 Task: Find connections with filter location Dūngarpur with filter topic #Mentoringwith filter profile language Potuguese with filter current company STL - Sterlite Technologies Limited with filter school Manav Sthali School - India with filter industry Climate Technology Product Manufacturing with filter service category Wedding Photography with filter keywords title Owner
Action: Mouse moved to (147, 230)
Screenshot: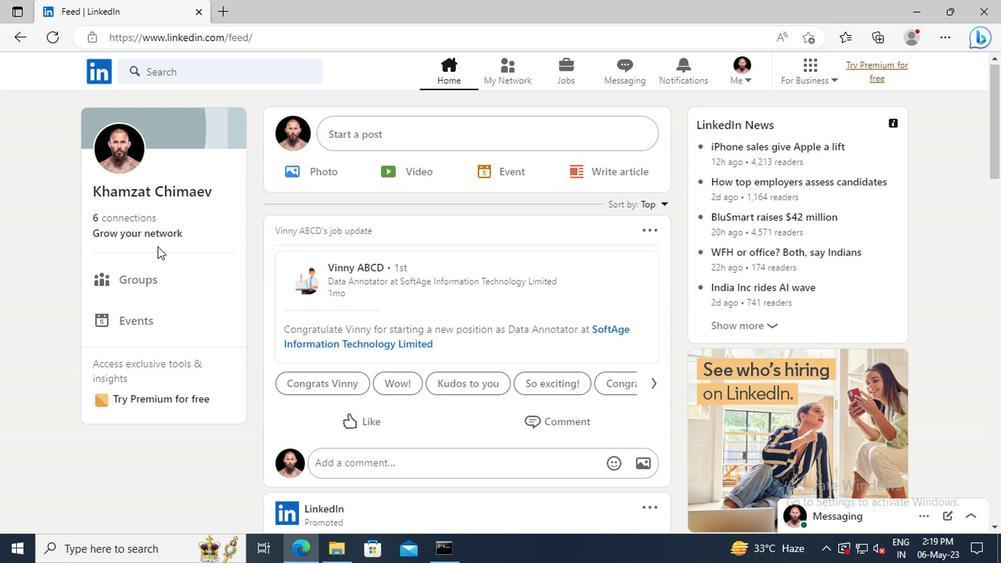 
Action: Mouse pressed left at (147, 230)
Screenshot: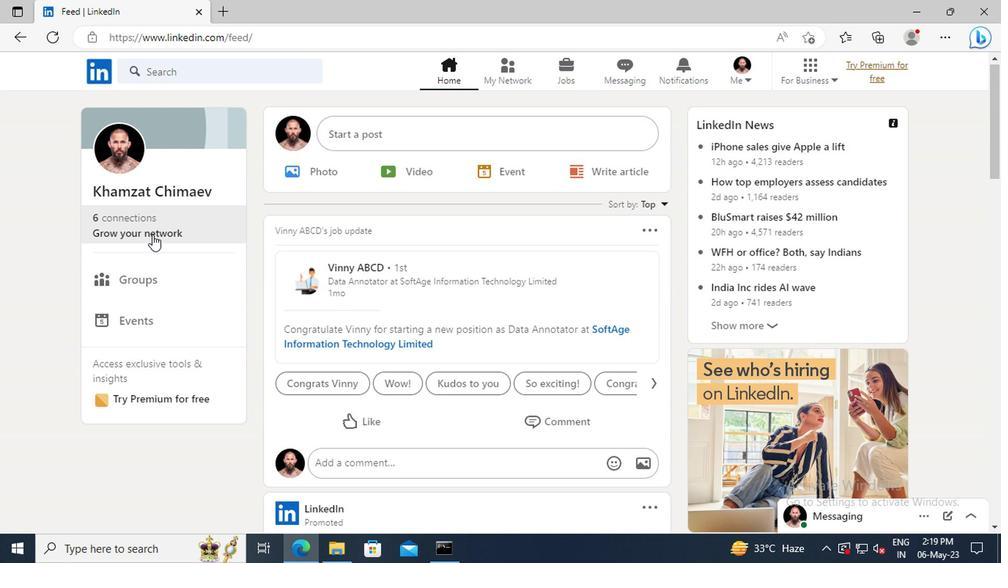 
Action: Mouse moved to (154, 159)
Screenshot: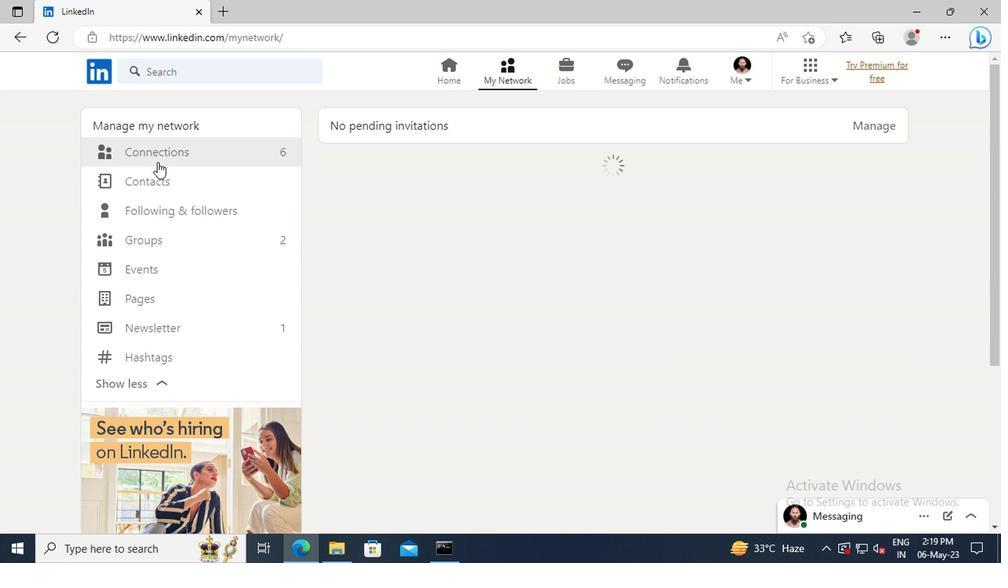 
Action: Mouse pressed left at (154, 159)
Screenshot: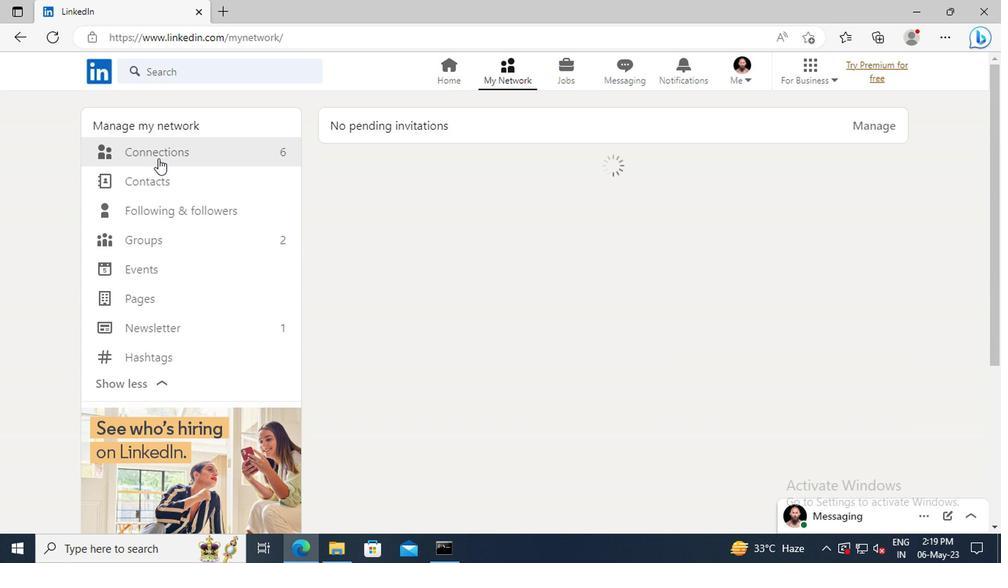 
Action: Mouse moved to (597, 156)
Screenshot: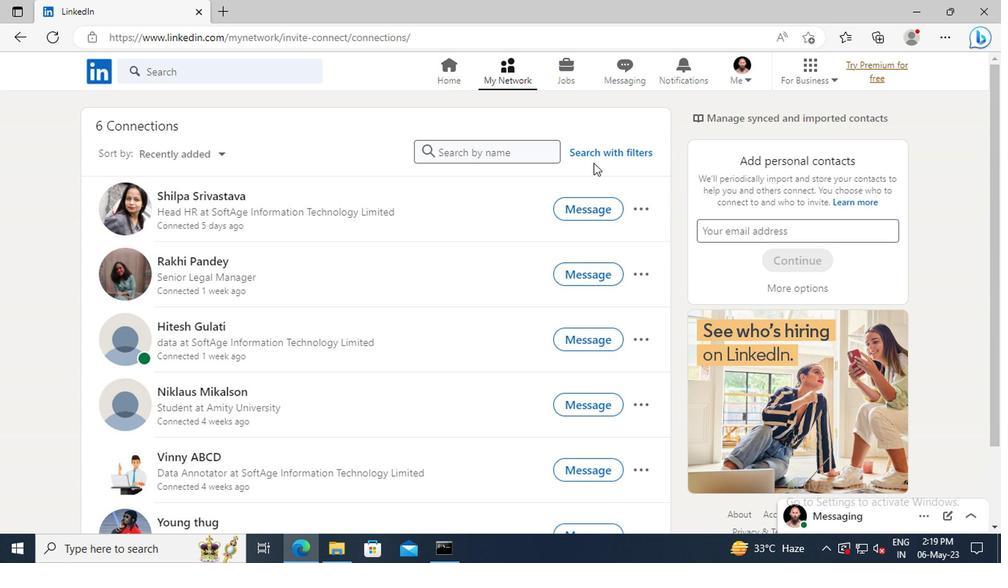 
Action: Mouse pressed left at (597, 156)
Screenshot: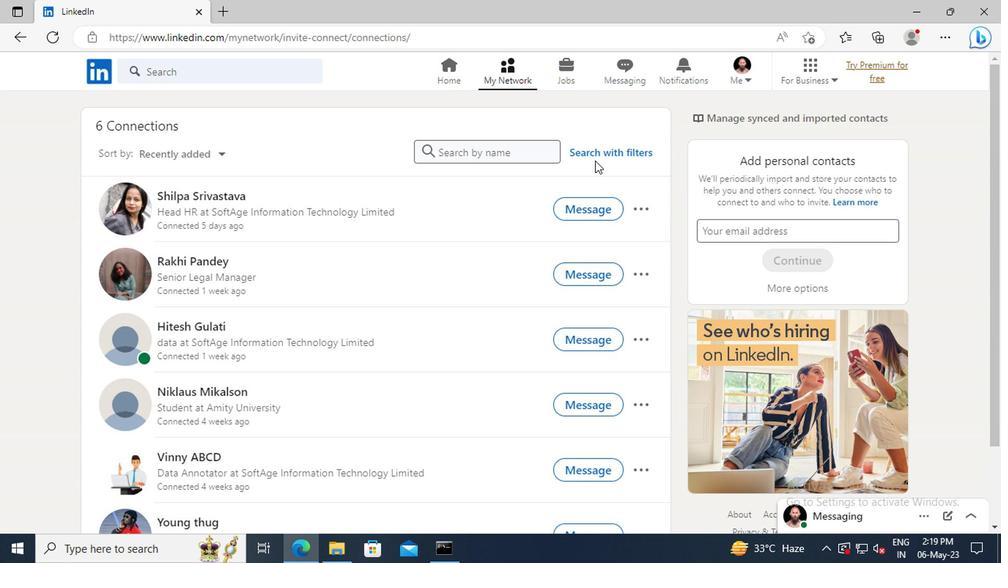 
Action: Mouse moved to (549, 114)
Screenshot: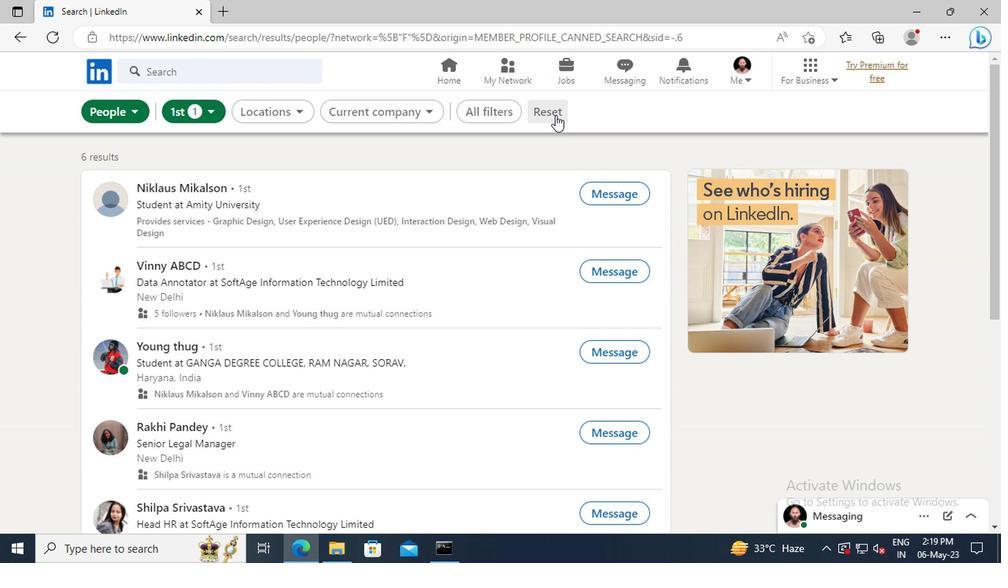 
Action: Mouse pressed left at (549, 114)
Screenshot: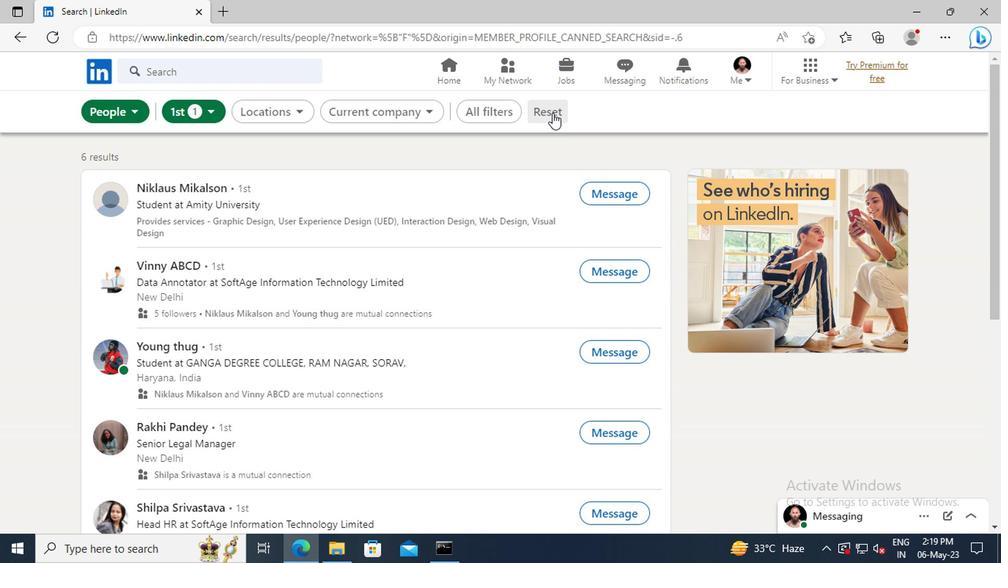 
Action: Mouse moved to (527, 114)
Screenshot: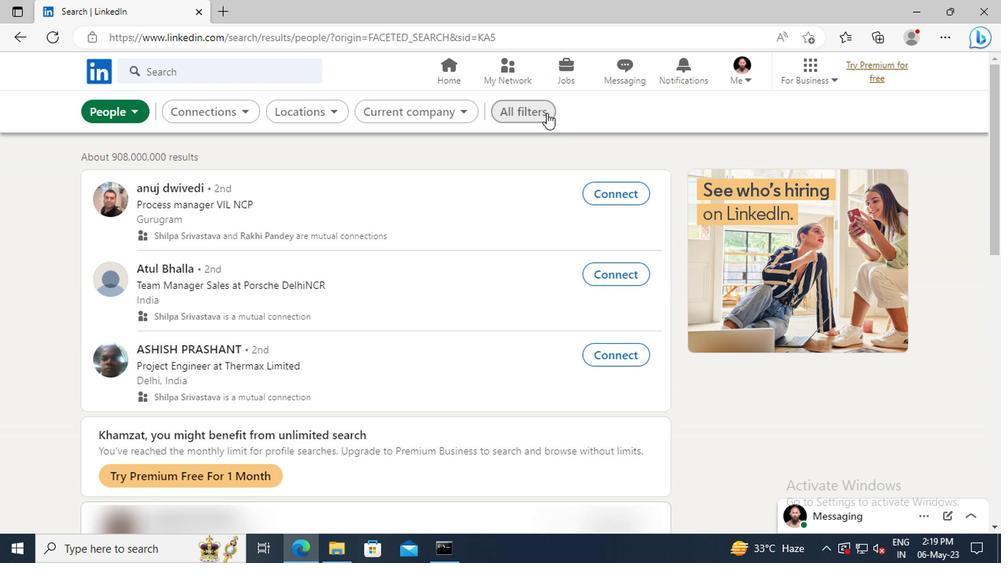 
Action: Mouse pressed left at (527, 114)
Screenshot: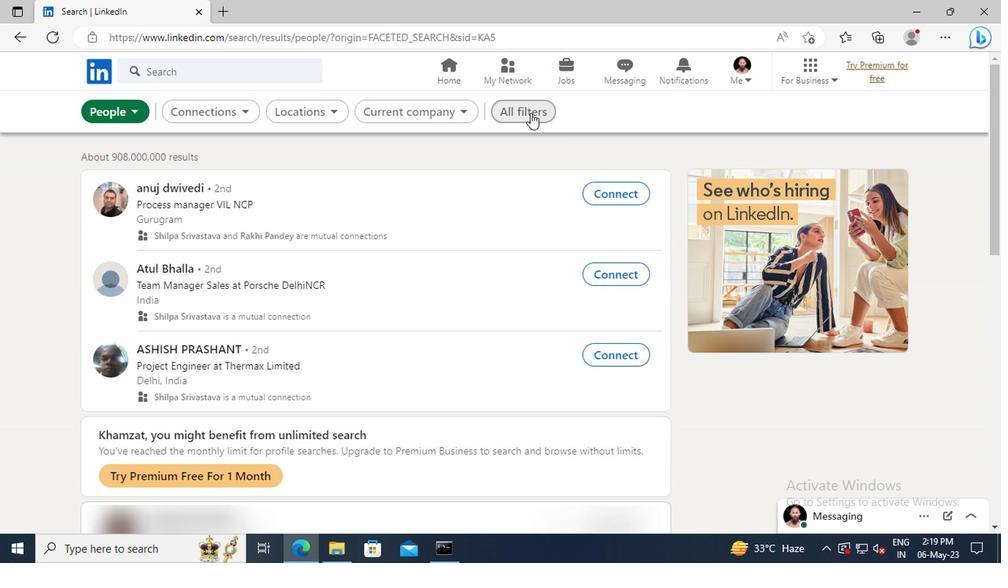
Action: Mouse moved to (806, 282)
Screenshot: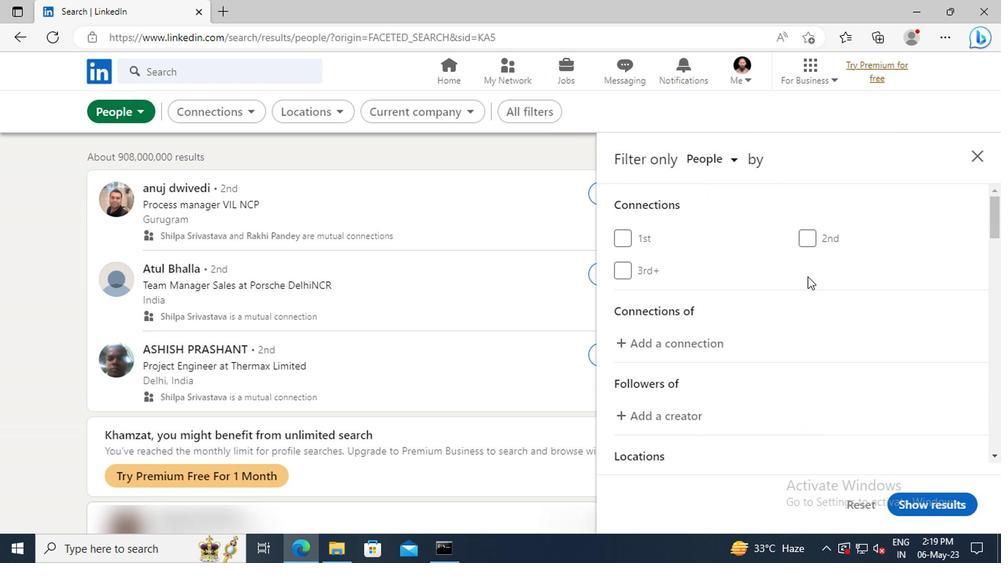 
Action: Mouse scrolled (806, 281) with delta (0, 0)
Screenshot: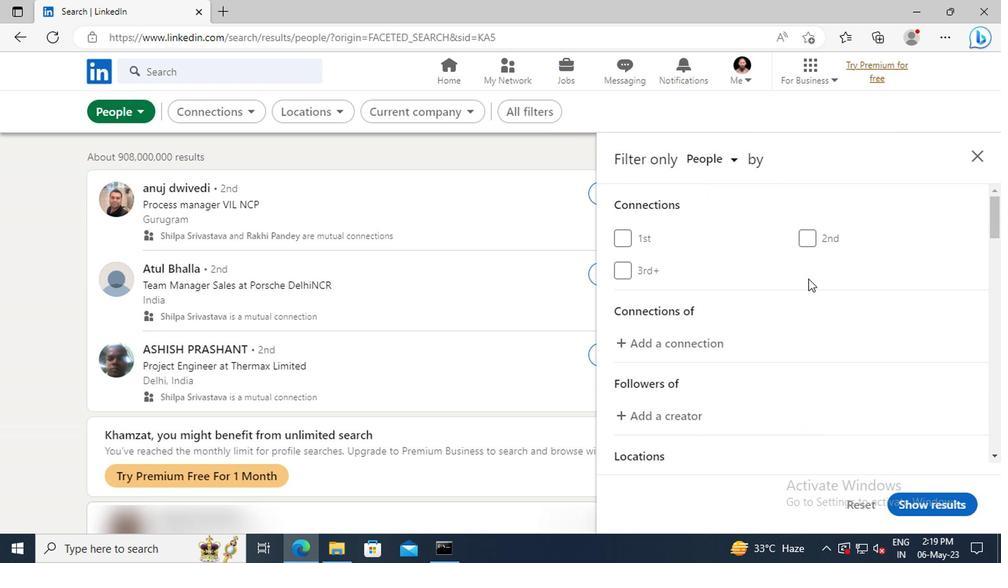 
Action: Mouse scrolled (806, 281) with delta (0, 0)
Screenshot: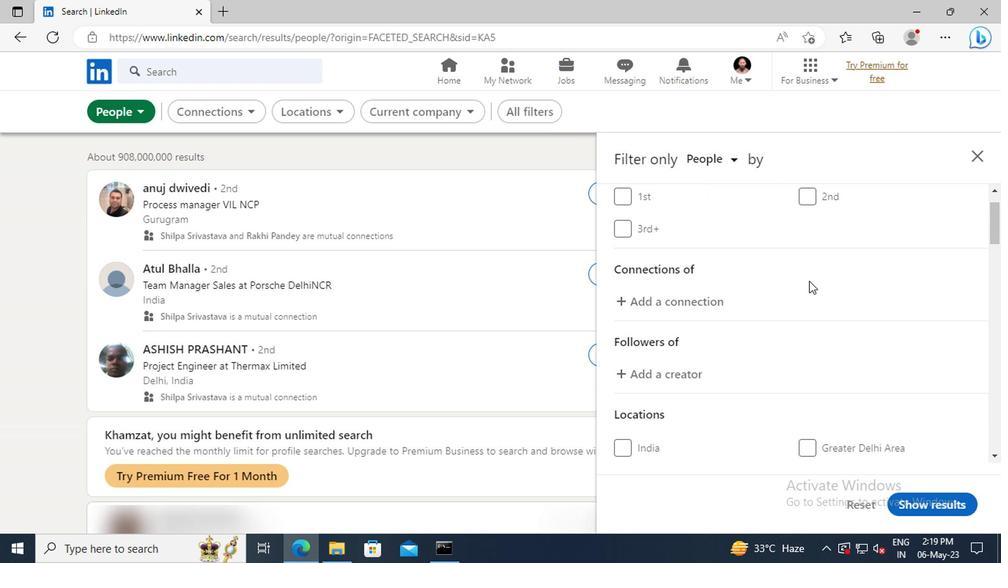 
Action: Mouse scrolled (806, 281) with delta (0, 0)
Screenshot: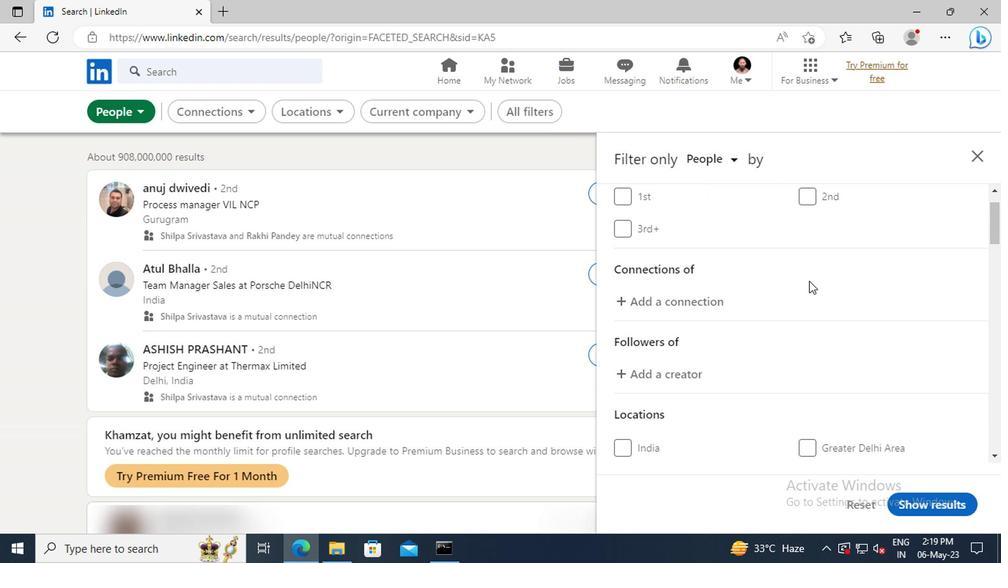 
Action: Mouse scrolled (806, 281) with delta (0, 0)
Screenshot: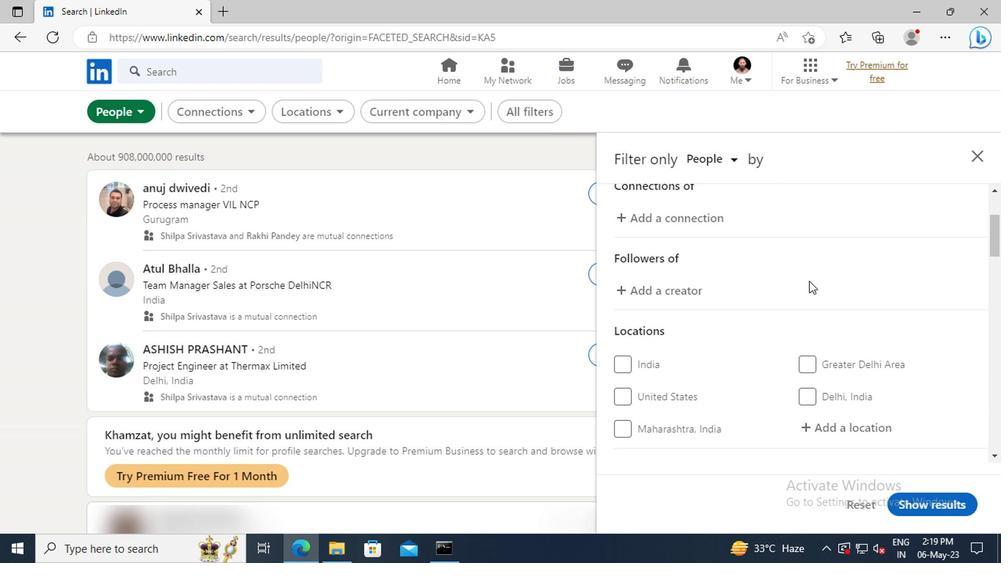 
Action: Mouse scrolled (806, 281) with delta (0, 0)
Screenshot: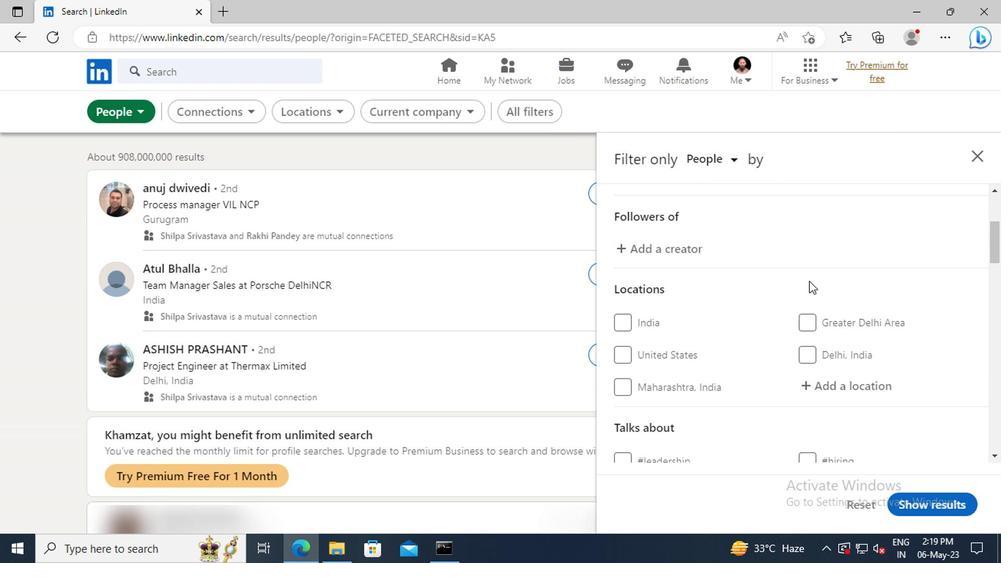 
Action: Mouse moved to (814, 343)
Screenshot: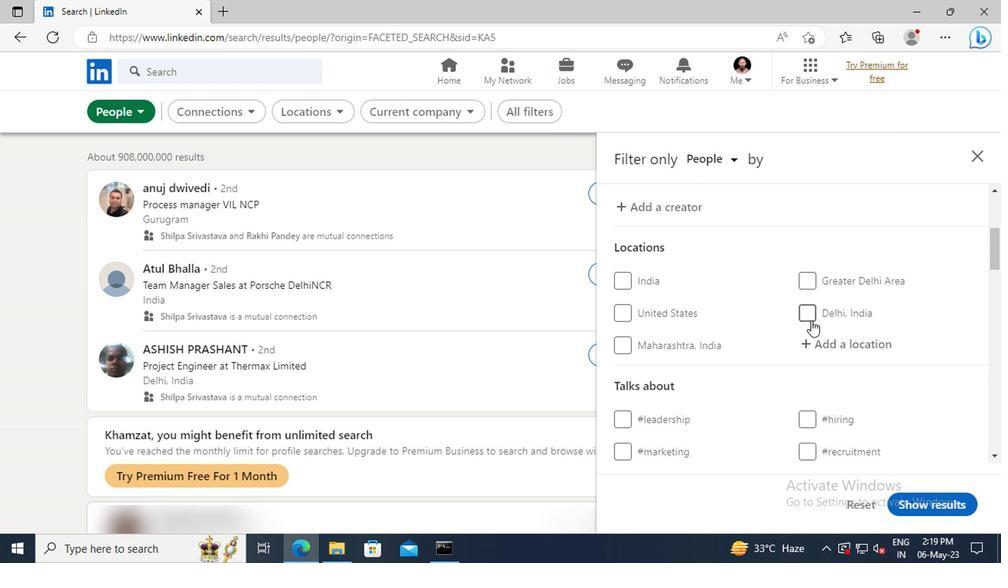 
Action: Mouse pressed left at (814, 343)
Screenshot: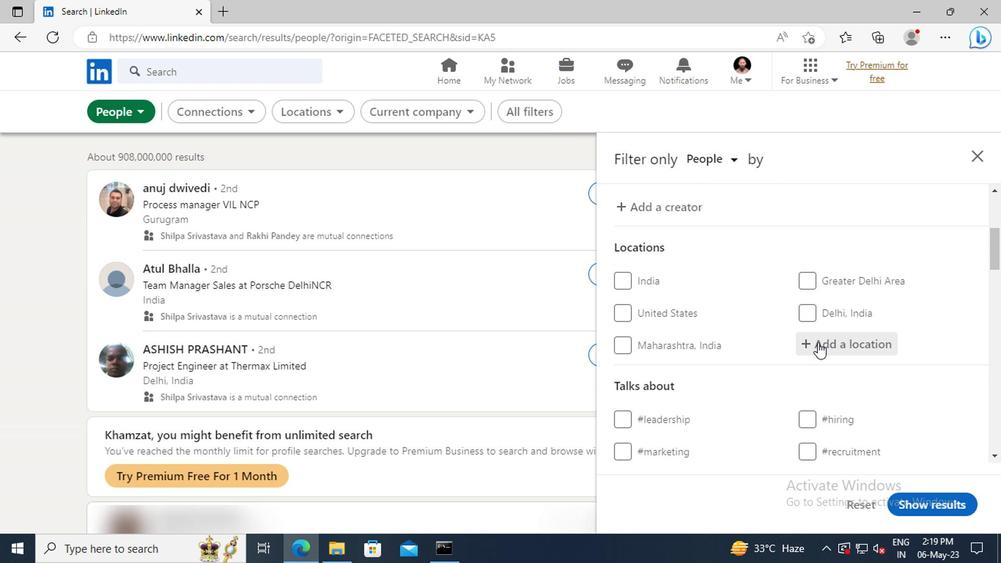 
Action: Key pressed <Key.shift>
Screenshot: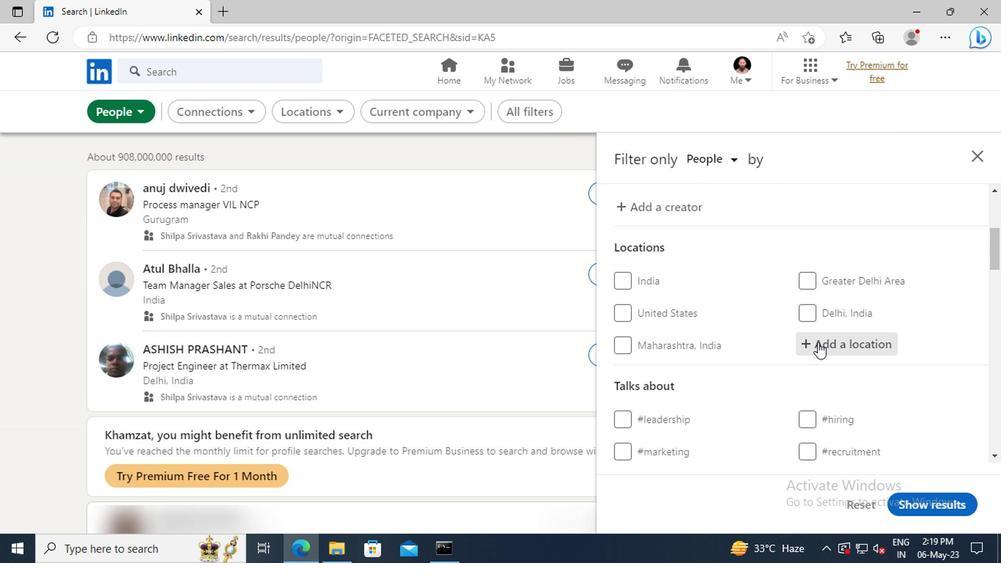 
Action: Mouse moved to (803, 339)
Screenshot: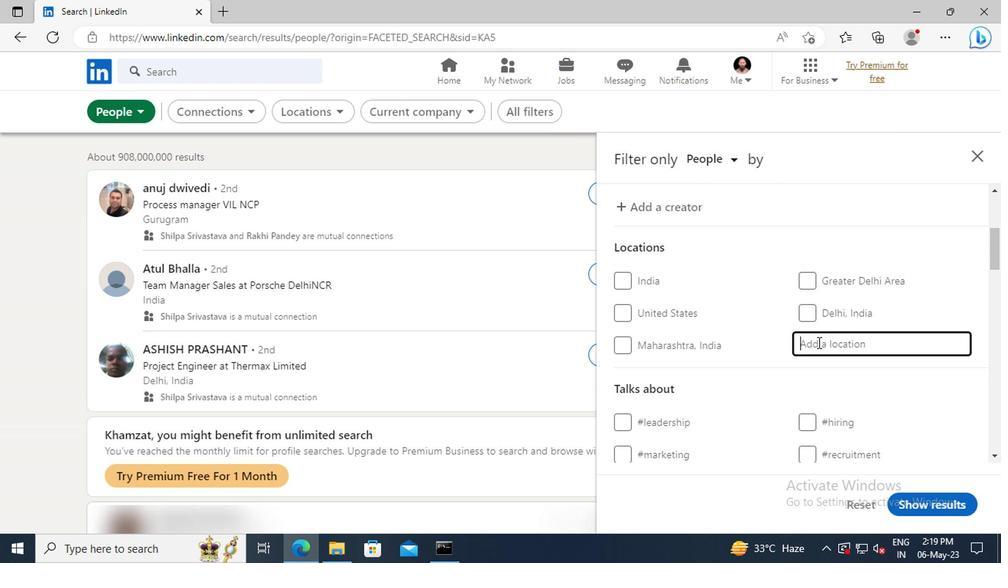 
Action: Key pressed D
Screenshot: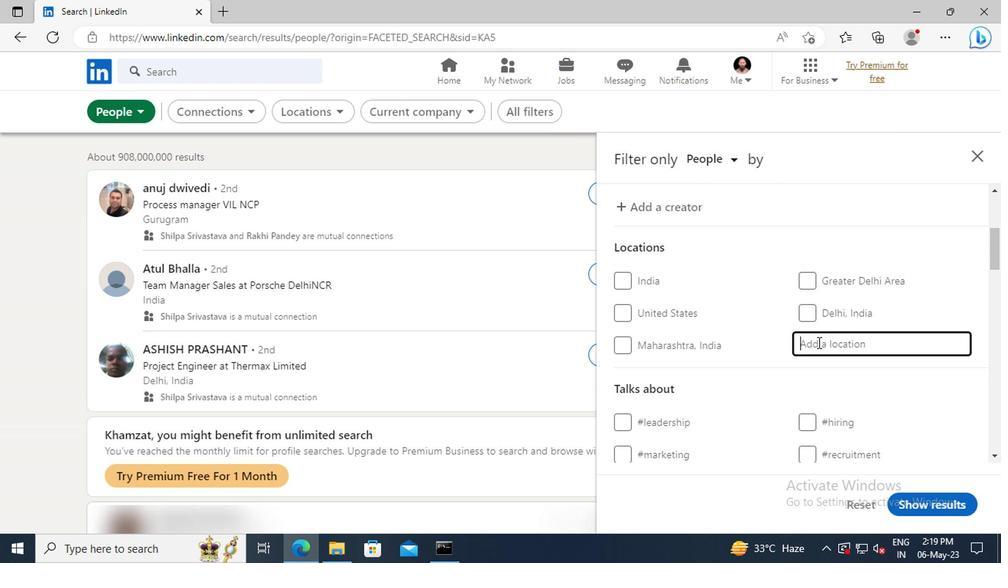 
Action: Mouse moved to (802, 338)
Screenshot: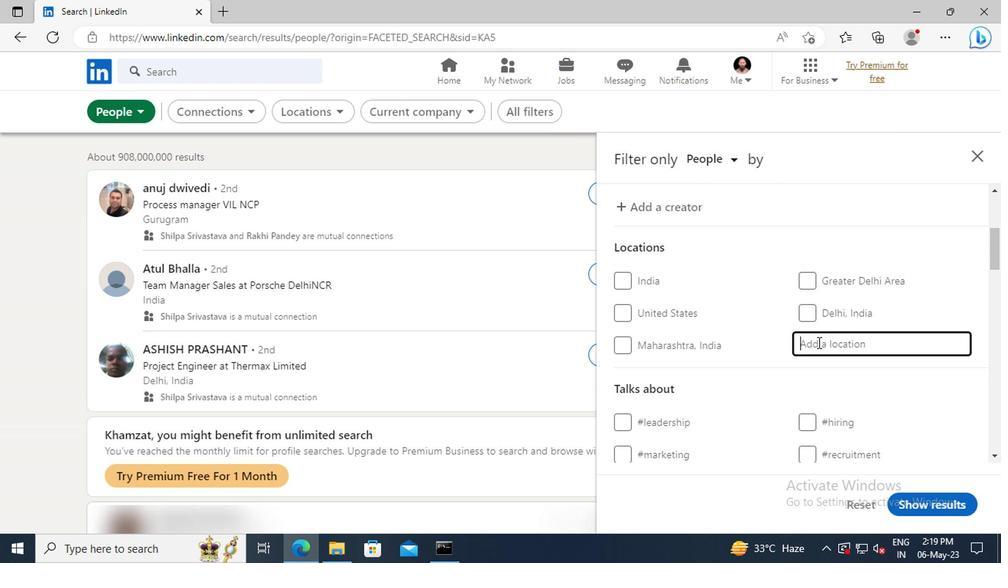 
Action: Key pressed UNGARPUR
Screenshot: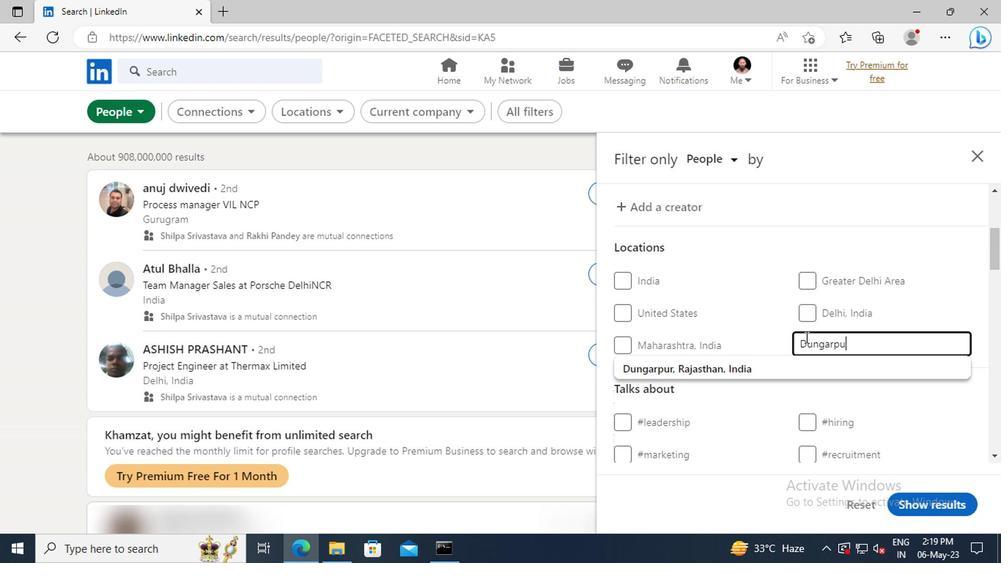 
Action: Mouse moved to (806, 354)
Screenshot: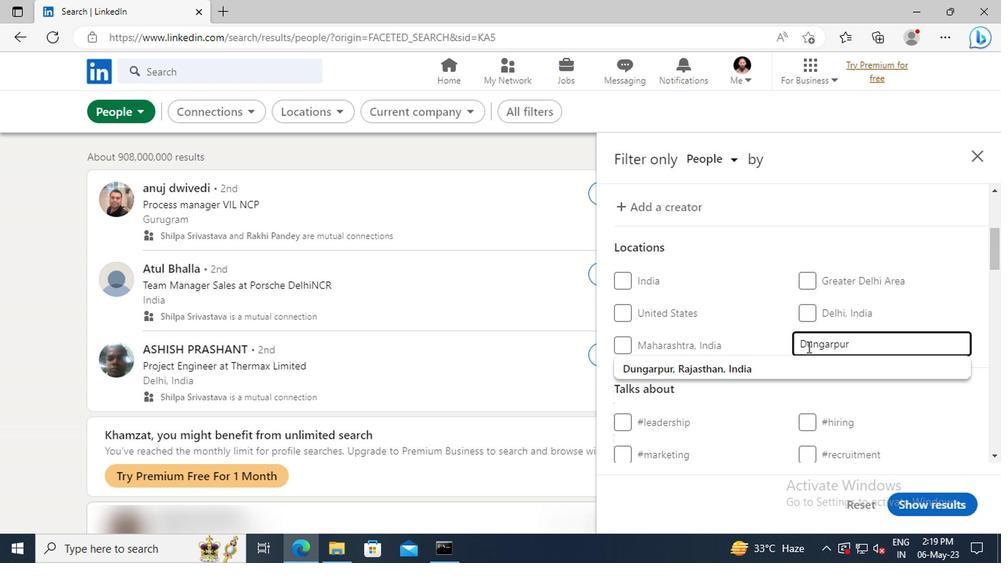 
Action: Mouse pressed left at (806, 354)
Screenshot: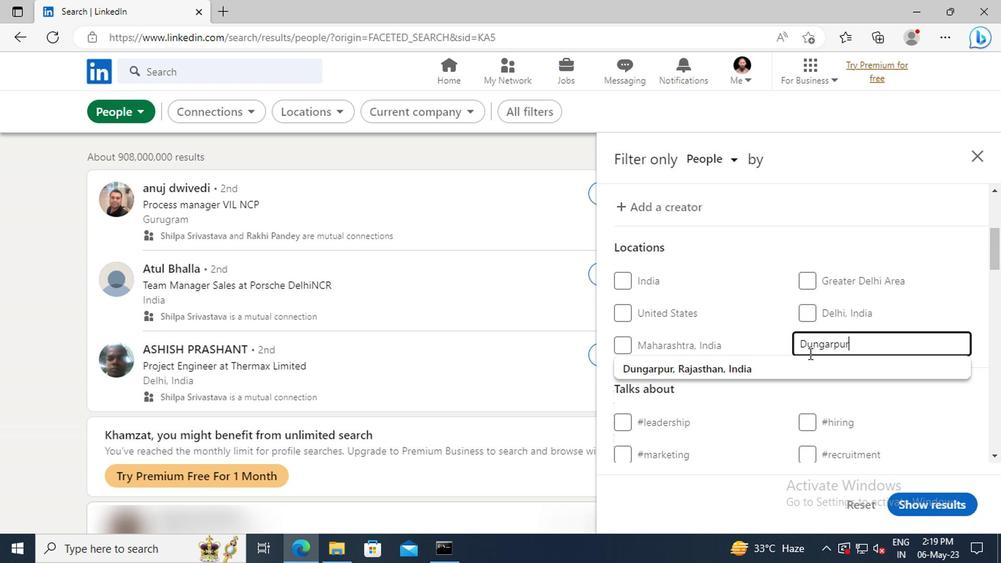 
Action: Mouse moved to (806, 361)
Screenshot: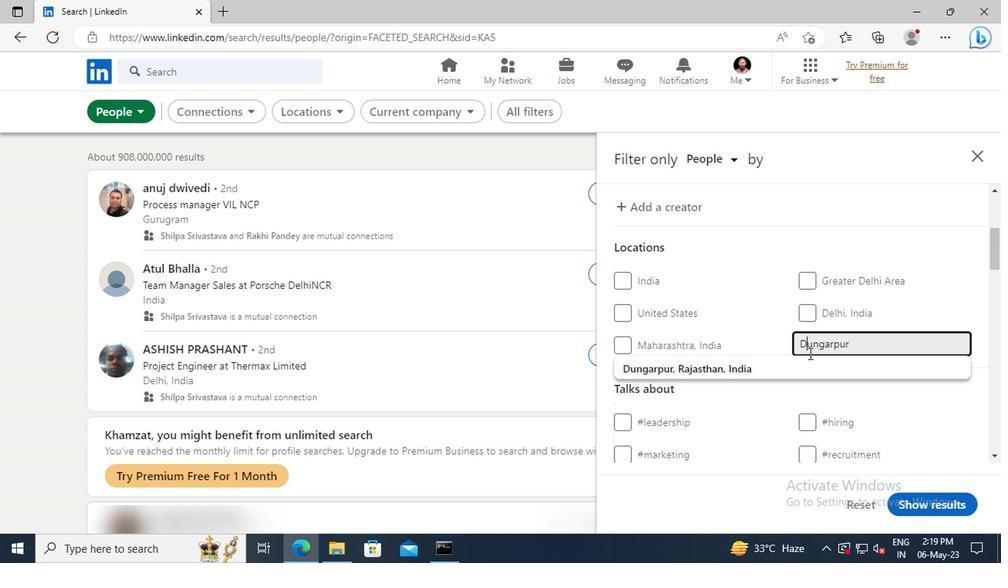 
Action: Mouse pressed left at (806, 361)
Screenshot: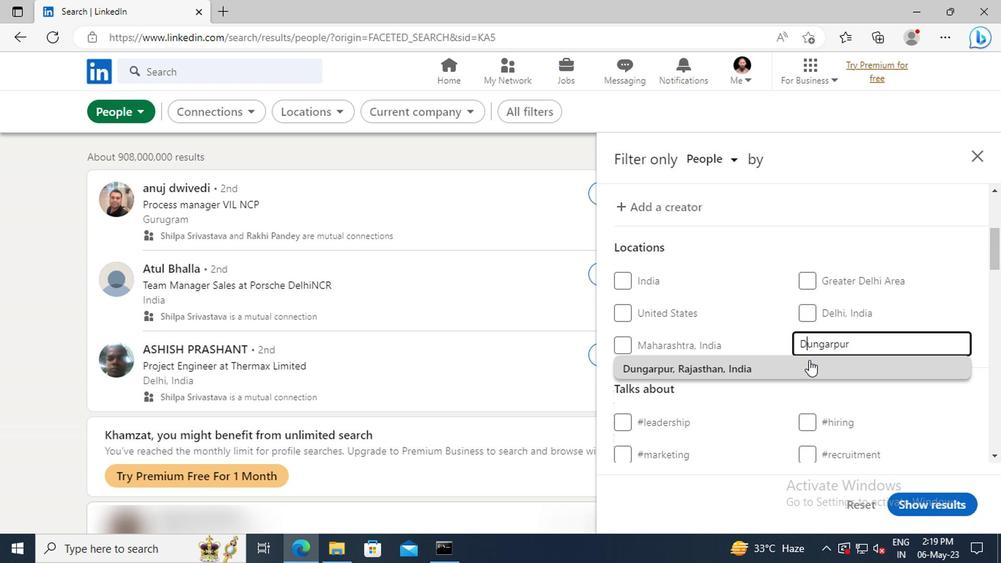
Action: Mouse scrolled (806, 360) with delta (0, 0)
Screenshot: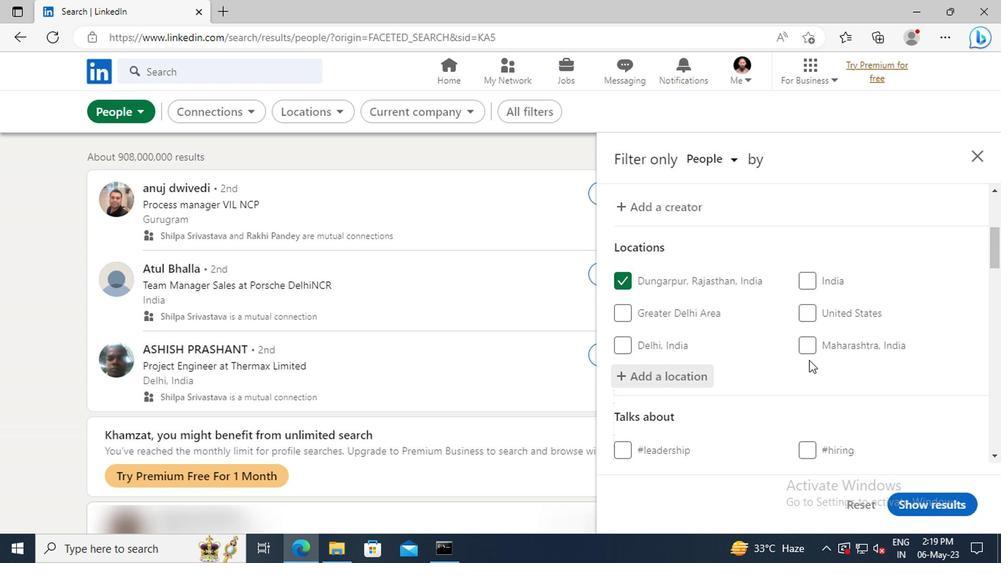 
Action: Mouse moved to (804, 352)
Screenshot: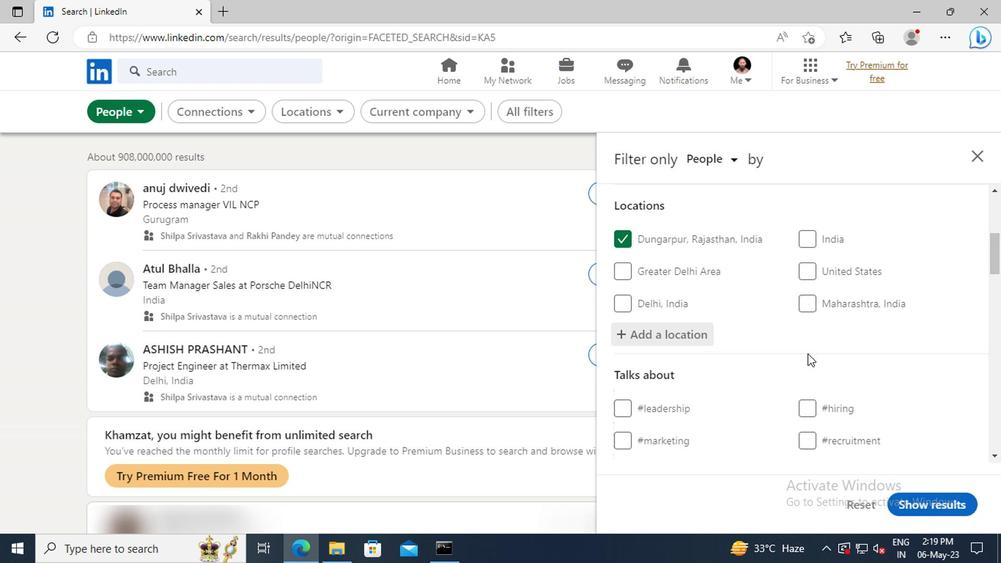 
Action: Mouse scrolled (804, 351) with delta (0, -1)
Screenshot: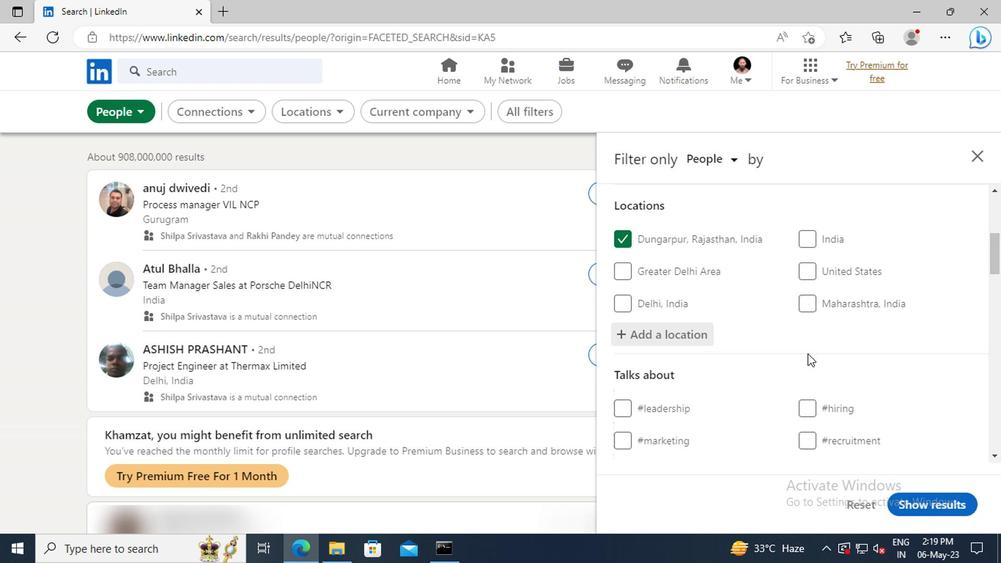 
Action: Mouse moved to (803, 342)
Screenshot: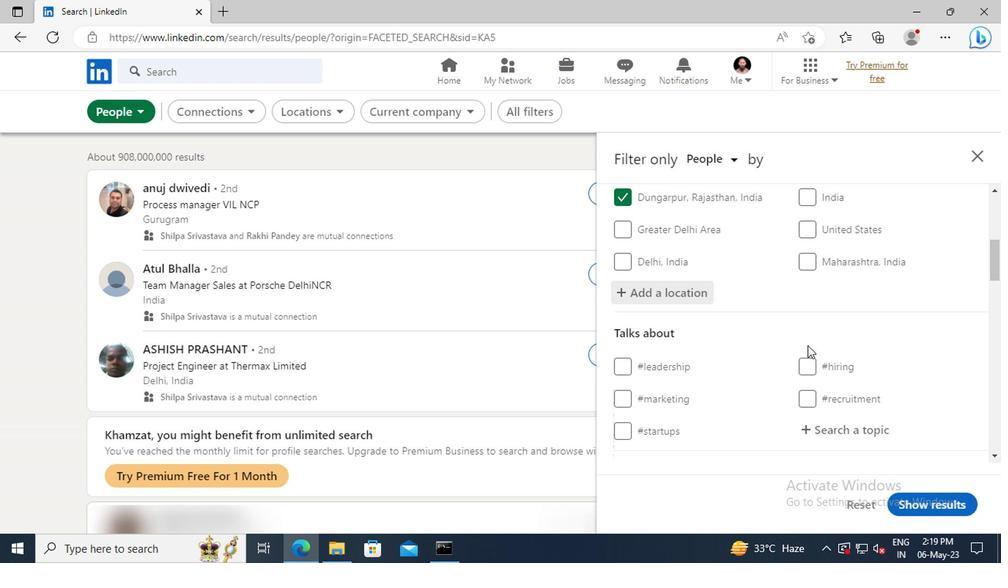 
Action: Mouse scrolled (803, 341) with delta (0, -1)
Screenshot: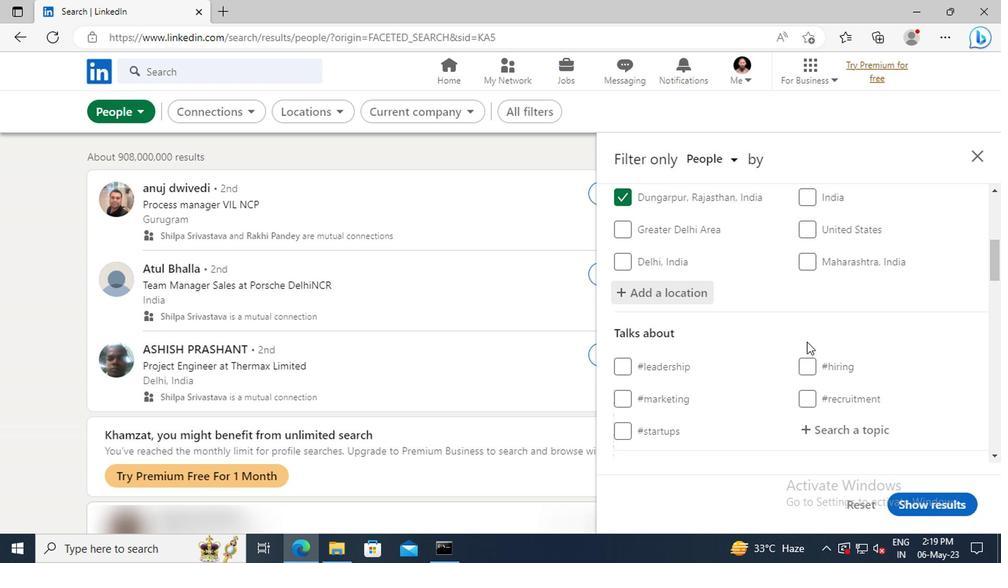 
Action: Mouse scrolled (803, 341) with delta (0, -1)
Screenshot: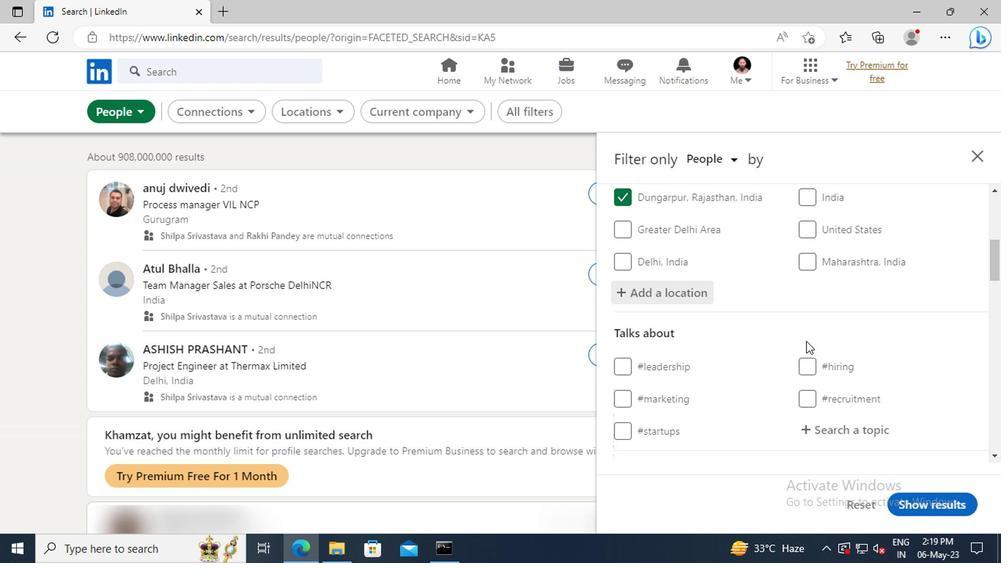 
Action: Mouse moved to (810, 347)
Screenshot: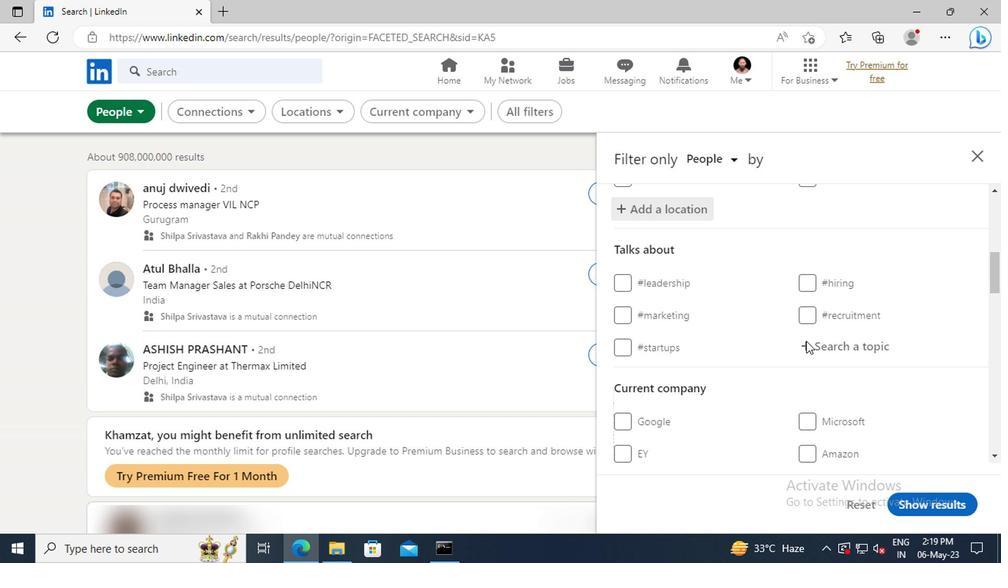 
Action: Mouse pressed left at (810, 347)
Screenshot: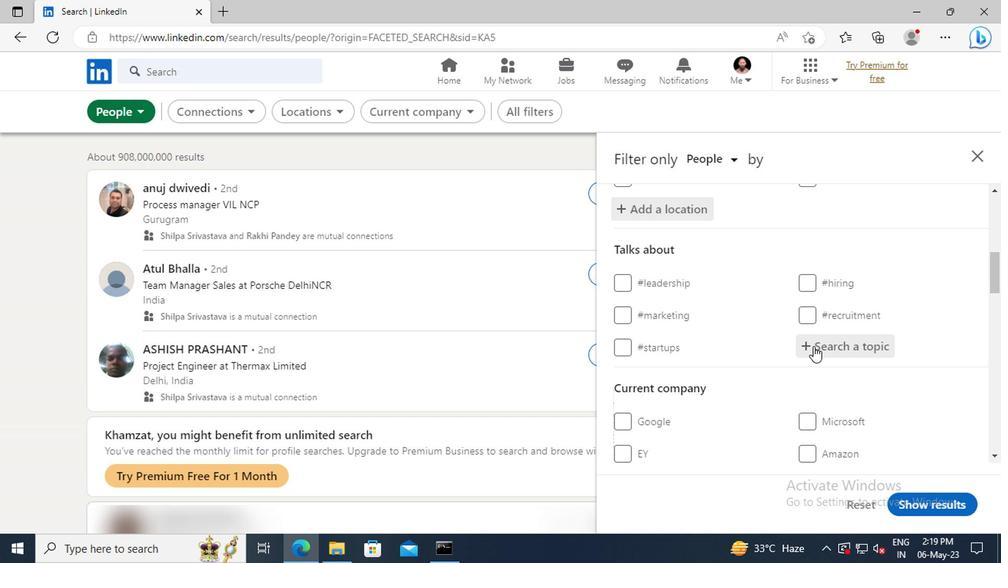 
Action: Mouse moved to (809, 347)
Screenshot: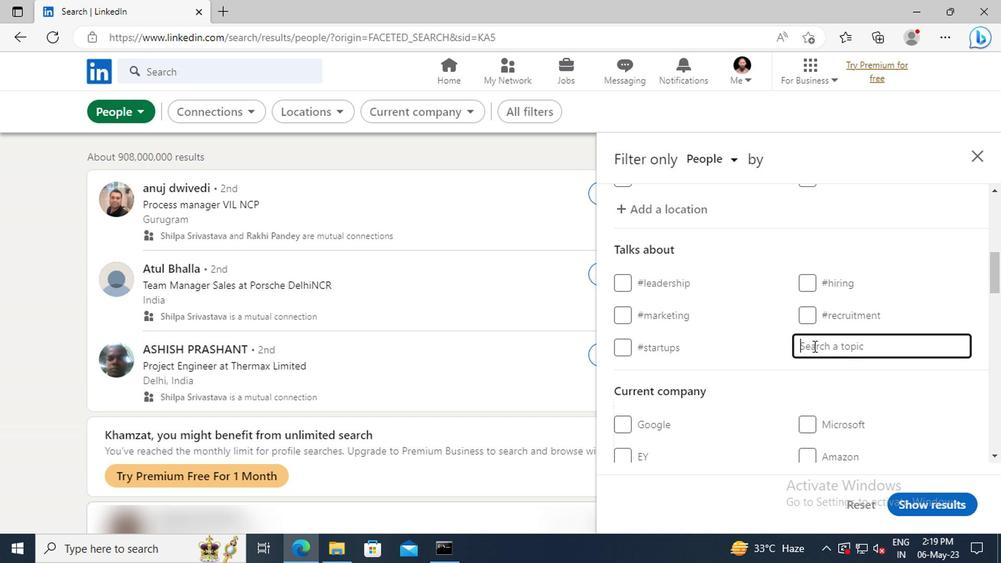 
Action: Key pressed <Key.shift>MENTORI
Screenshot: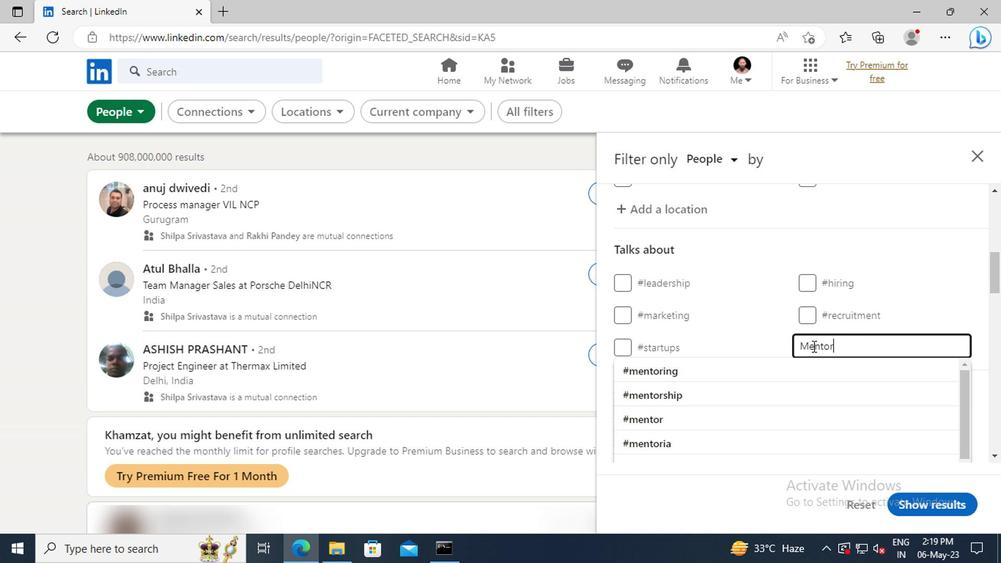 
Action: Mouse moved to (809, 363)
Screenshot: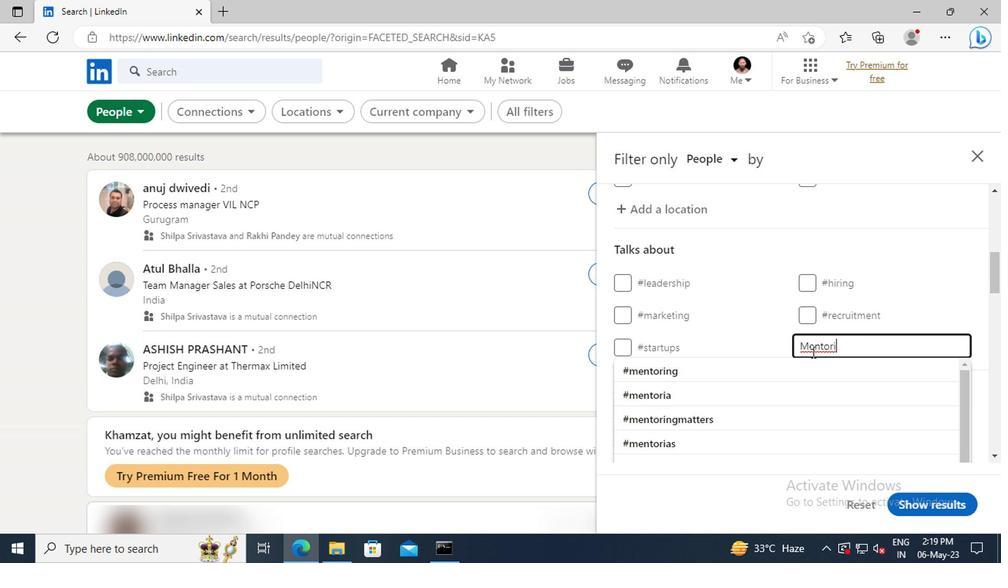 
Action: Mouse pressed left at (809, 363)
Screenshot: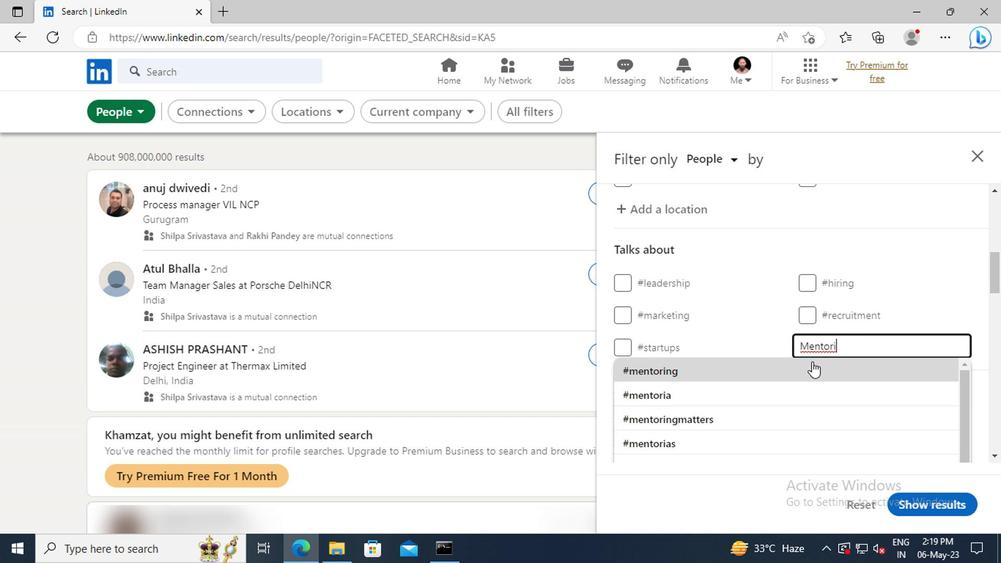 
Action: Mouse scrolled (809, 362) with delta (0, -1)
Screenshot: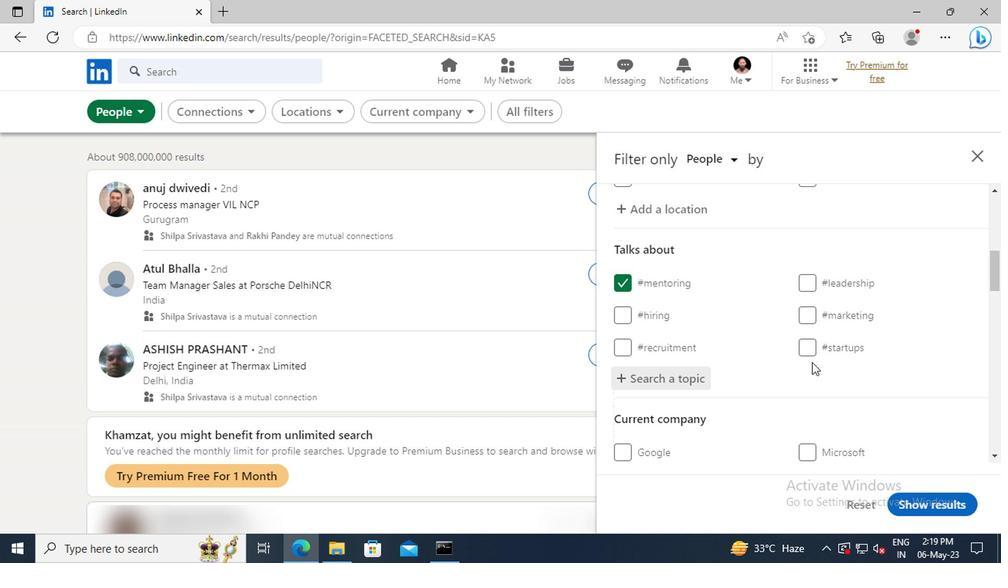 
Action: Mouse scrolled (809, 362) with delta (0, -1)
Screenshot: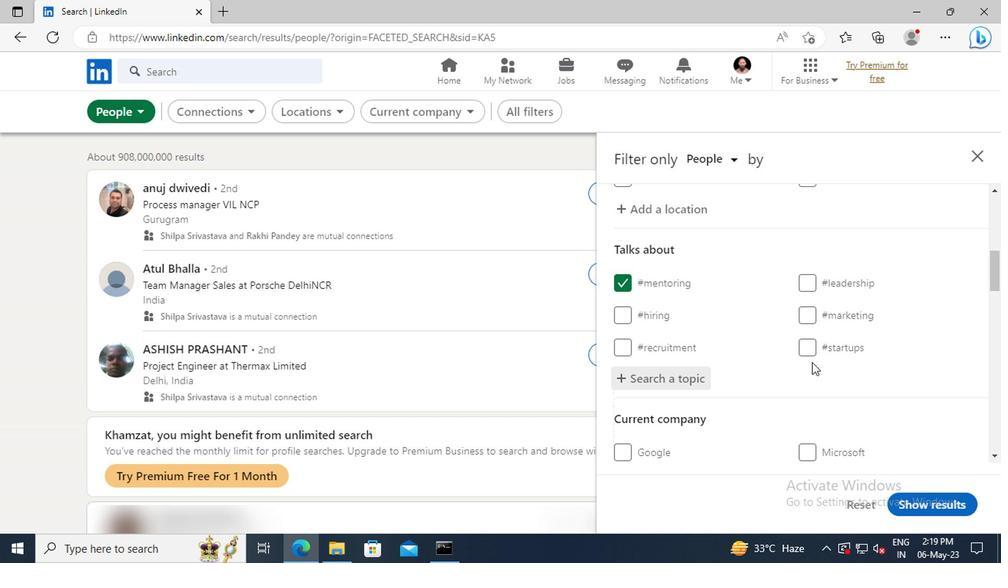 
Action: Mouse scrolled (809, 362) with delta (0, -1)
Screenshot: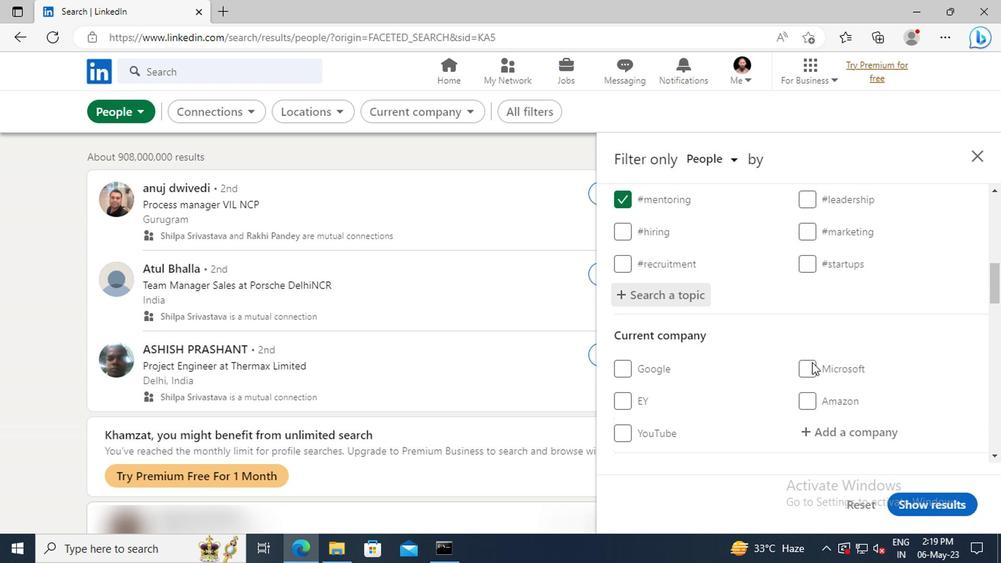 
Action: Mouse scrolled (809, 362) with delta (0, -1)
Screenshot: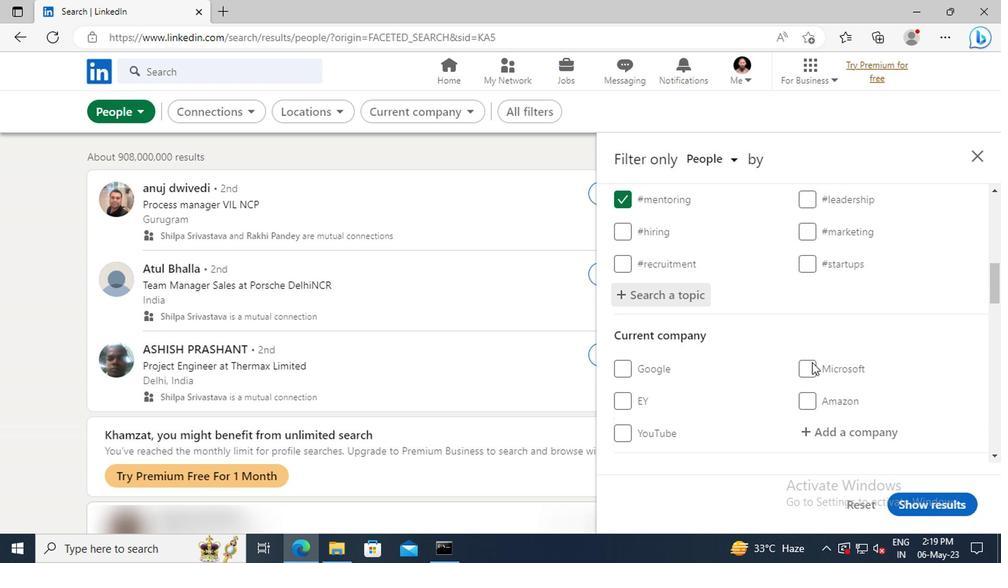 
Action: Mouse scrolled (809, 362) with delta (0, -1)
Screenshot: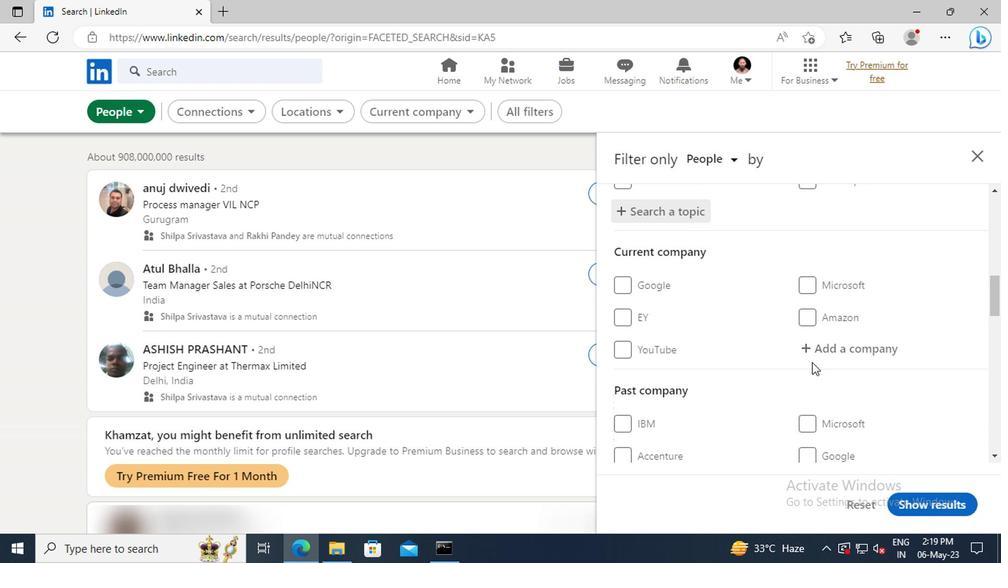 
Action: Mouse scrolled (809, 362) with delta (0, -1)
Screenshot: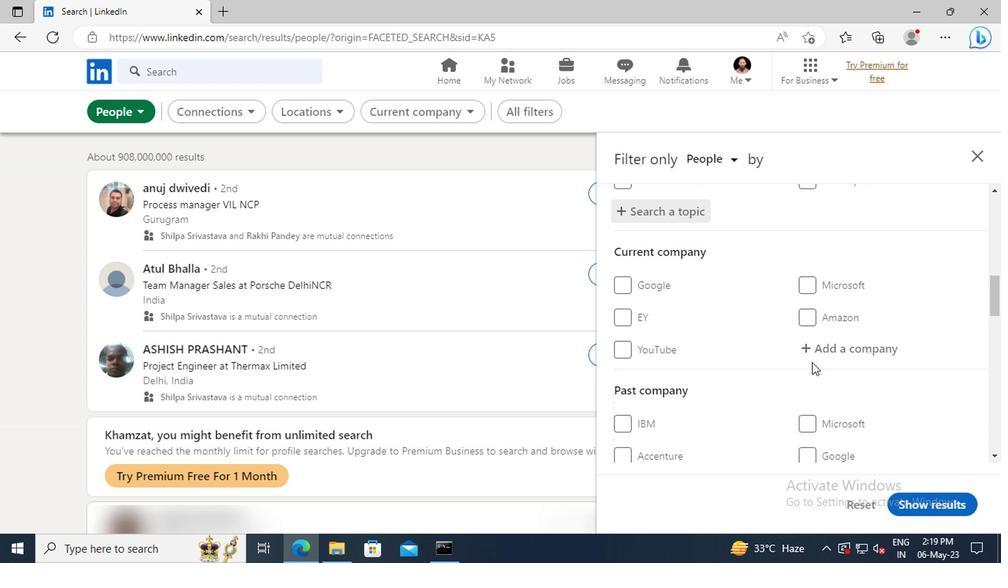 
Action: Mouse scrolled (809, 362) with delta (0, -1)
Screenshot: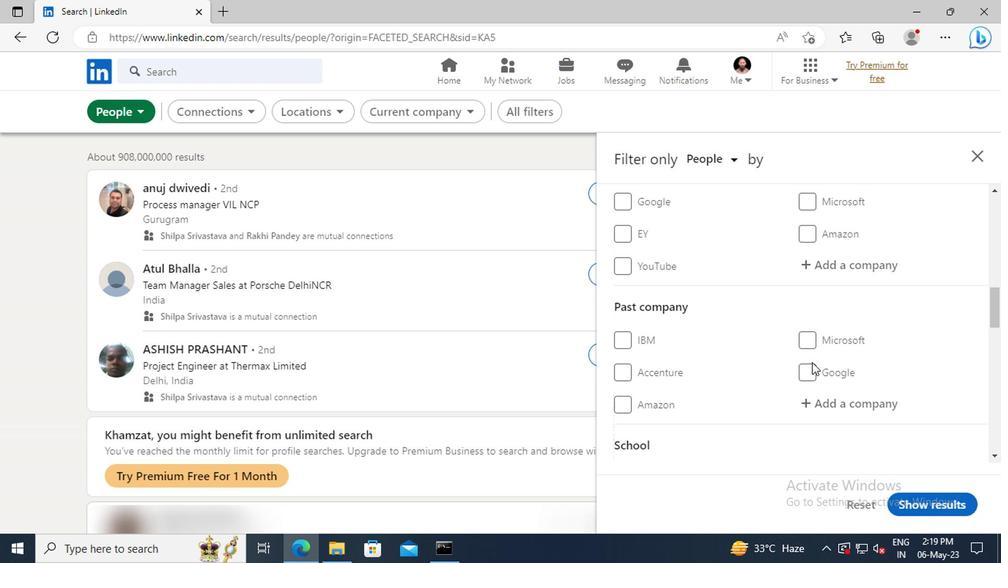 
Action: Mouse scrolled (809, 362) with delta (0, -1)
Screenshot: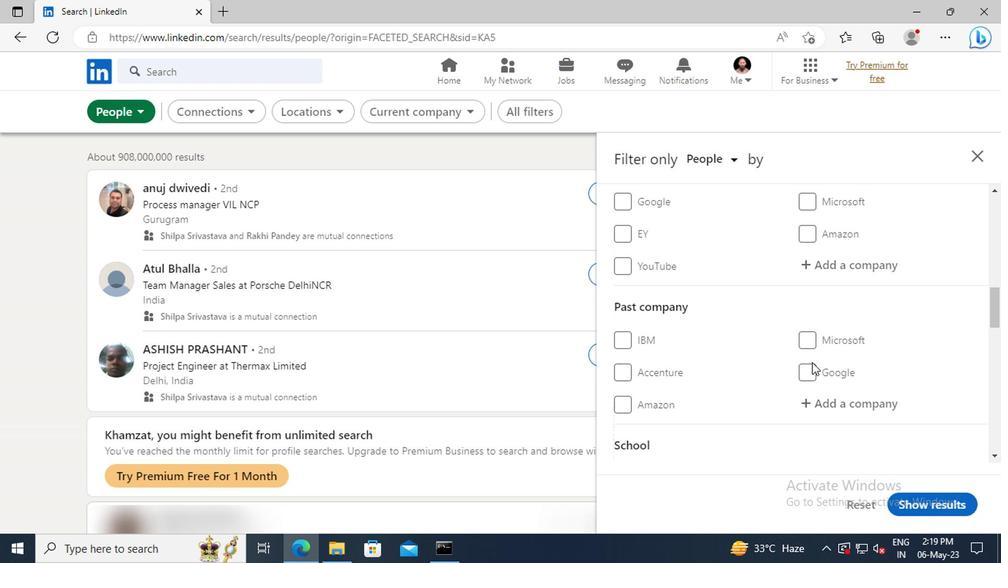 
Action: Mouse scrolled (809, 362) with delta (0, -1)
Screenshot: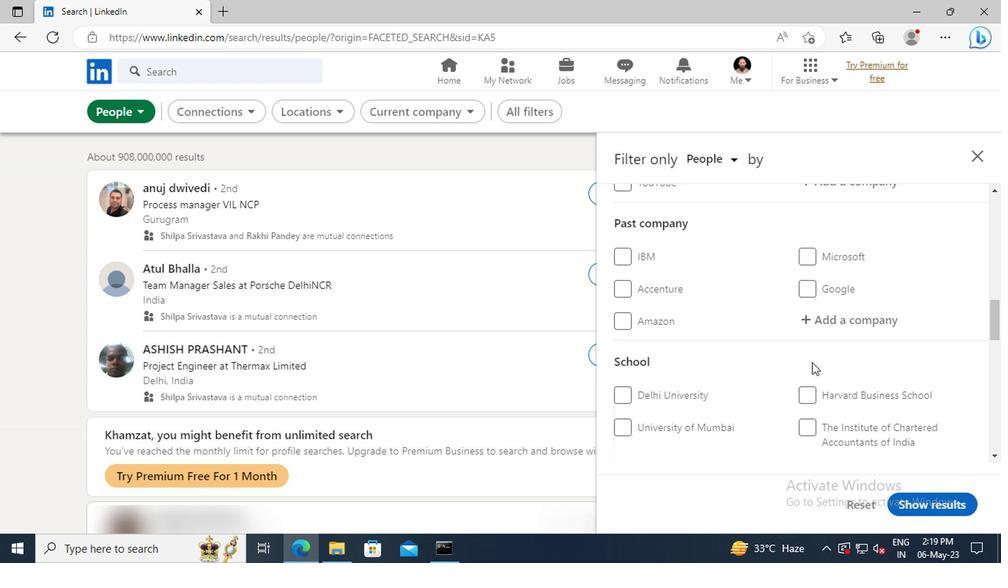 
Action: Mouse scrolled (809, 362) with delta (0, -1)
Screenshot: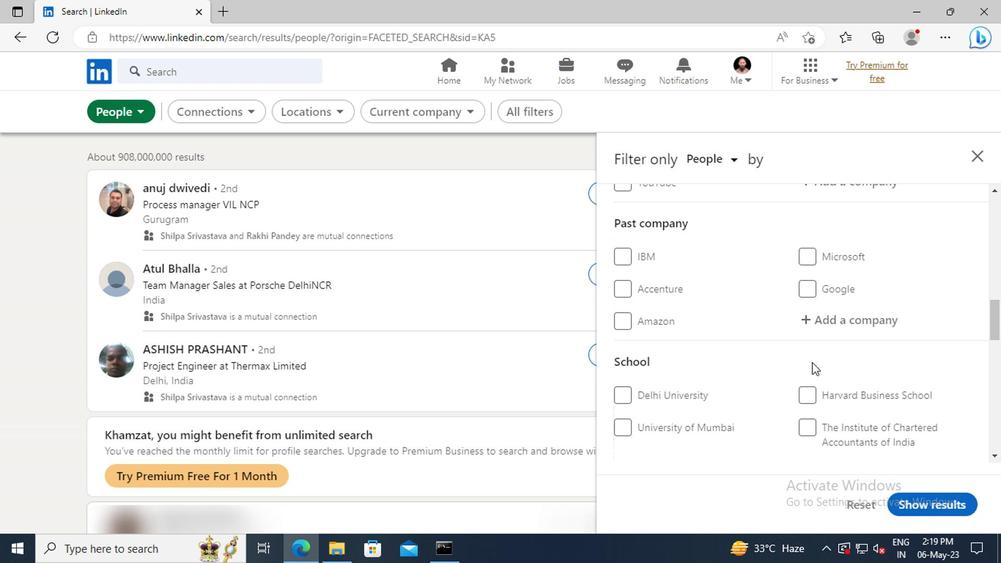 
Action: Mouse scrolled (809, 362) with delta (0, -1)
Screenshot: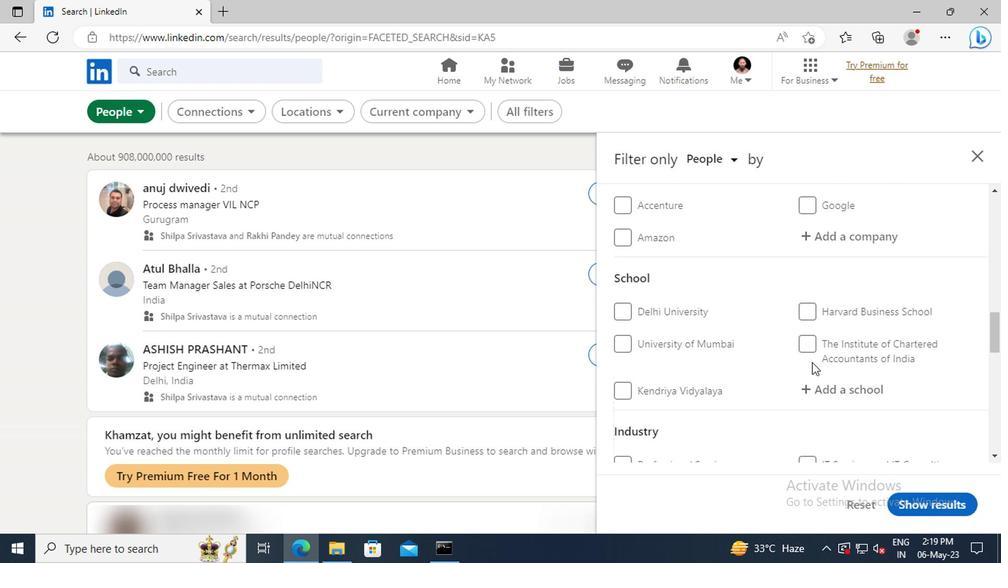 
Action: Mouse scrolled (809, 362) with delta (0, -1)
Screenshot: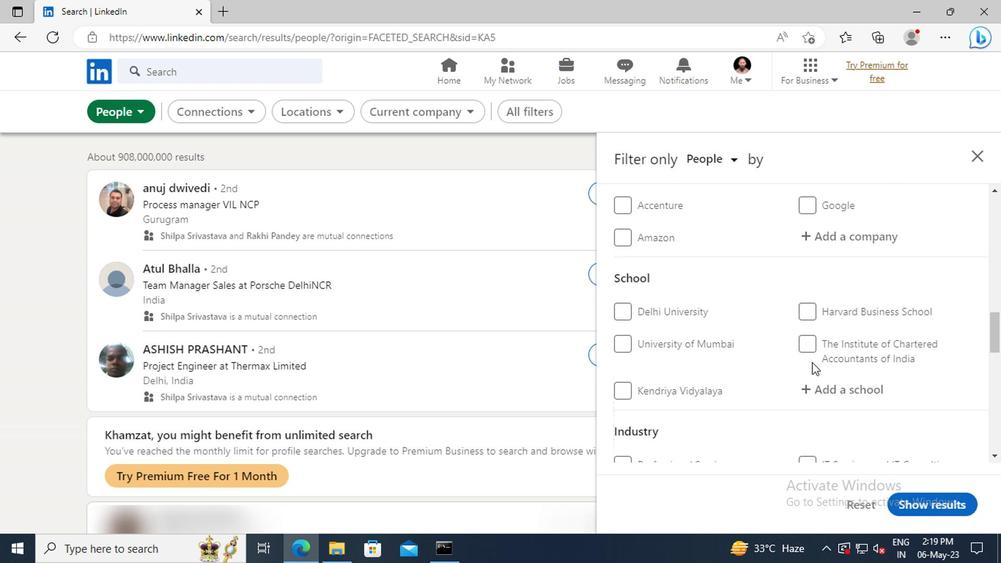 
Action: Mouse scrolled (809, 362) with delta (0, -1)
Screenshot: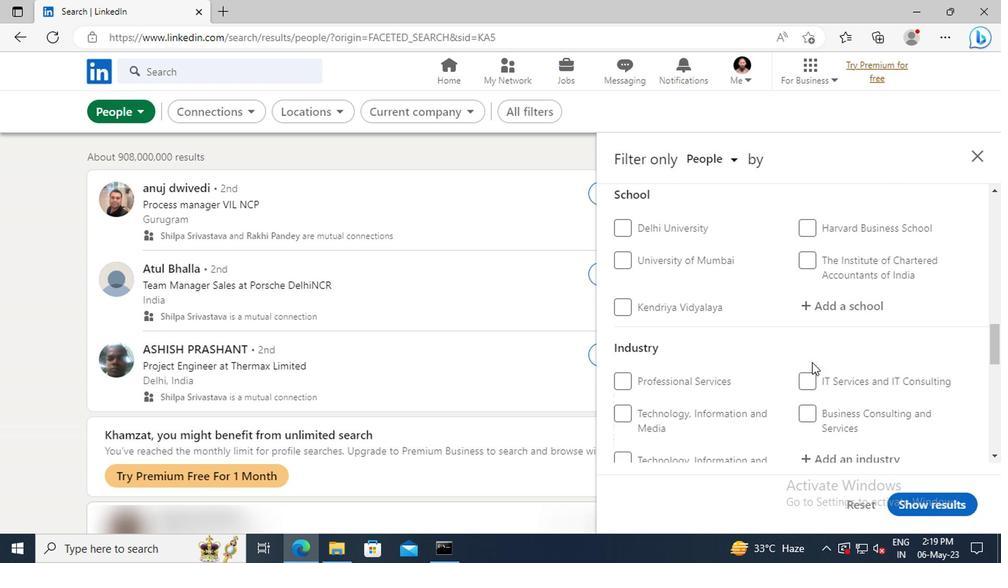 
Action: Mouse scrolled (809, 362) with delta (0, -1)
Screenshot: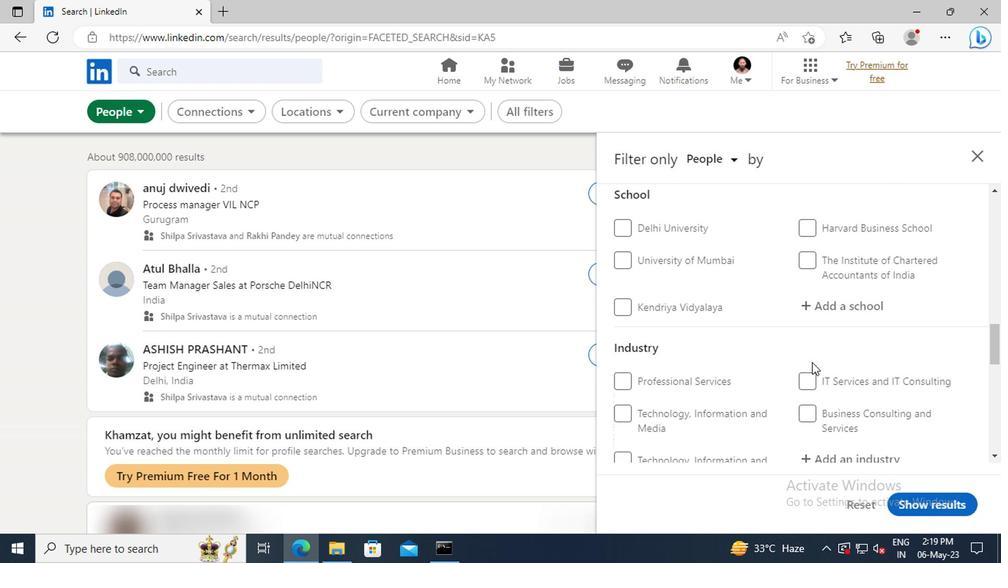 
Action: Mouse scrolled (809, 362) with delta (0, -1)
Screenshot: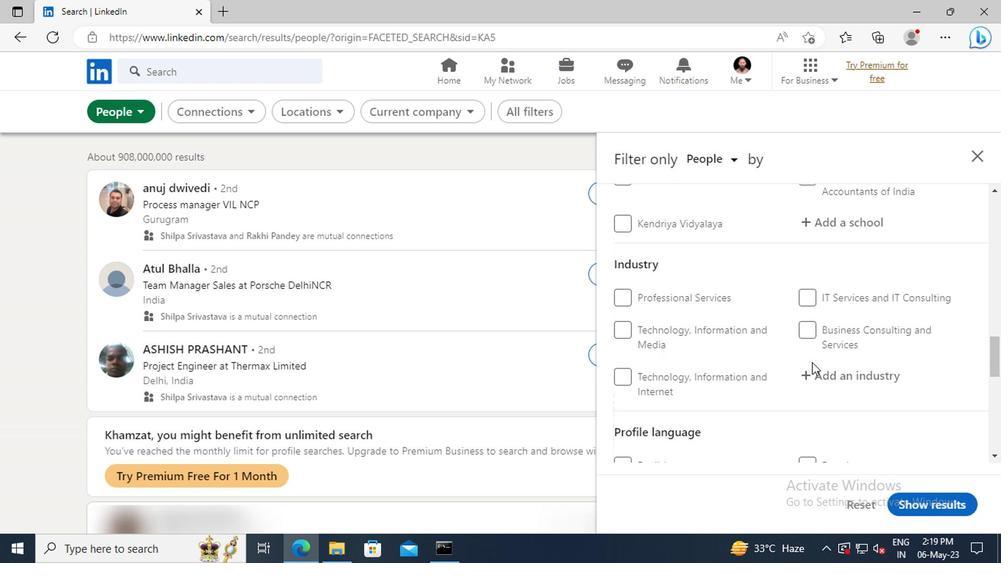 
Action: Mouse scrolled (809, 362) with delta (0, -1)
Screenshot: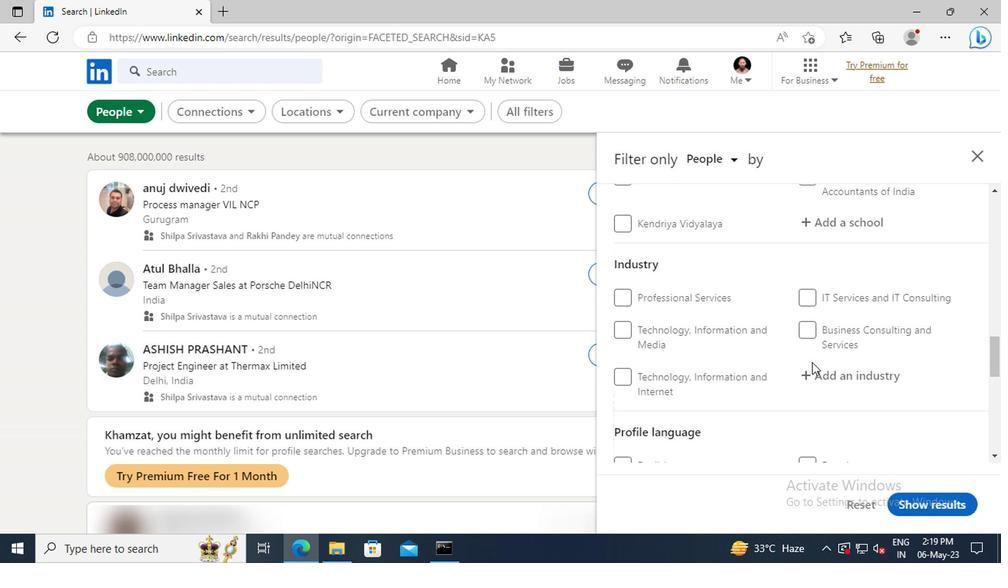 
Action: Mouse scrolled (809, 362) with delta (0, -1)
Screenshot: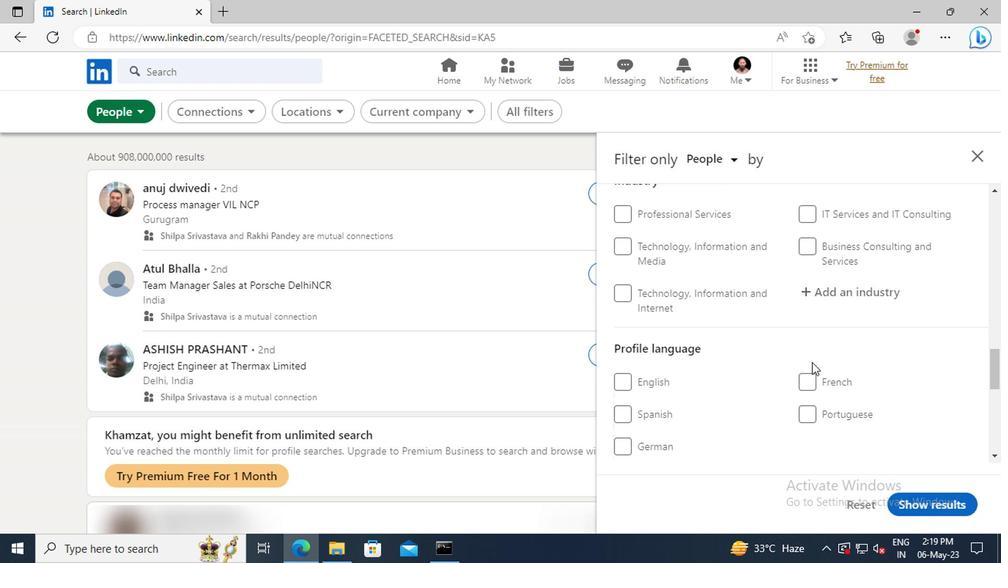 
Action: Mouse moved to (808, 377)
Screenshot: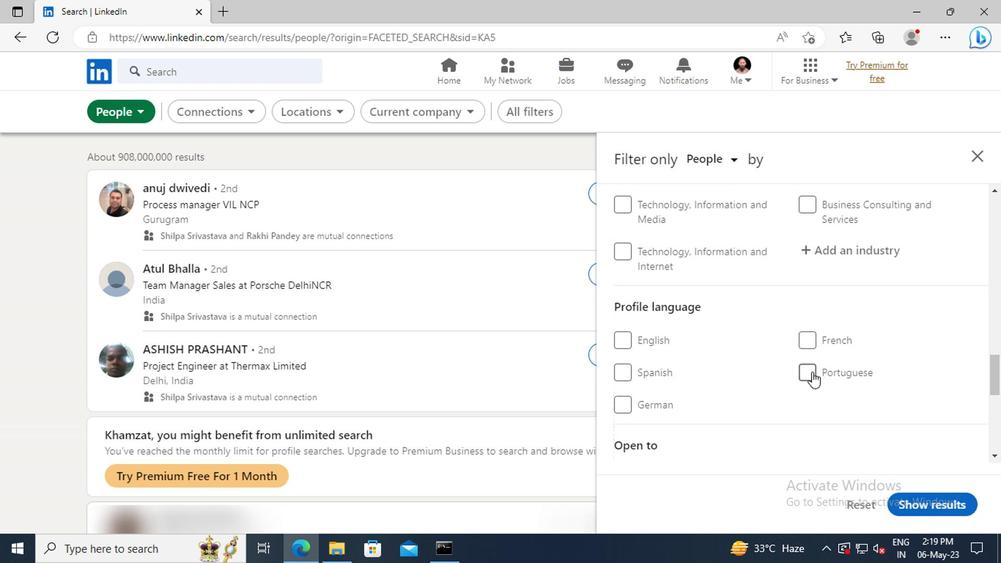 
Action: Mouse pressed left at (808, 377)
Screenshot: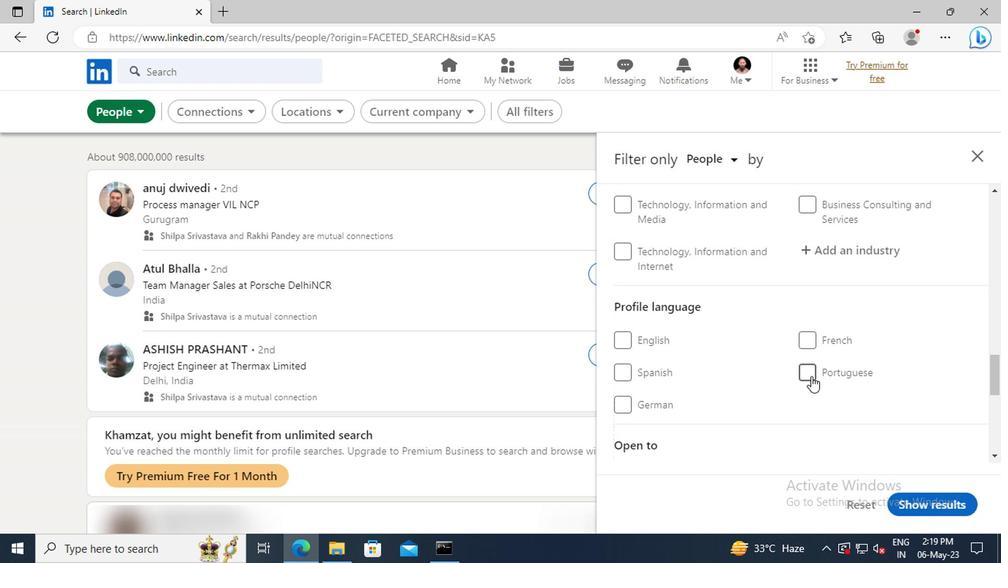 
Action: Mouse moved to (818, 353)
Screenshot: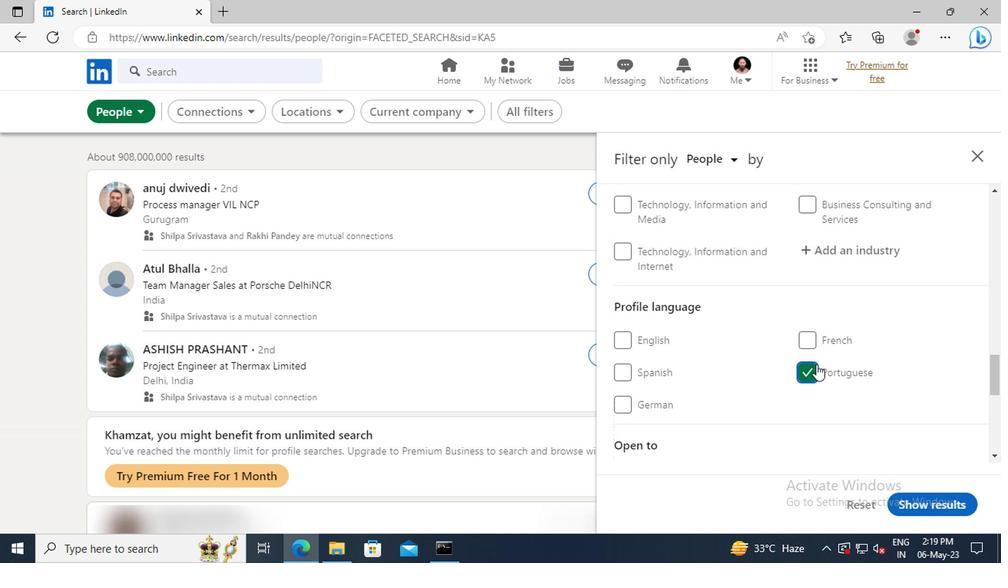 
Action: Mouse scrolled (818, 354) with delta (0, 1)
Screenshot: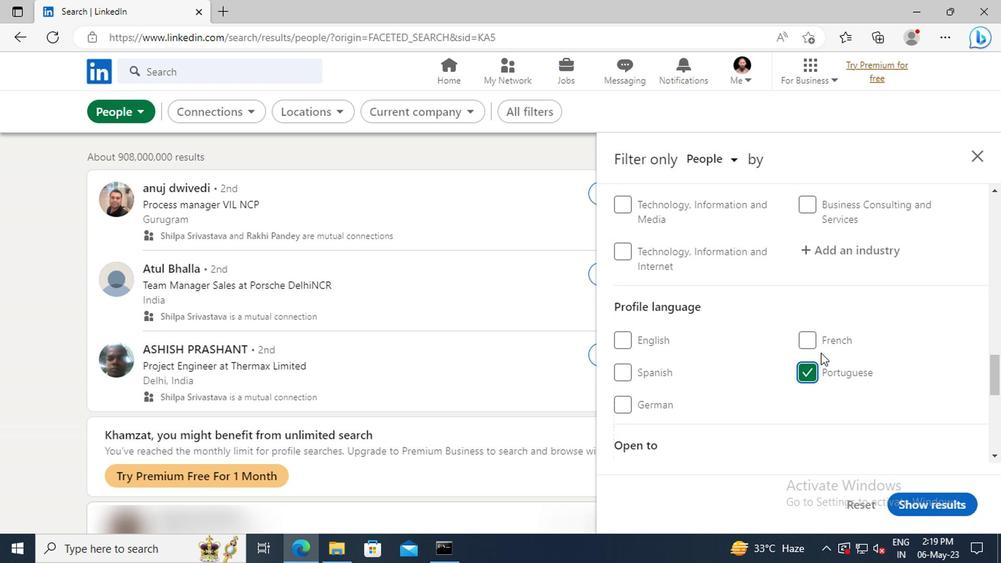 
Action: Mouse scrolled (818, 354) with delta (0, 1)
Screenshot: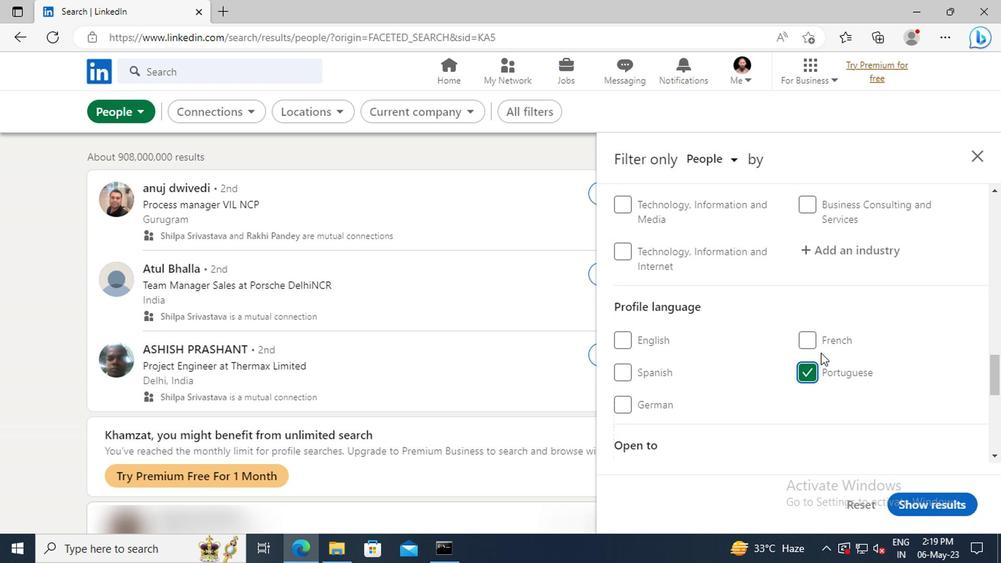 
Action: Mouse scrolled (818, 354) with delta (0, 1)
Screenshot: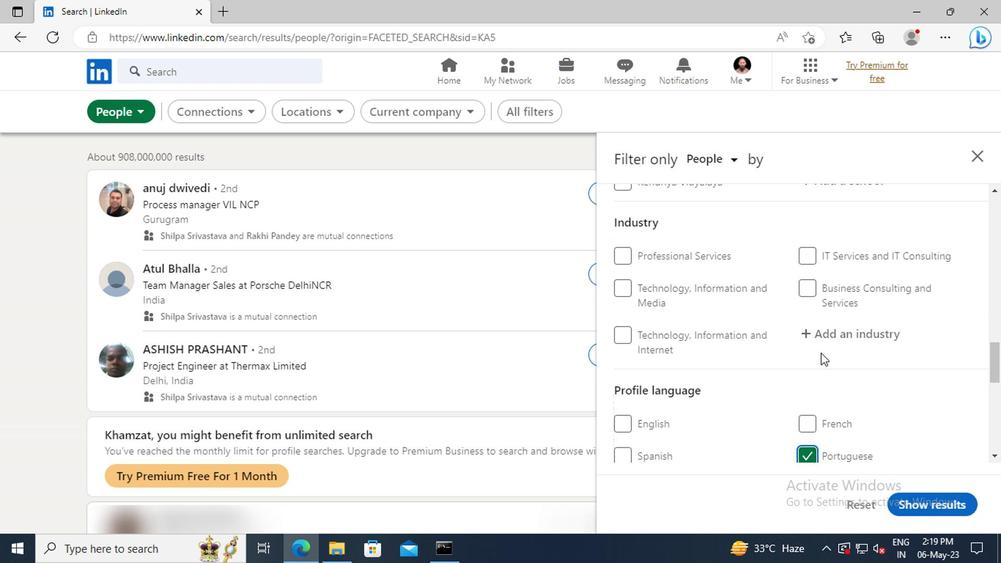 
Action: Mouse scrolled (818, 354) with delta (0, 1)
Screenshot: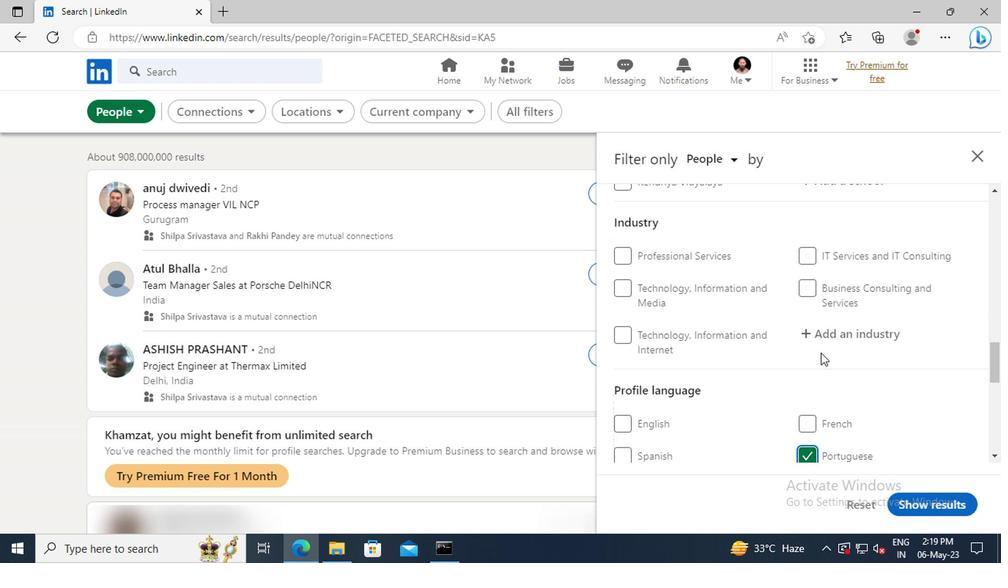 
Action: Mouse scrolled (818, 354) with delta (0, 1)
Screenshot: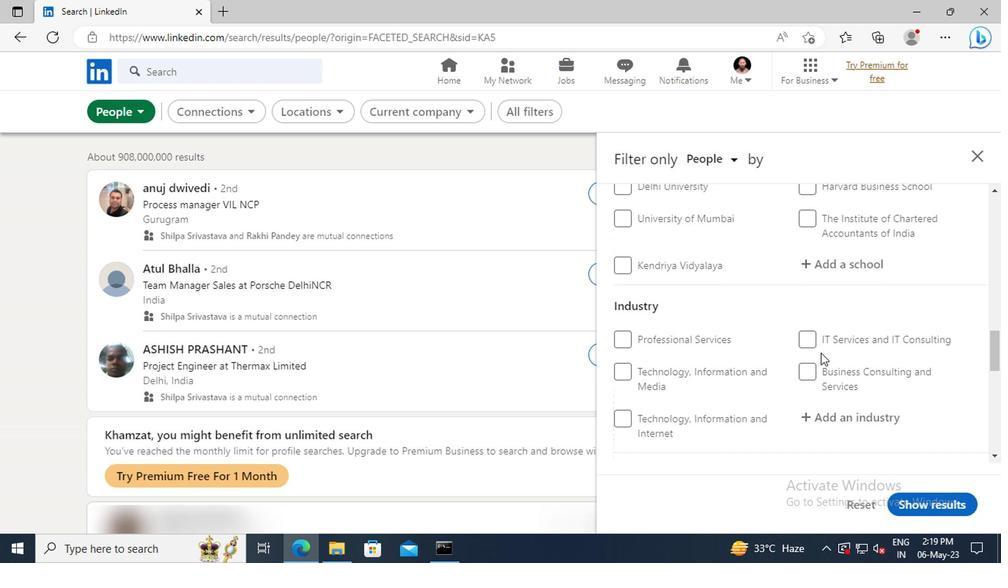 
Action: Mouse scrolled (818, 354) with delta (0, 1)
Screenshot: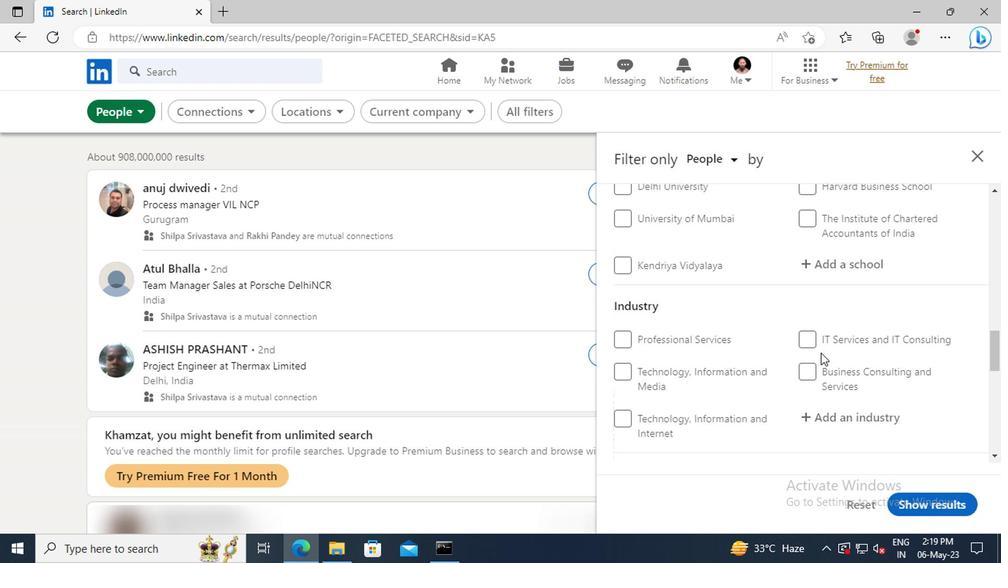 
Action: Mouse scrolled (818, 354) with delta (0, 1)
Screenshot: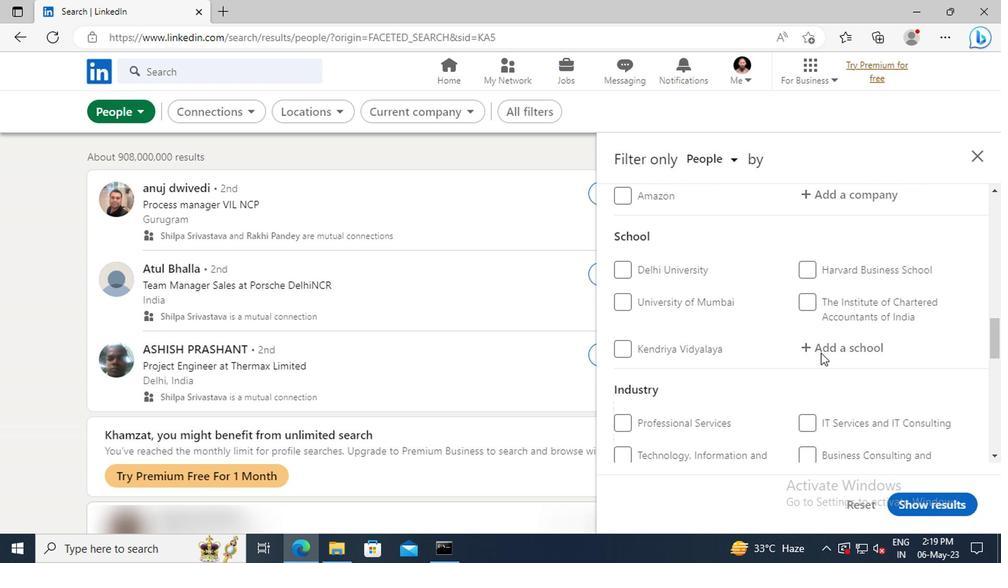 
Action: Mouse scrolled (818, 354) with delta (0, 1)
Screenshot: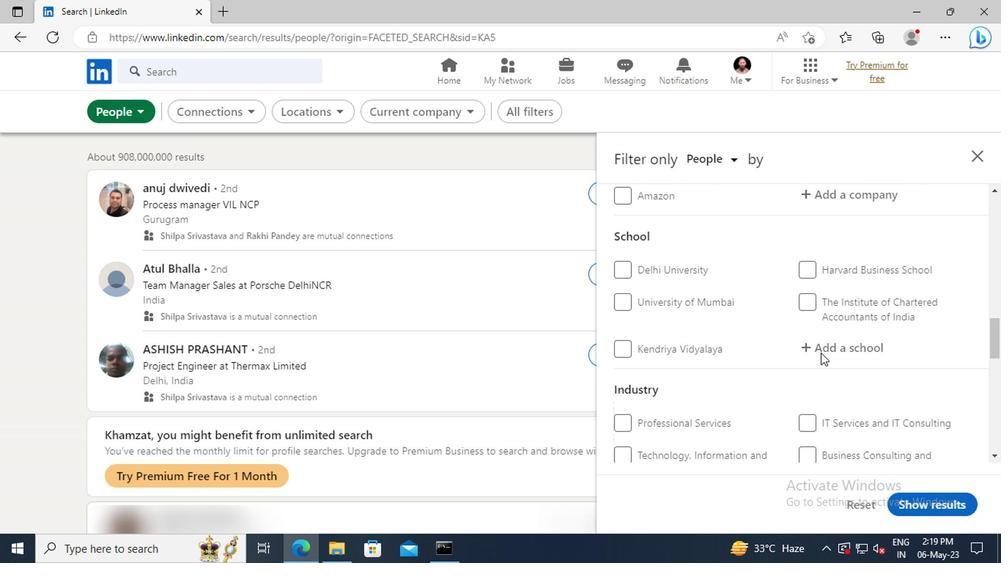 
Action: Mouse scrolled (818, 354) with delta (0, 1)
Screenshot: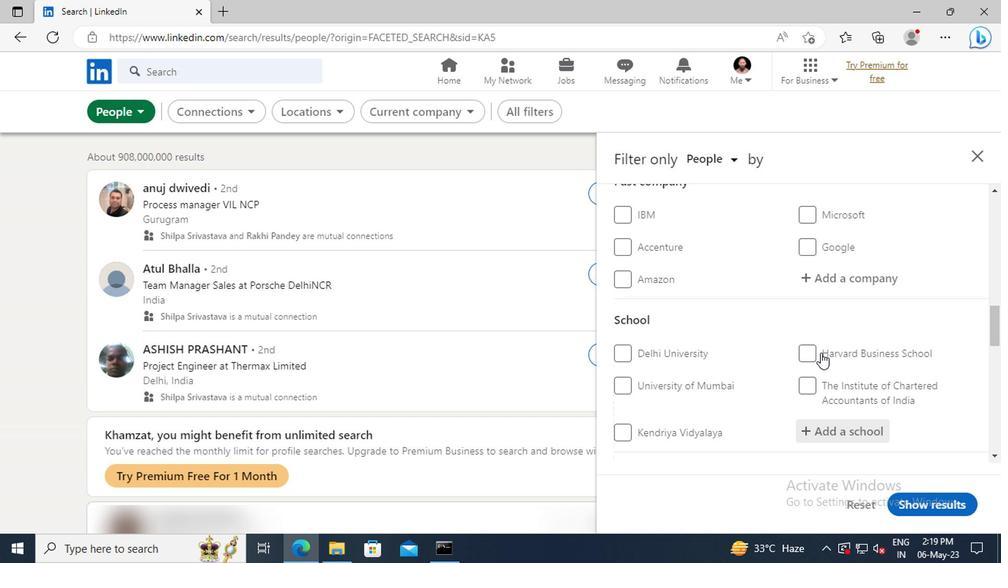 
Action: Mouse scrolled (818, 354) with delta (0, 1)
Screenshot: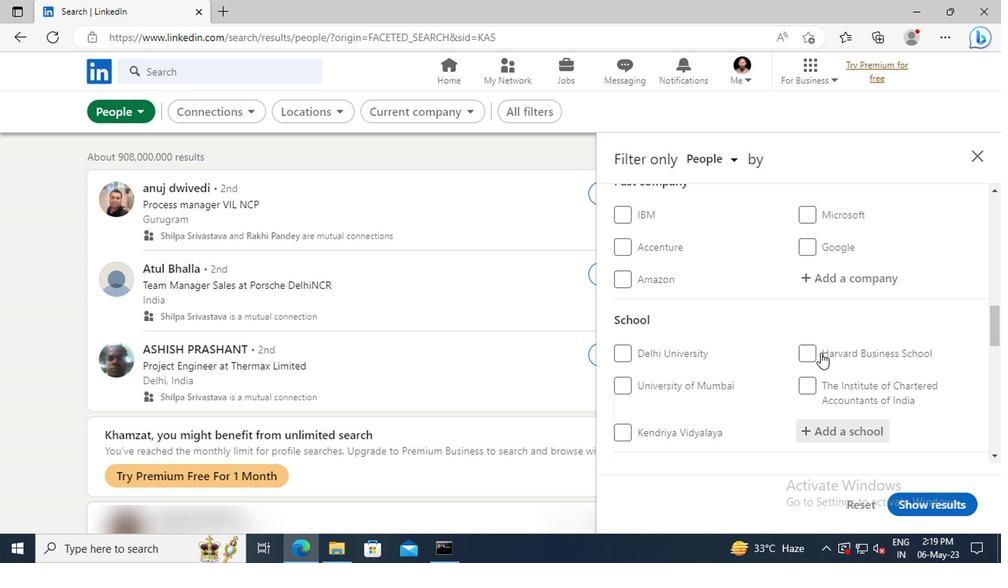 
Action: Mouse moved to (818, 353)
Screenshot: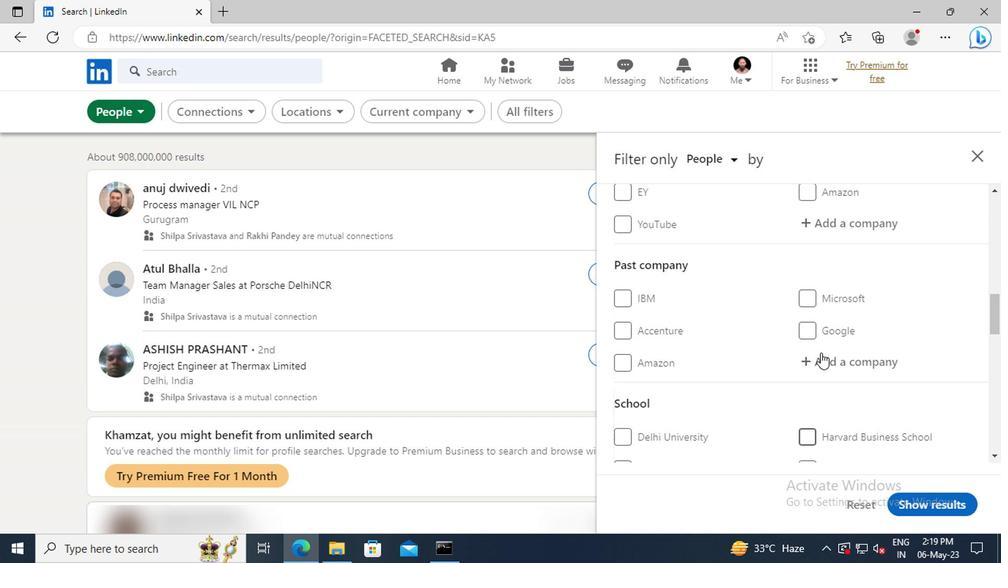 
Action: Mouse scrolled (818, 353) with delta (0, 0)
Screenshot: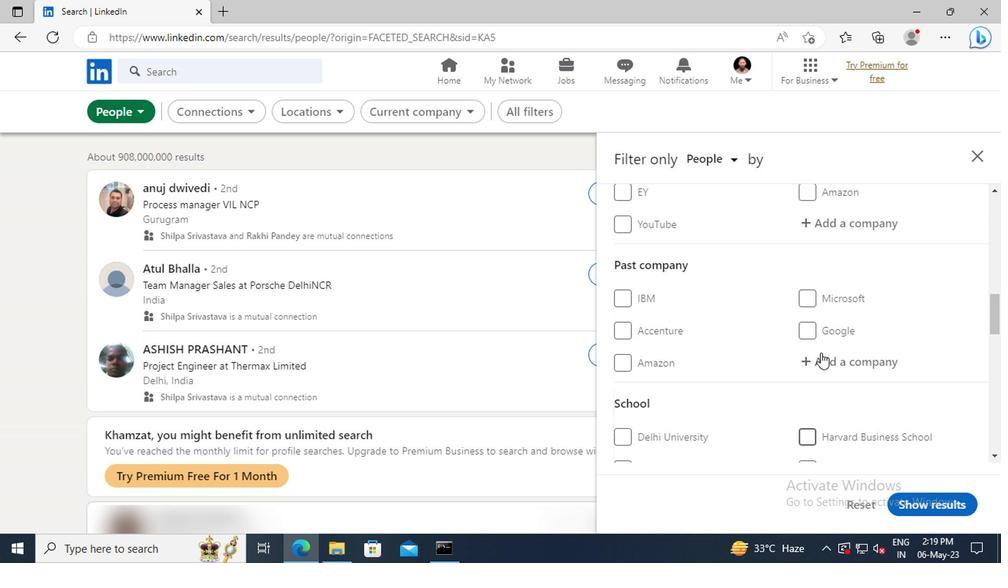 
Action: Mouse scrolled (818, 353) with delta (0, 0)
Screenshot: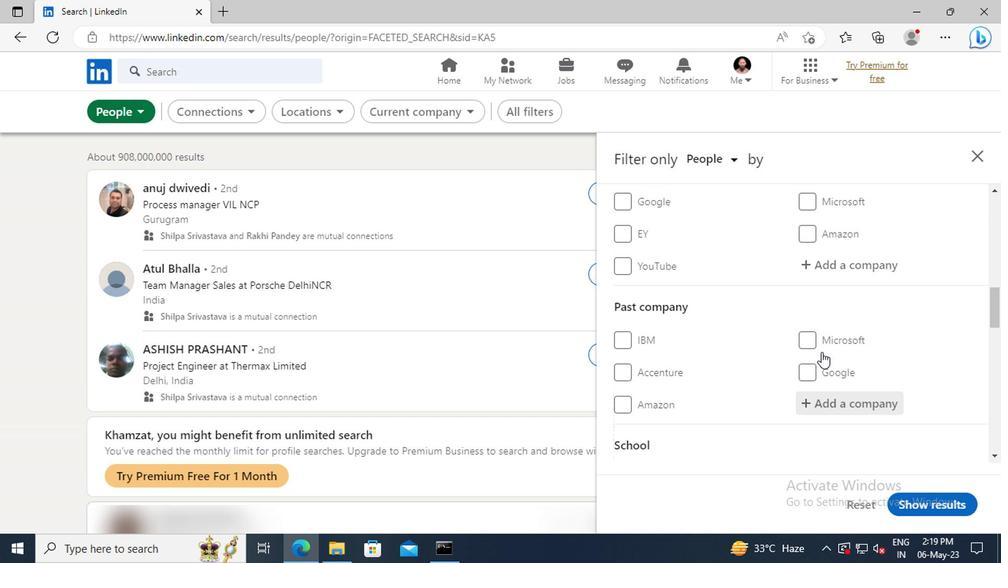 
Action: Mouse moved to (819, 311)
Screenshot: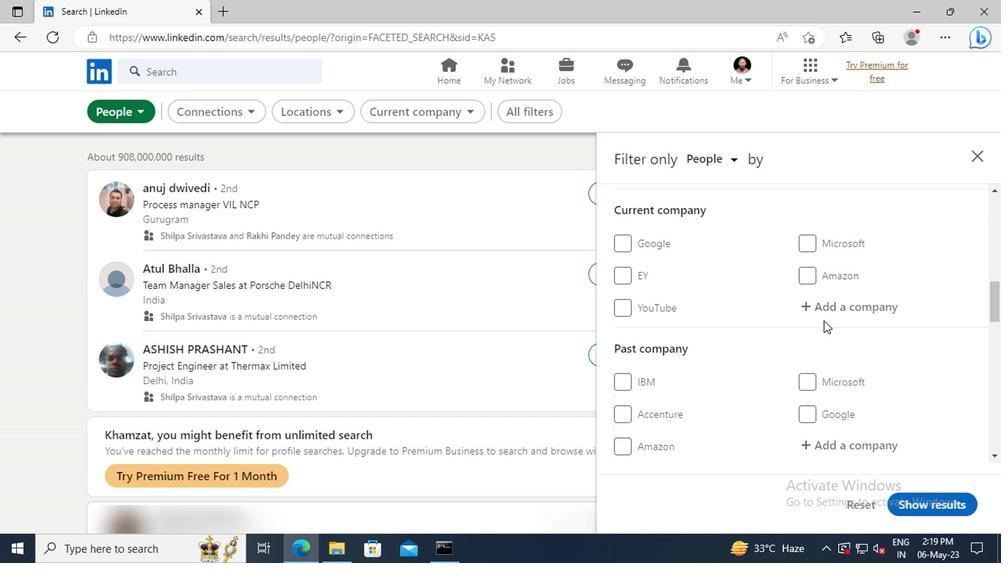 
Action: Mouse pressed left at (819, 311)
Screenshot: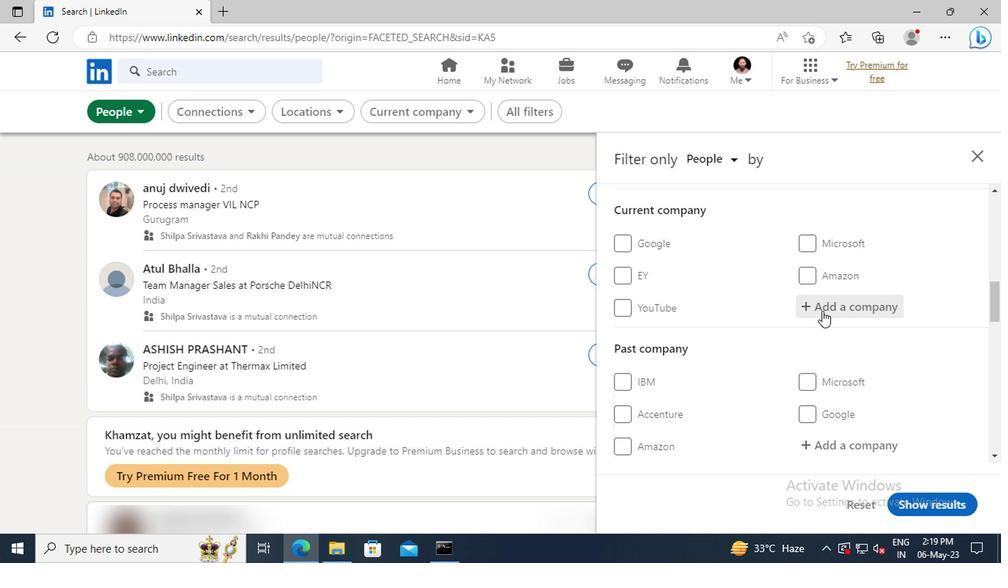 
Action: Key pressed <Key.shift>
Screenshot: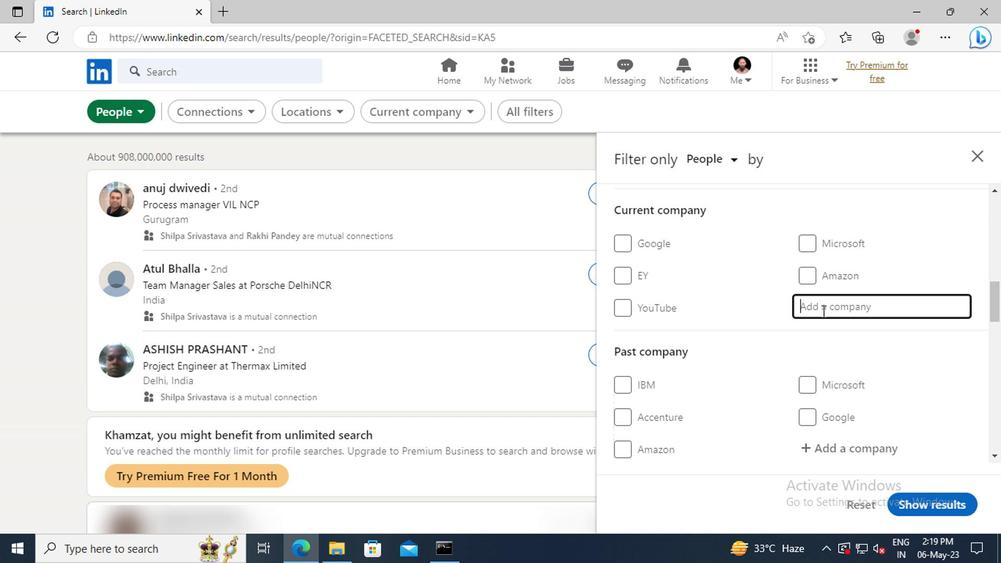 
Action: Mouse moved to (818, 311)
Screenshot: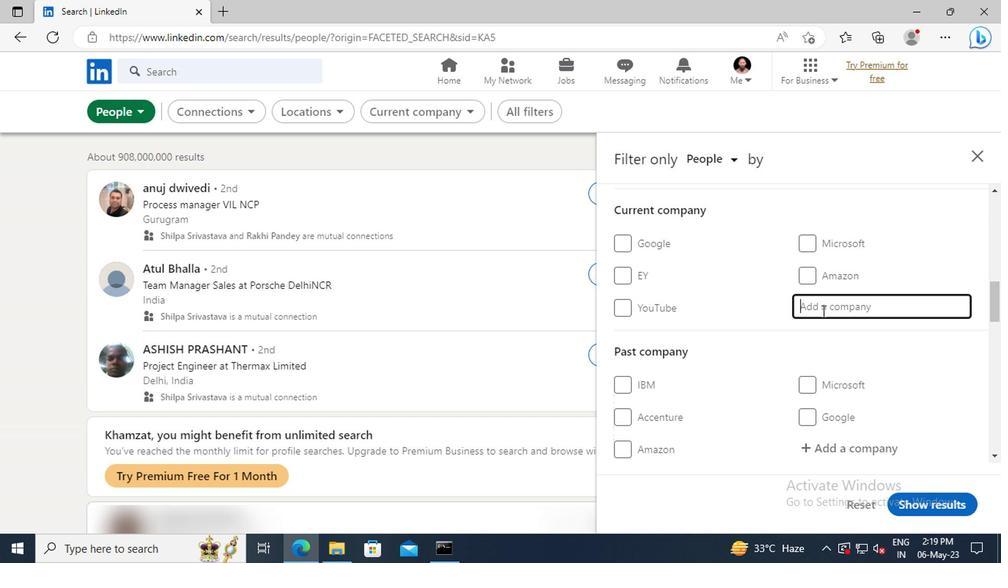 
Action: Key pressed STL<Key.space>-<Key.space><Key.shift>S
Screenshot: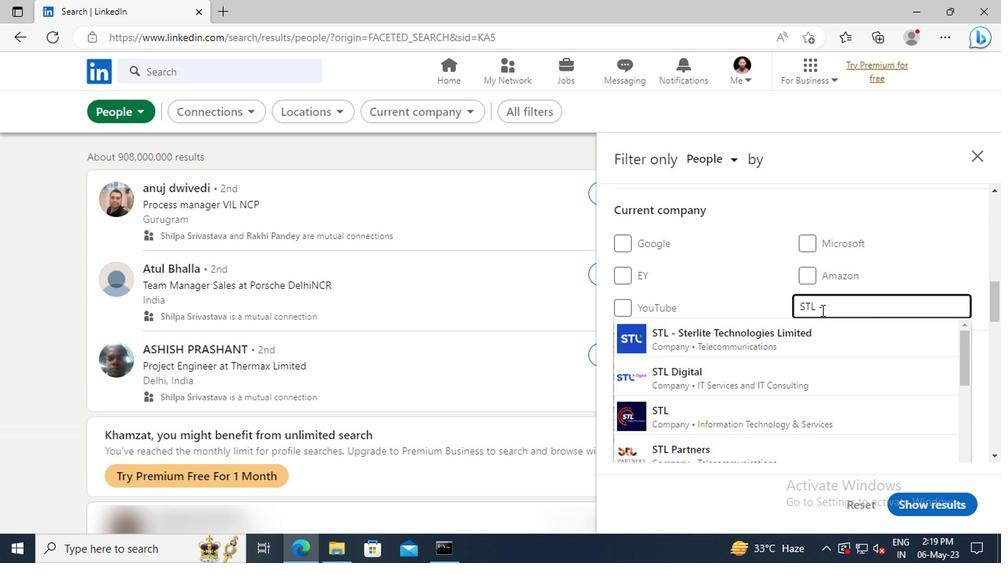 
Action: Mouse moved to (818, 333)
Screenshot: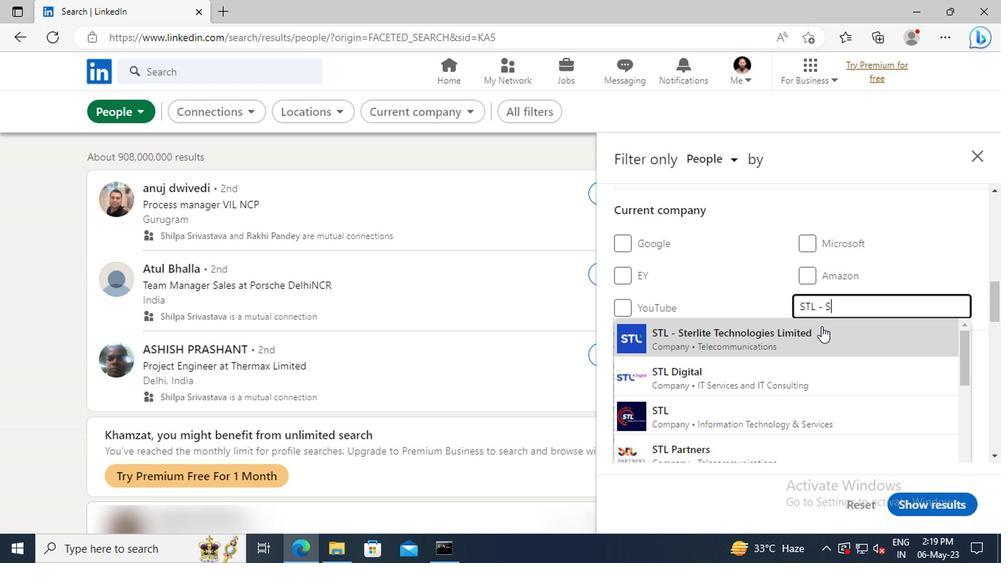 
Action: Mouse pressed left at (818, 333)
Screenshot: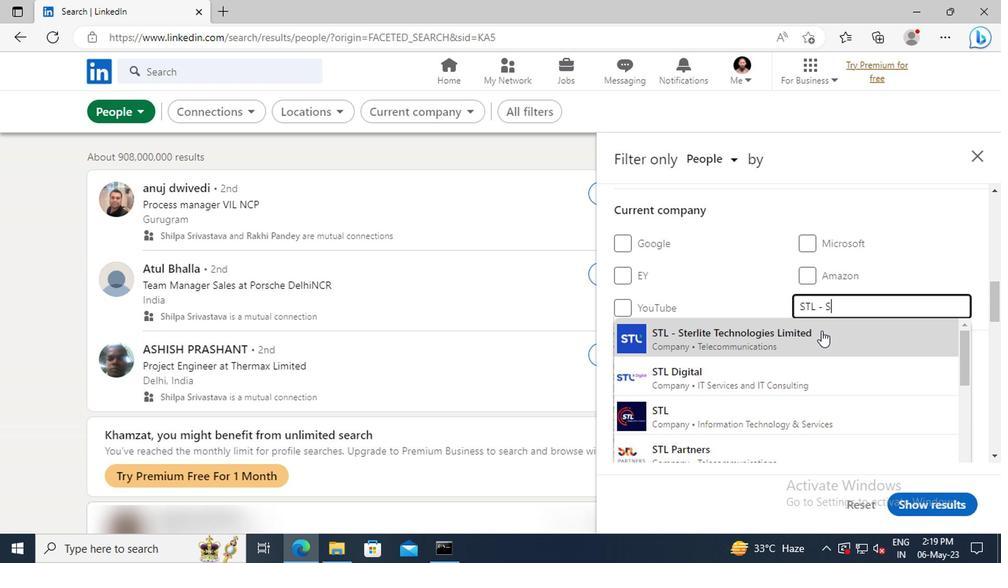 
Action: Mouse scrolled (818, 332) with delta (0, 0)
Screenshot: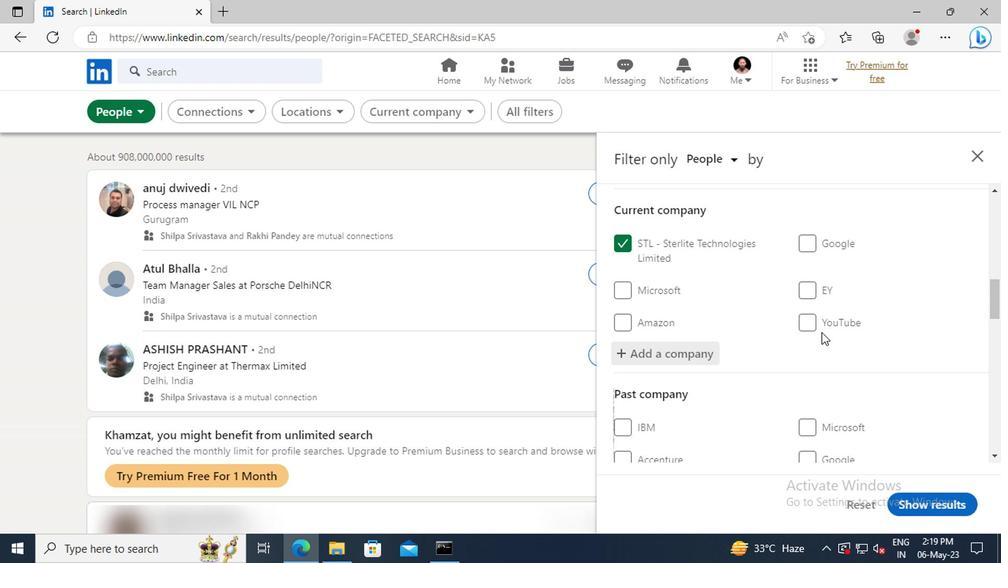 
Action: Mouse scrolled (818, 332) with delta (0, 0)
Screenshot: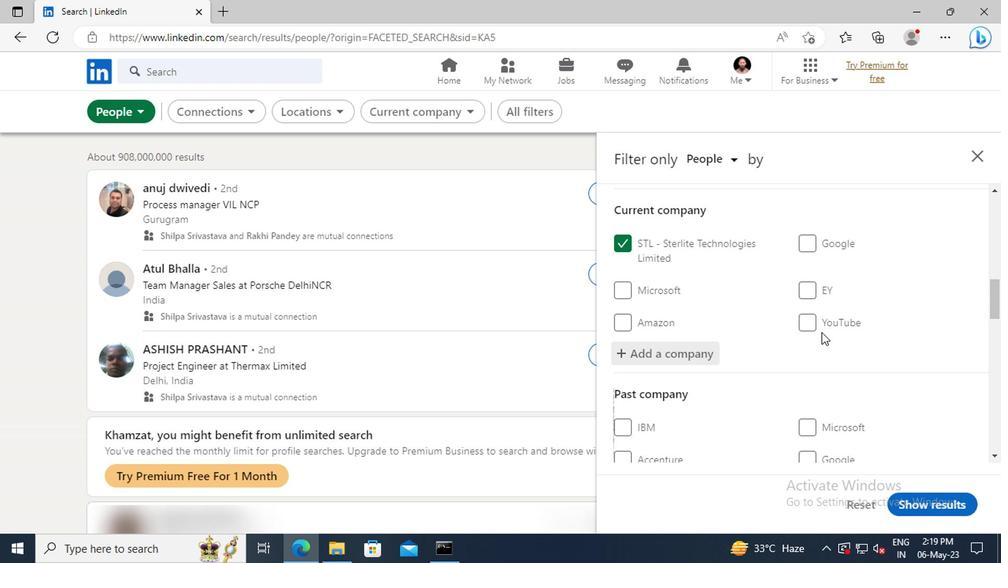 
Action: Mouse scrolled (818, 332) with delta (0, 0)
Screenshot: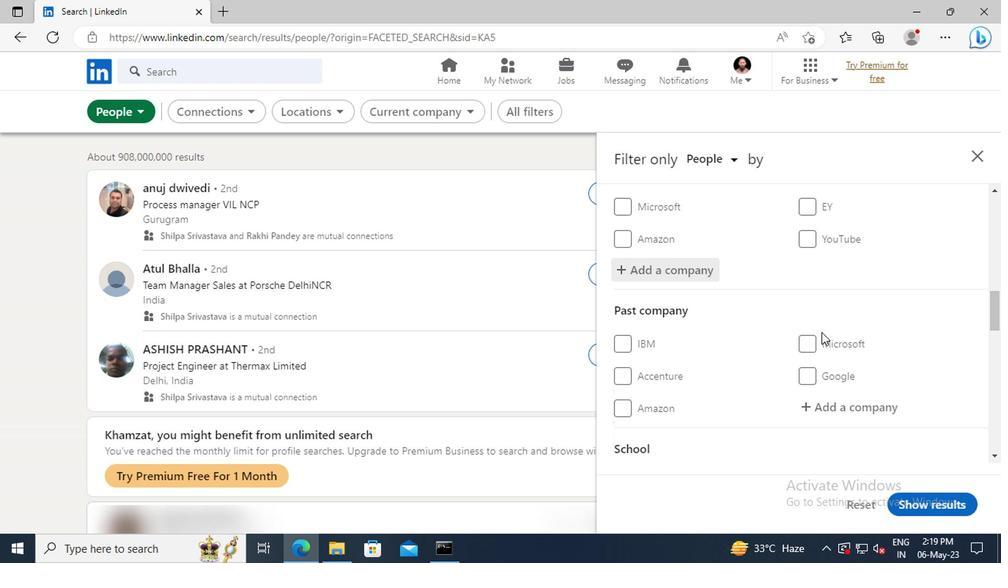 
Action: Mouse scrolled (818, 332) with delta (0, 0)
Screenshot: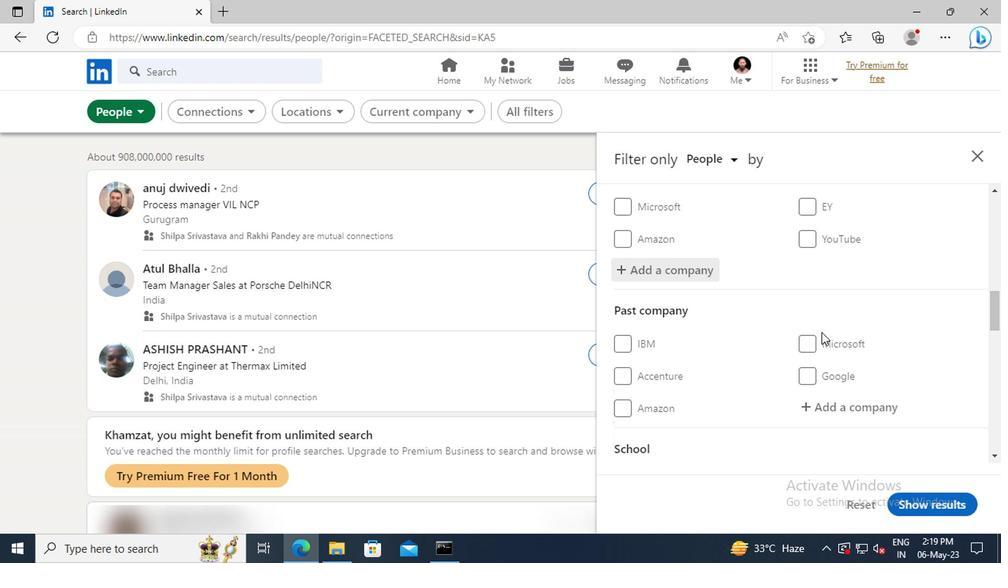 
Action: Mouse scrolled (818, 332) with delta (0, 0)
Screenshot: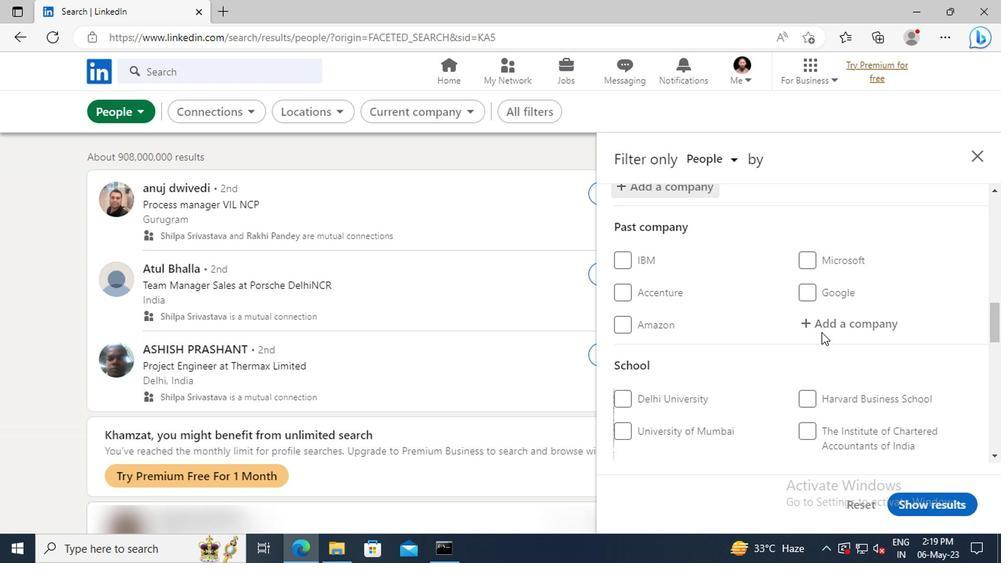 
Action: Mouse scrolled (818, 332) with delta (0, 0)
Screenshot: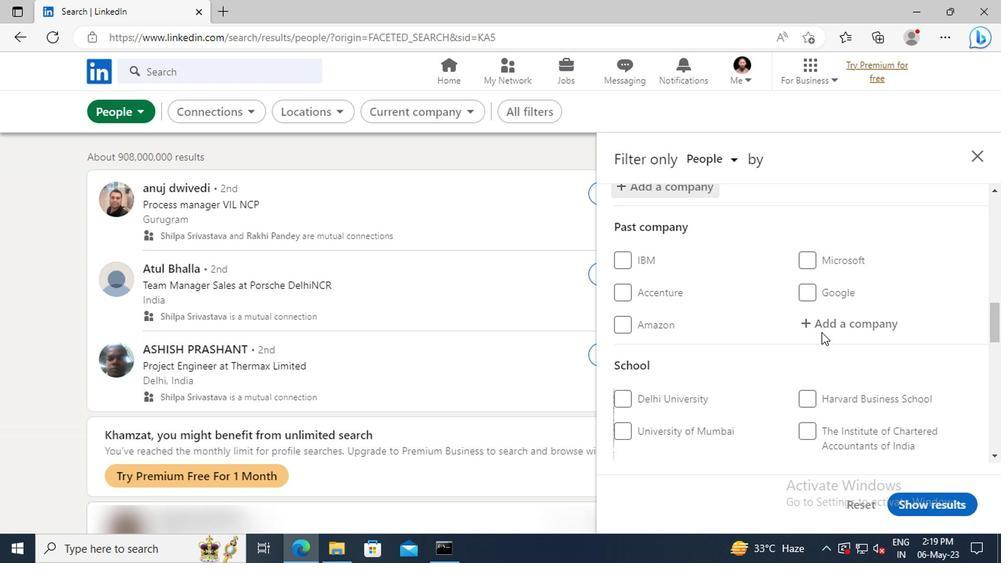 
Action: Mouse scrolled (818, 332) with delta (0, 0)
Screenshot: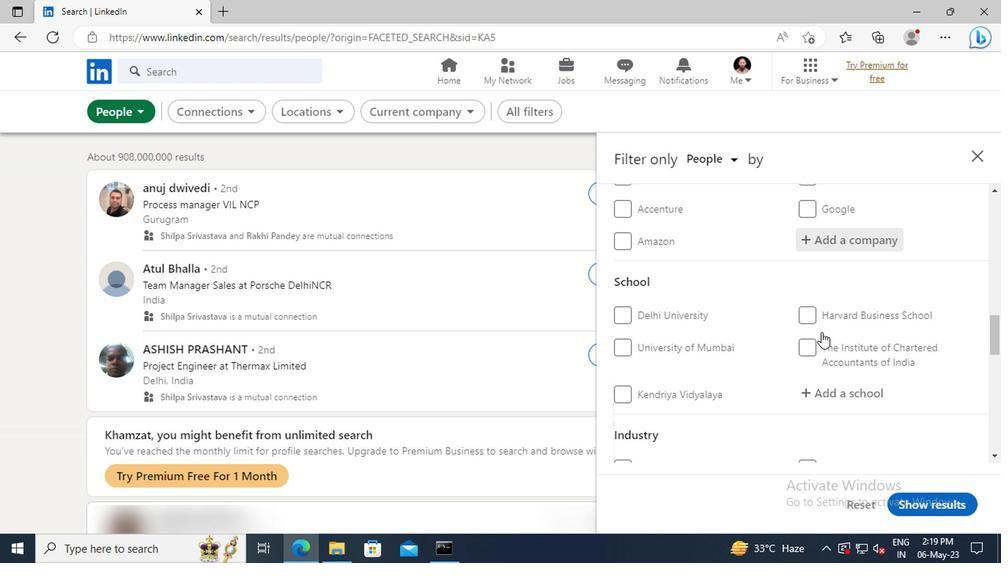 
Action: Mouse moved to (823, 348)
Screenshot: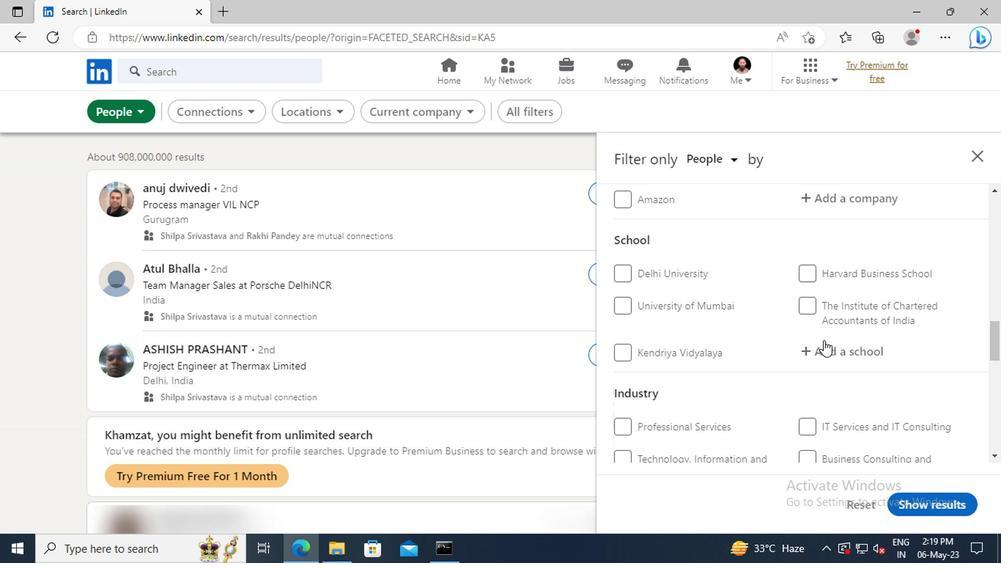 
Action: Mouse pressed left at (823, 348)
Screenshot: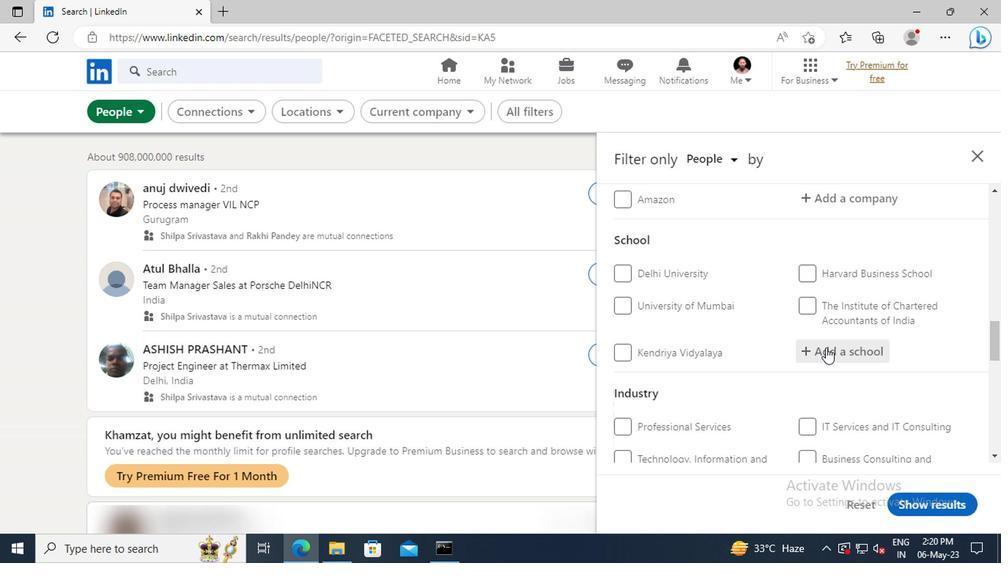 
Action: Mouse moved to (823, 349)
Screenshot: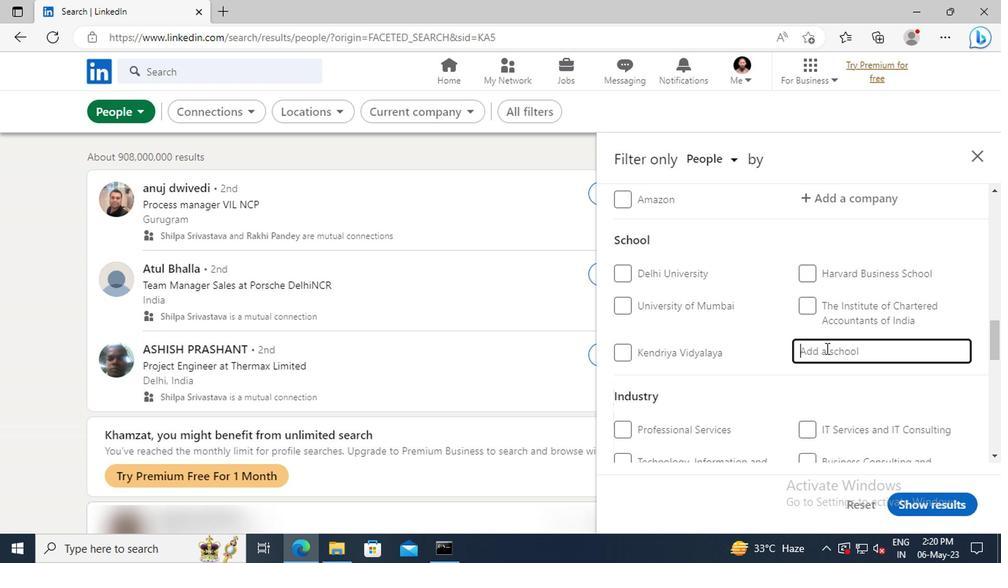 
Action: Key pressed <Key.shift>MANAV<Key.space><Key.shift>STHA
Screenshot: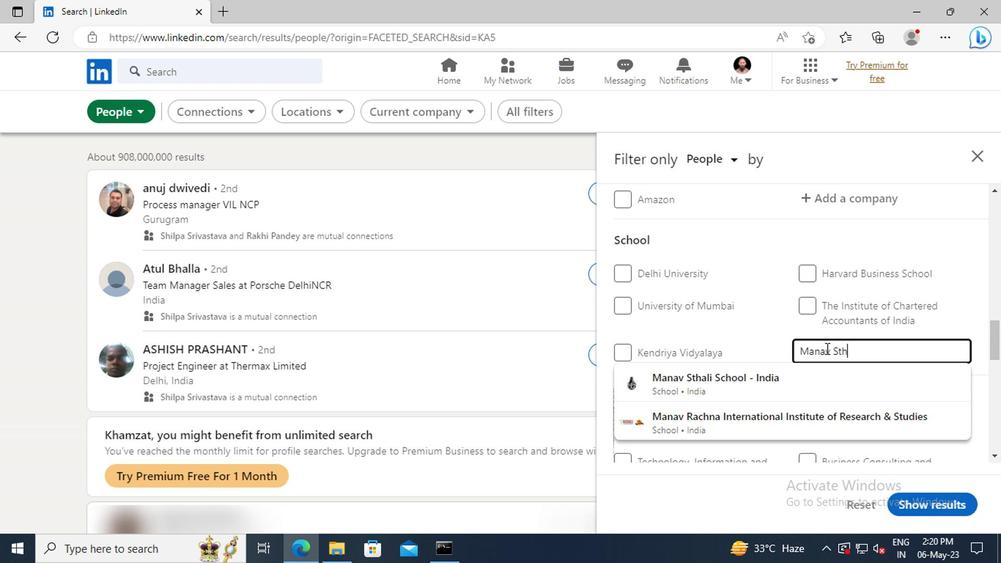 
Action: Mouse moved to (809, 375)
Screenshot: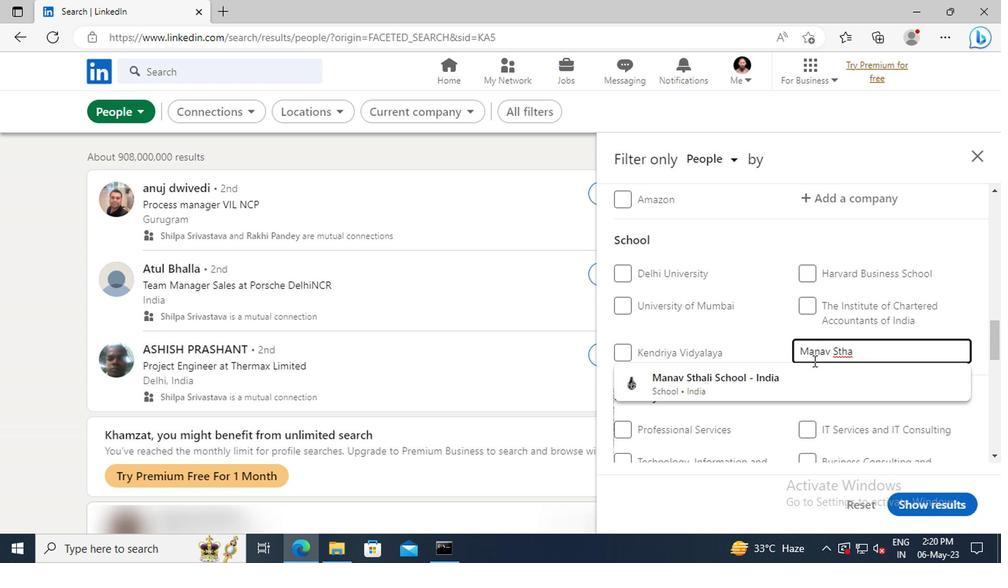 
Action: Mouse pressed left at (809, 375)
Screenshot: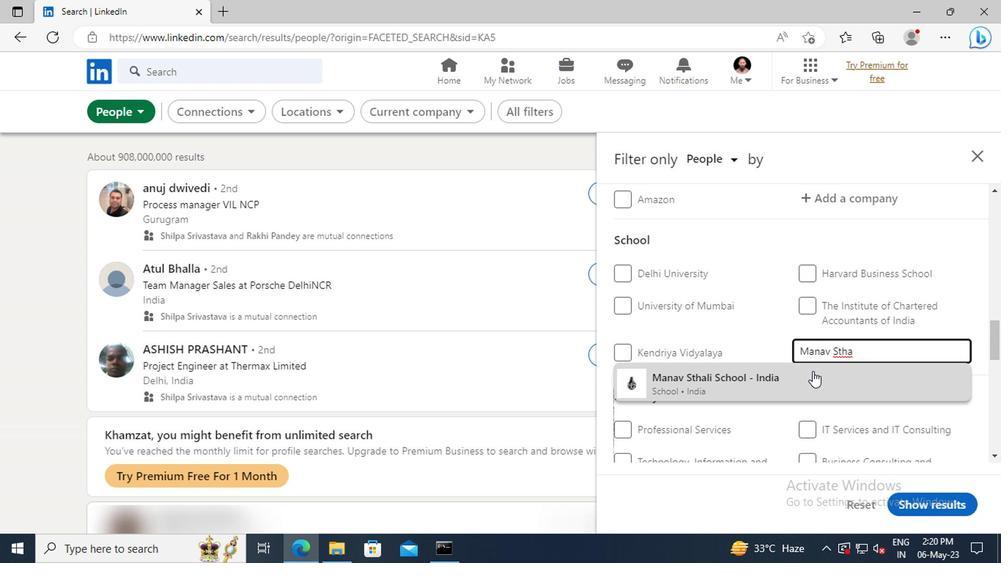 
Action: Mouse moved to (807, 373)
Screenshot: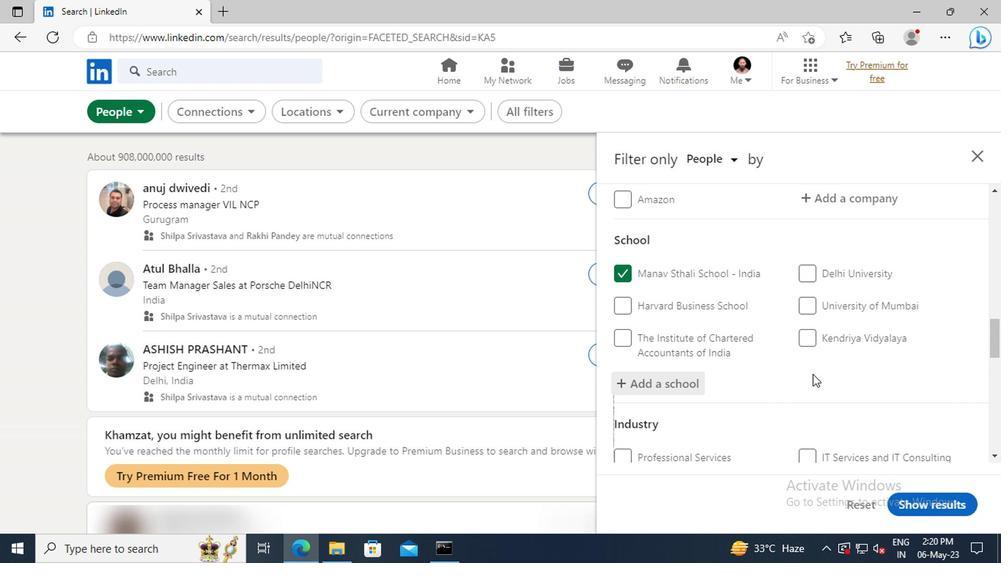 
Action: Mouse scrolled (807, 371) with delta (0, -1)
Screenshot: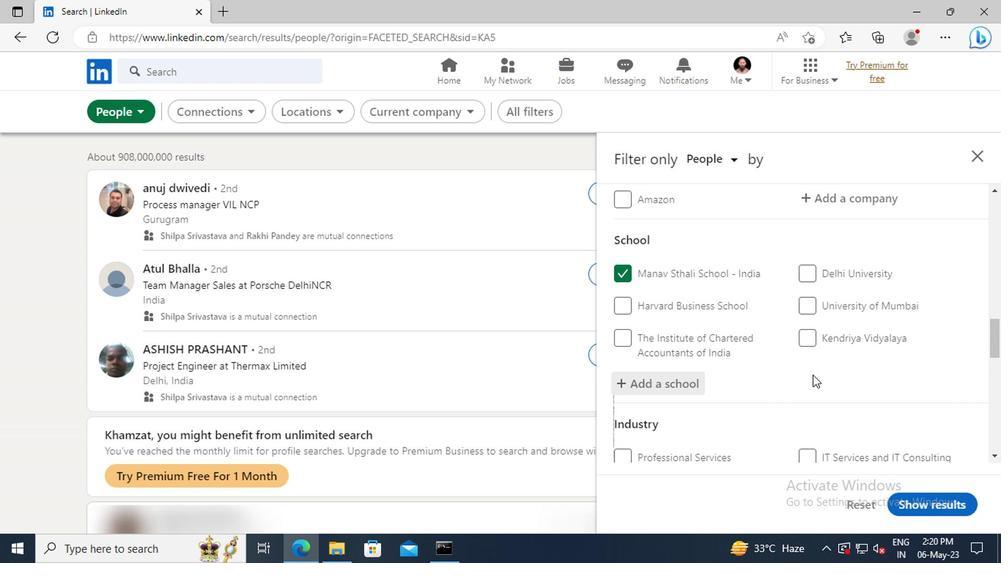 
Action: Mouse scrolled (807, 371) with delta (0, -1)
Screenshot: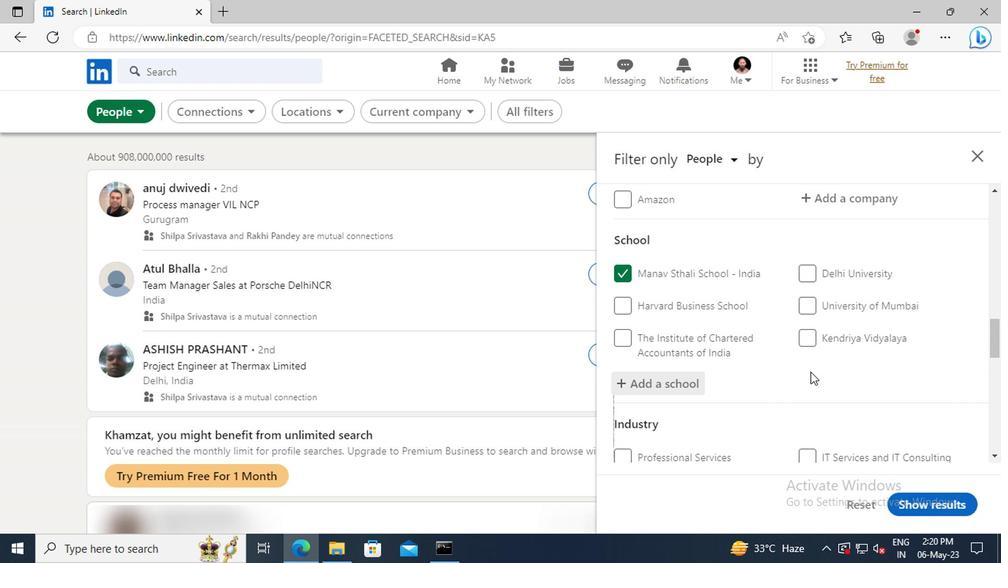 
Action: Mouse moved to (807, 371)
Screenshot: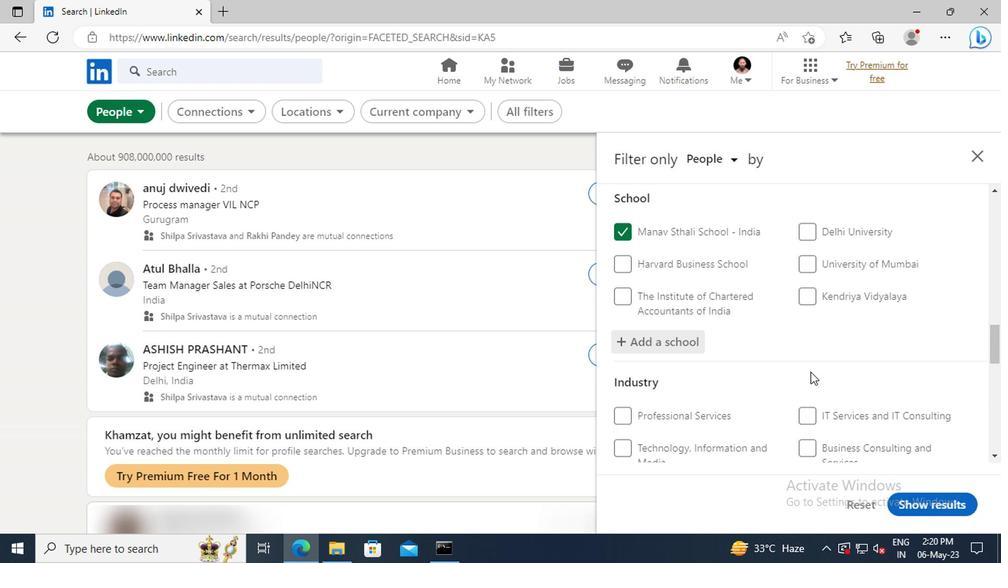 
Action: Mouse scrolled (807, 370) with delta (0, 0)
Screenshot: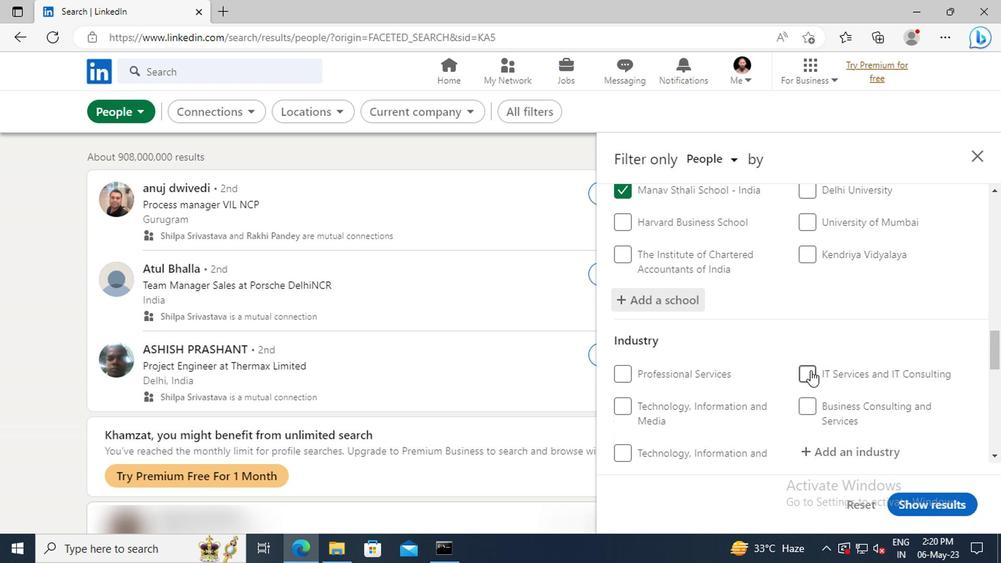 
Action: Mouse scrolled (807, 370) with delta (0, 0)
Screenshot: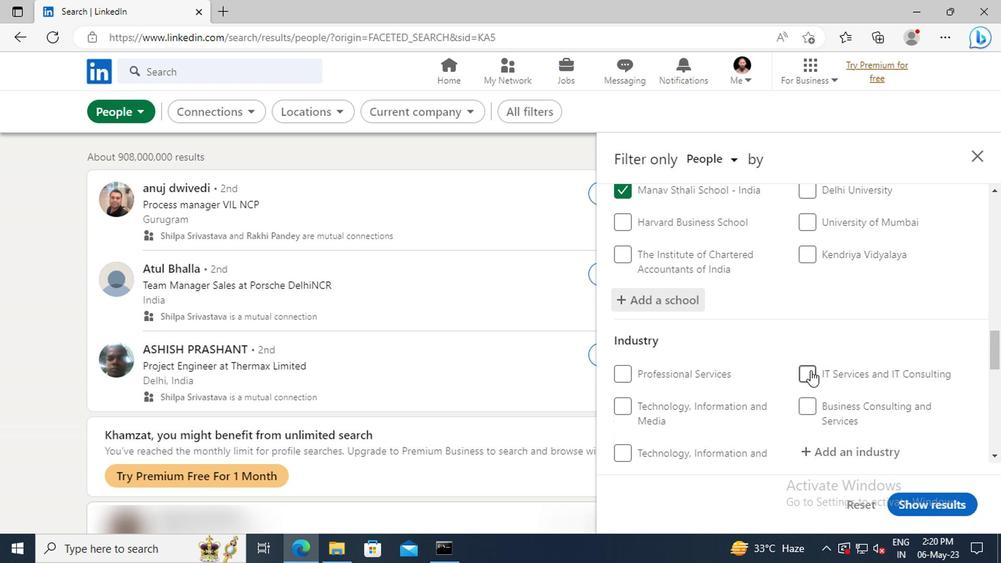 
Action: Mouse moved to (813, 368)
Screenshot: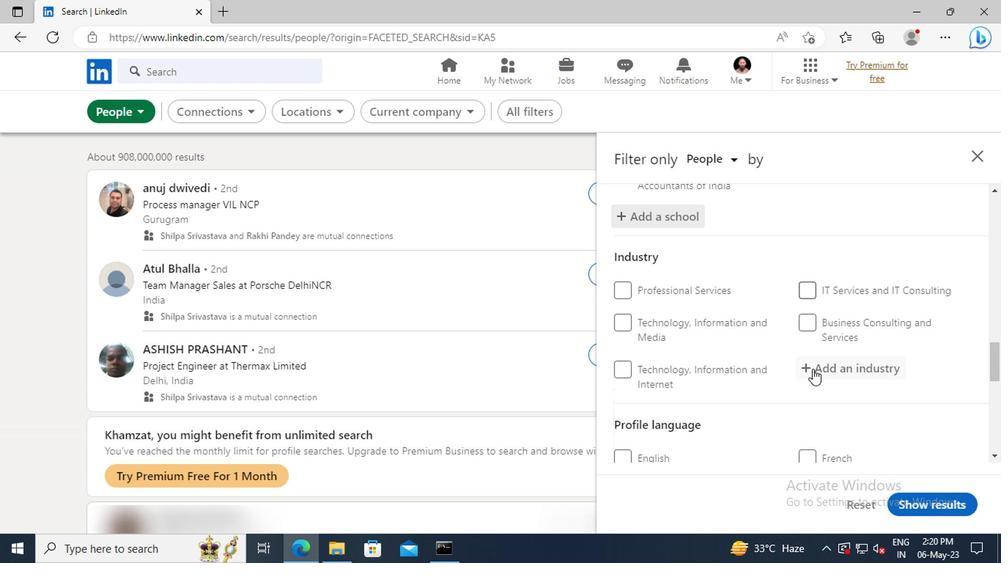 
Action: Mouse pressed left at (813, 368)
Screenshot: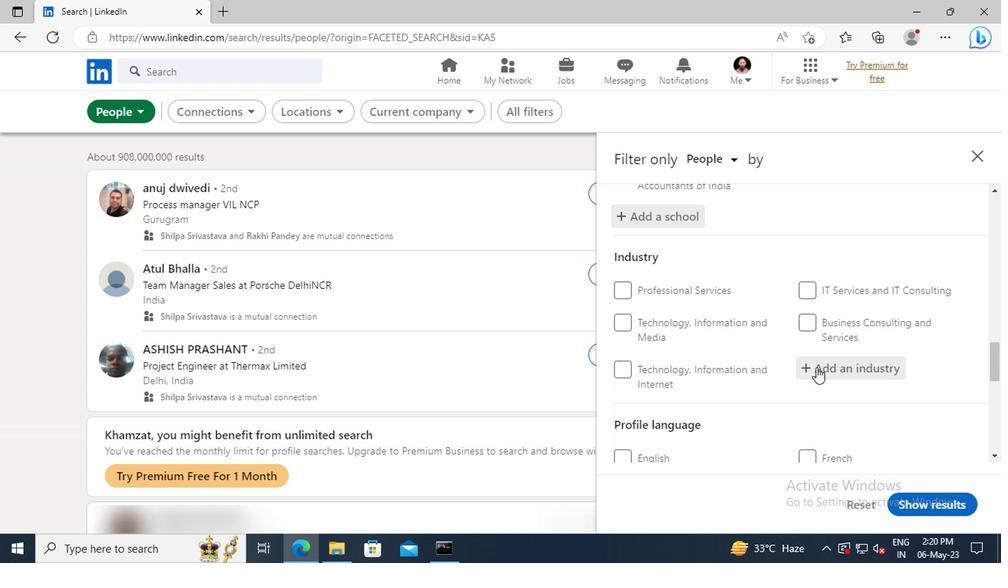 
Action: Key pressed <Key.shift>CLIMATE<Key.space><Key.shift>TE
Screenshot: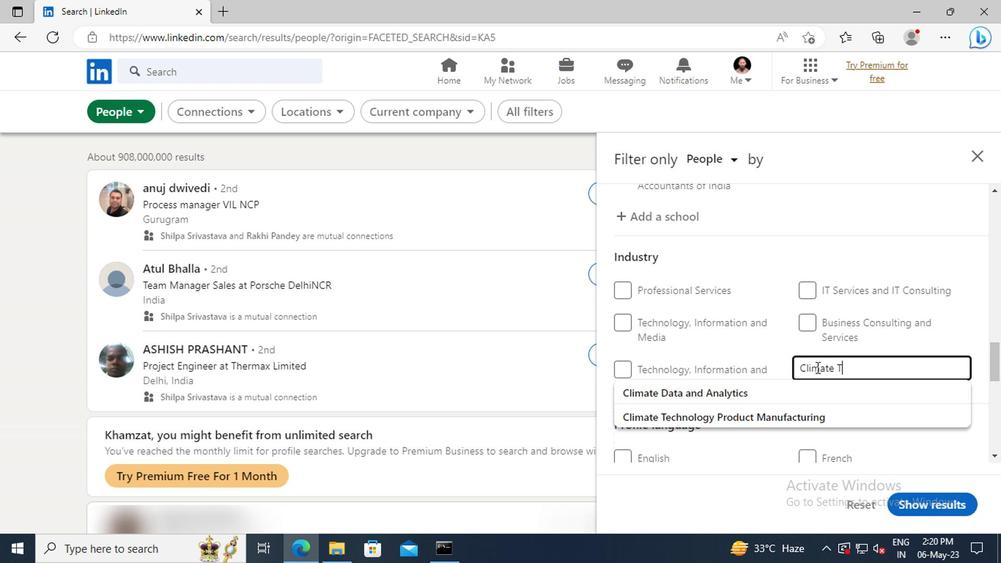 
Action: Mouse moved to (818, 389)
Screenshot: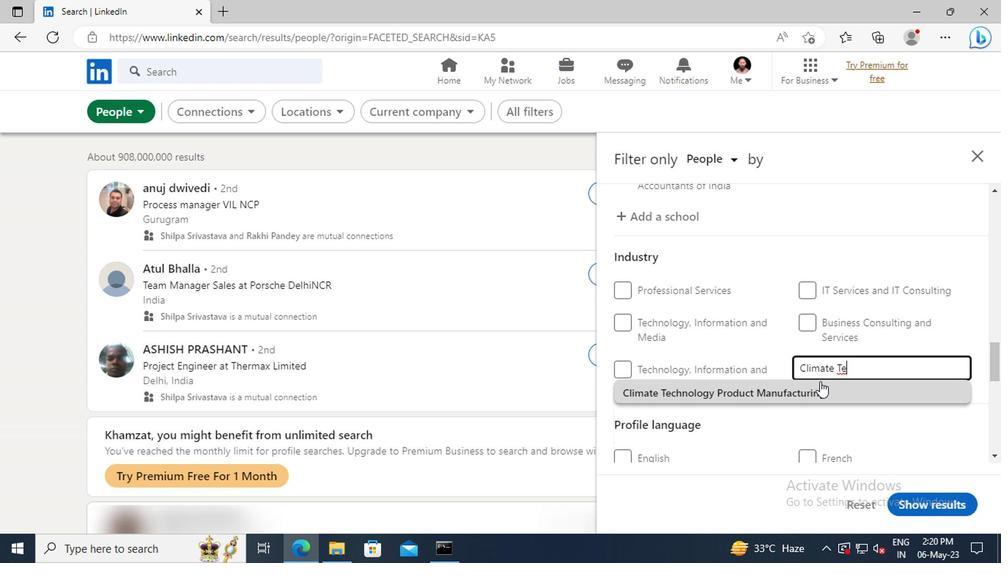 
Action: Mouse pressed left at (818, 389)
Screenshot: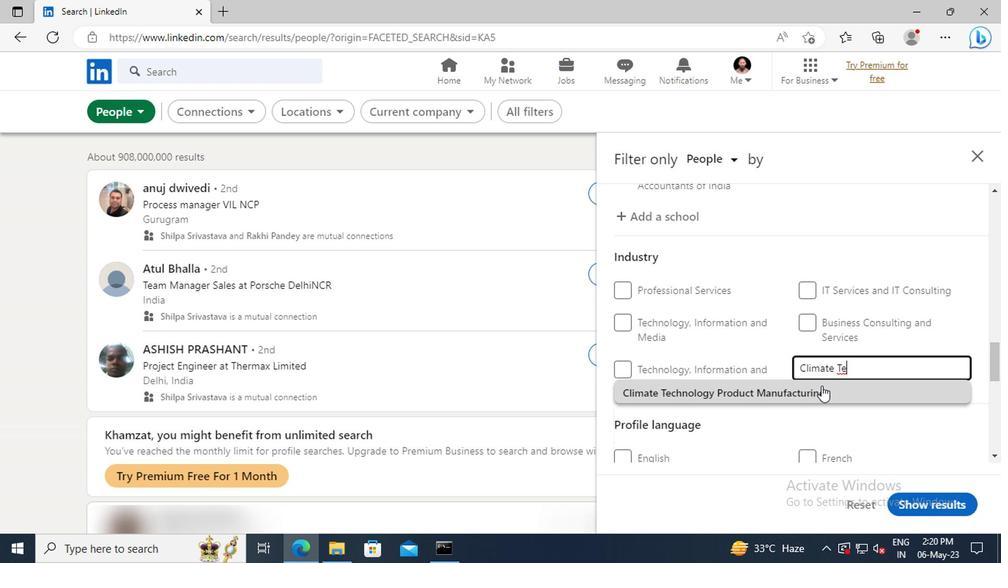 
Action: Mouse scrolled (818, 388) with delta (0, -1)
Screenshot: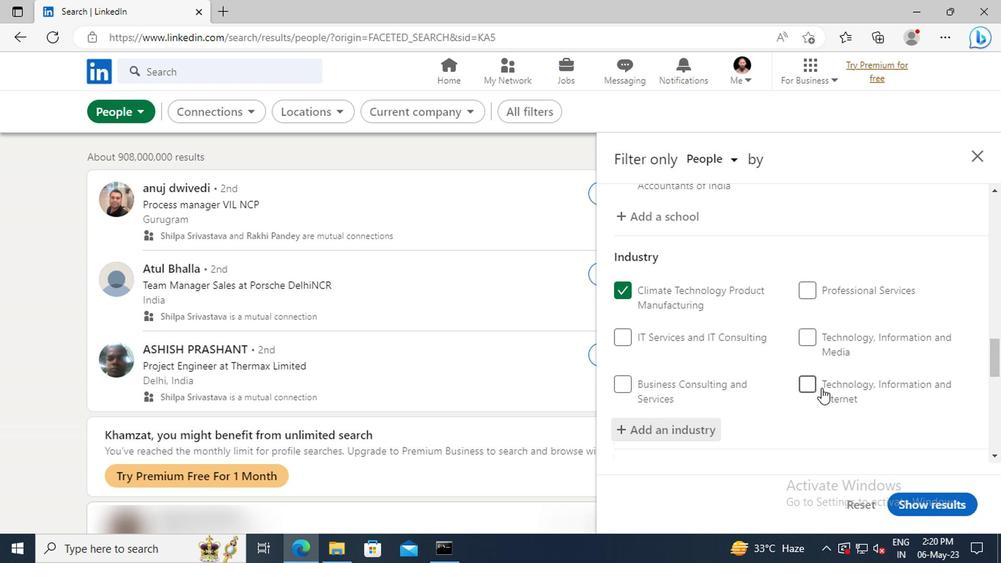 
Action: Mouse moved to (817, 376)
Screenshot: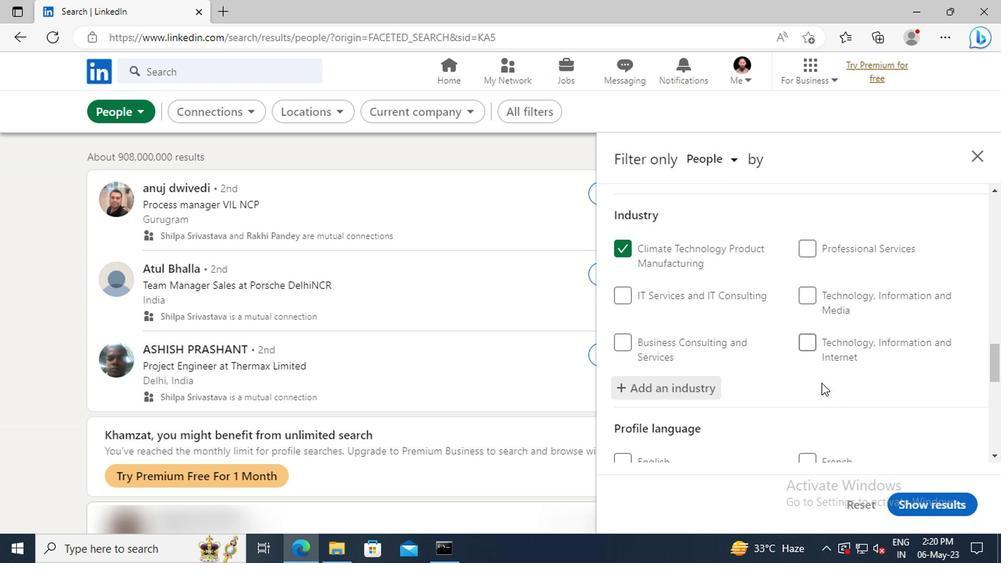 
Action: Mouse scrolled (817, 375) with delta (0, -1)
Screenshot: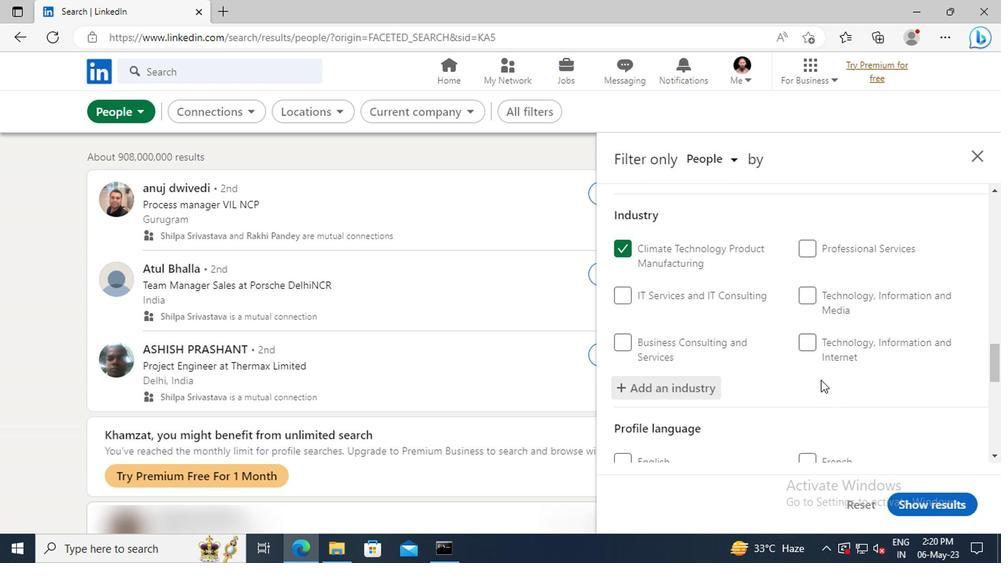 
Action: Mouse scrolled (817, 375) with delta (0, -1)
Screenshot: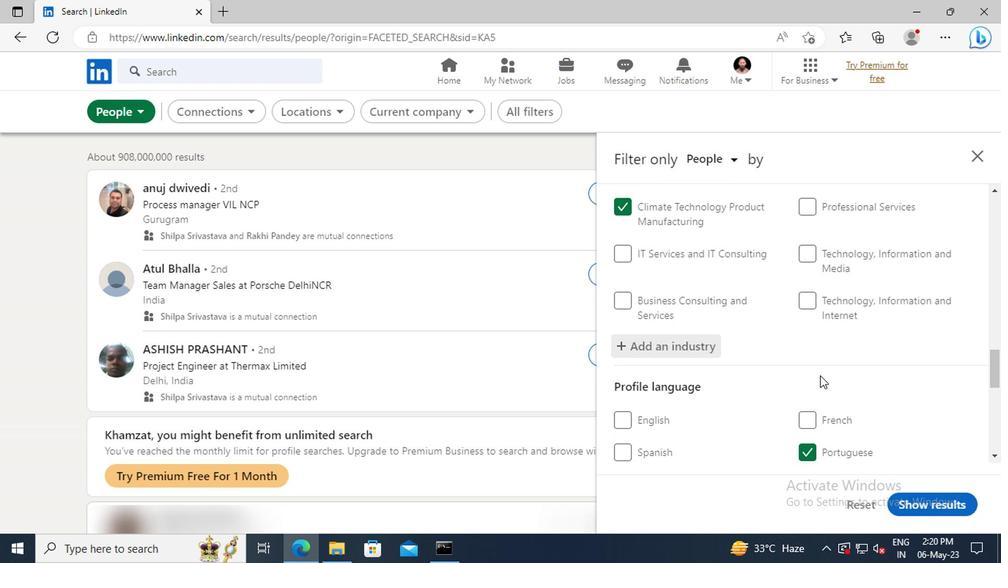 
Action: Mouse moved to (814, 369)
Screenshot: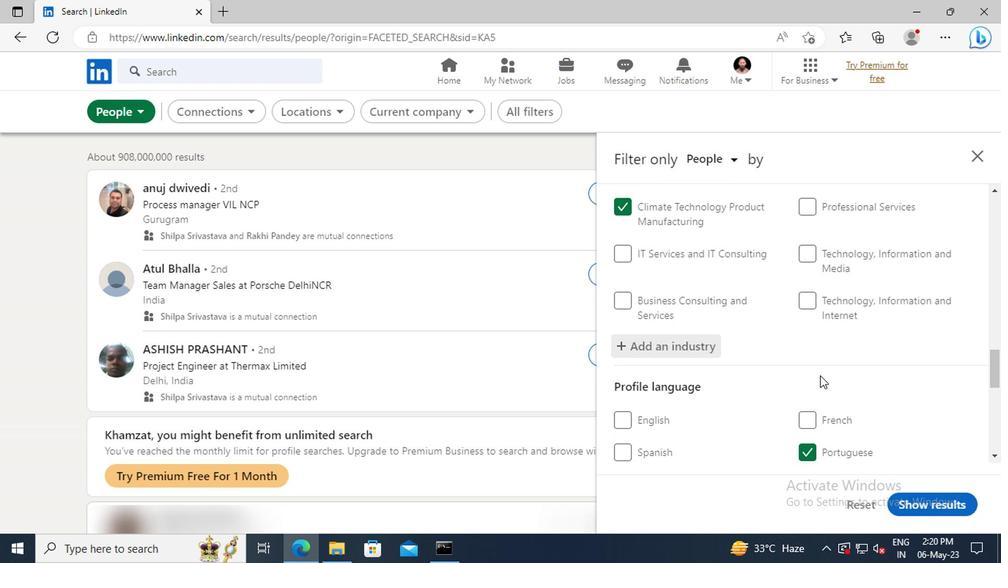 
Action: Mouse scrolled (814, 369) with delta (0, 0)
Screenshot: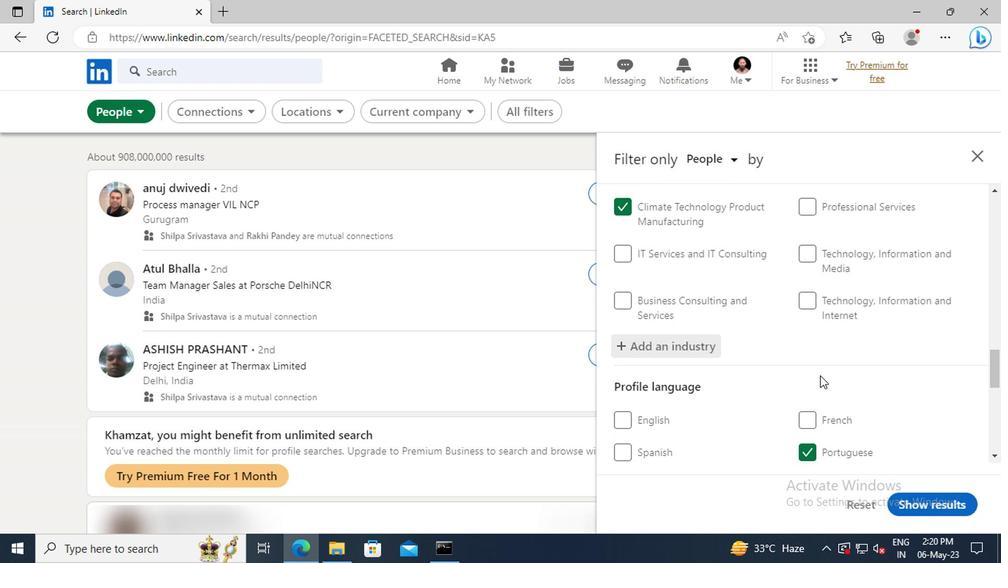 
Action: Mouse moved to (809, 347)
Screenshot: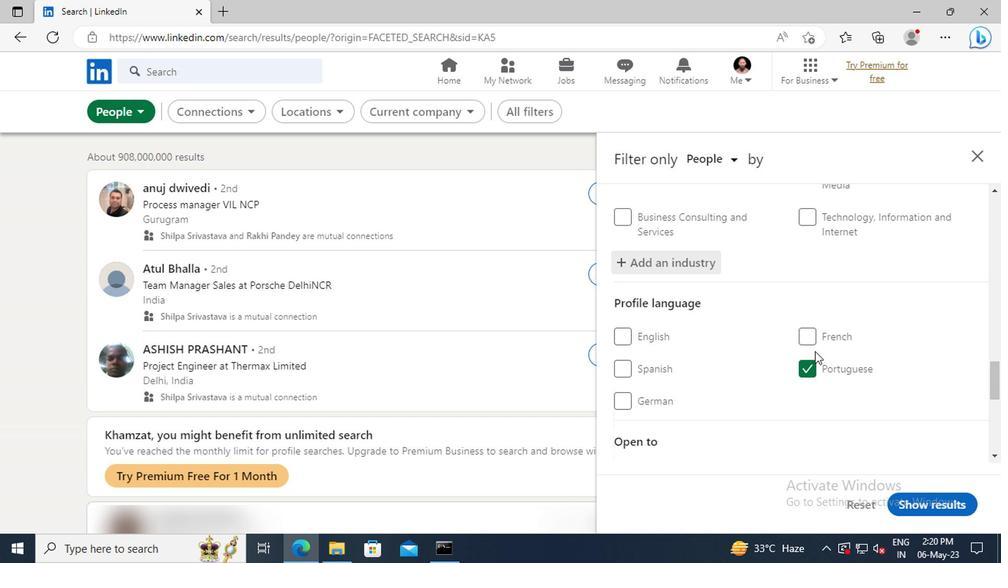 
Action: Mouse scrolled (809, 346) with delta (0, -1)
Screenshot: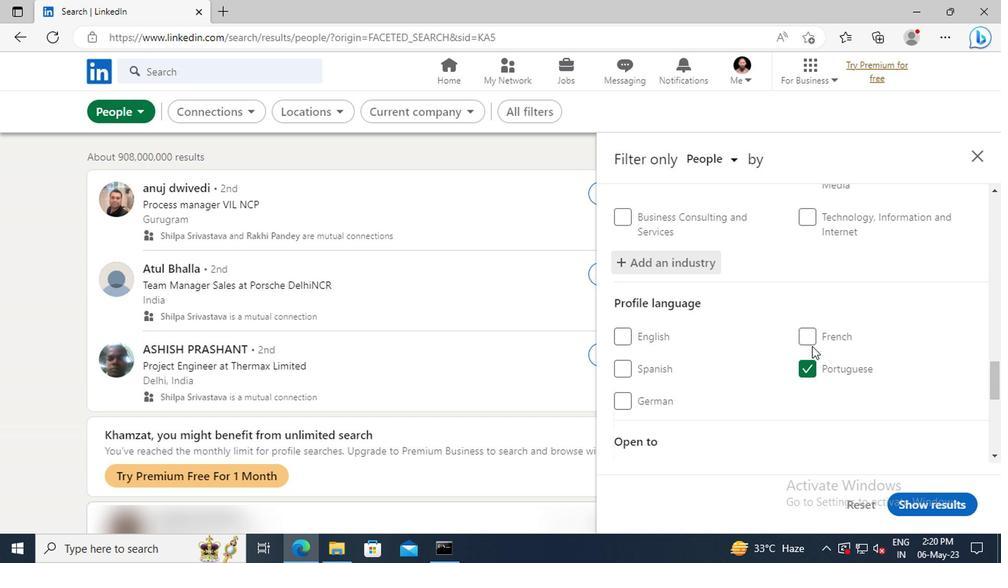 
Action: Mouse scrolled (809, 346) with delta (0, -1)
Screenshot: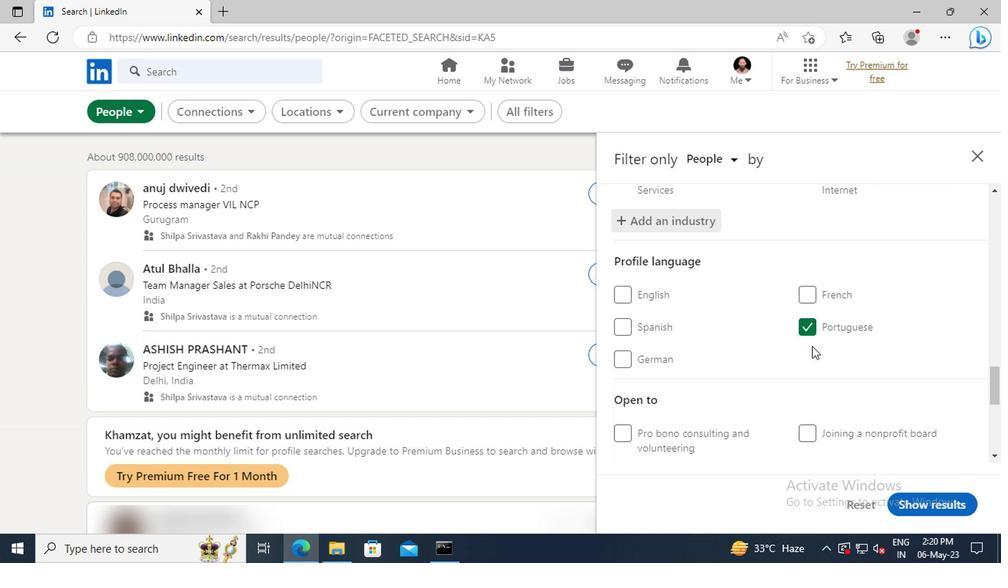 
Action: Mouse scrolled (809, 346) with delta (0, -1)
Screenshot: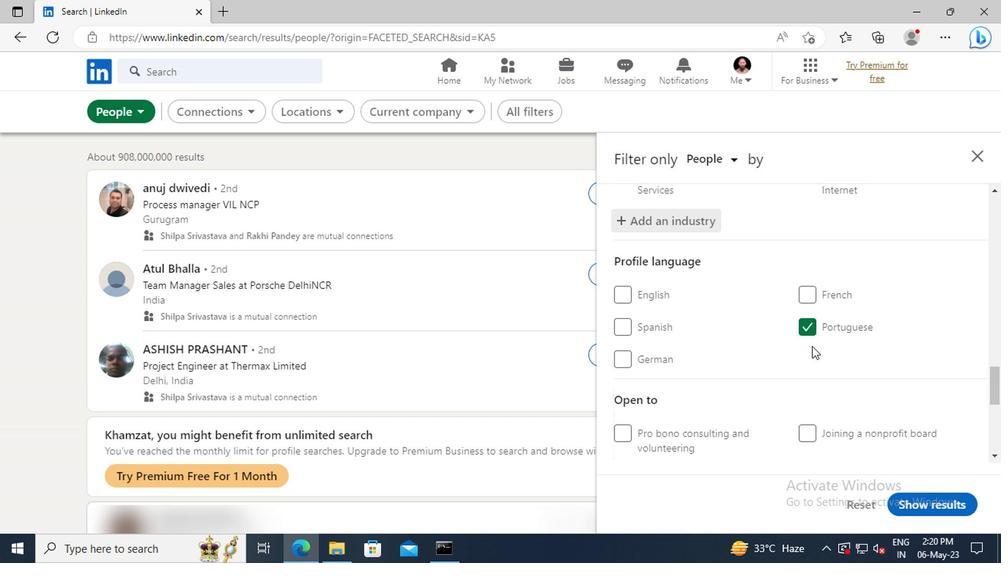 
Action: Mouse scrolled (809, 346) with delta (0, -1)
Screenshot: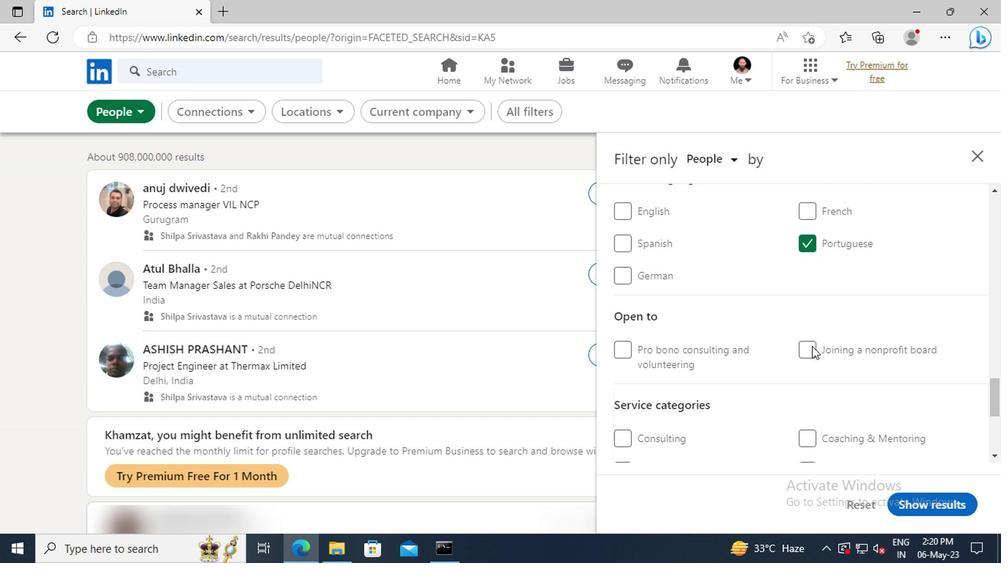 
Action: Mouse scrolled (809, 346) with delta (0, -1)
Screenshot: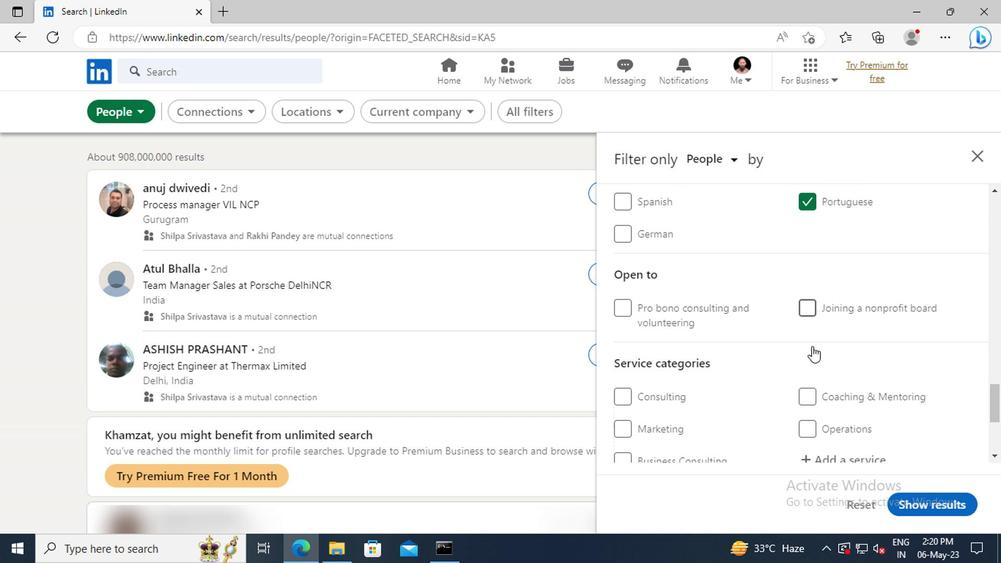 
Action: Mouse scrolled (809, 346) with delta (0, -1)
Screenshot: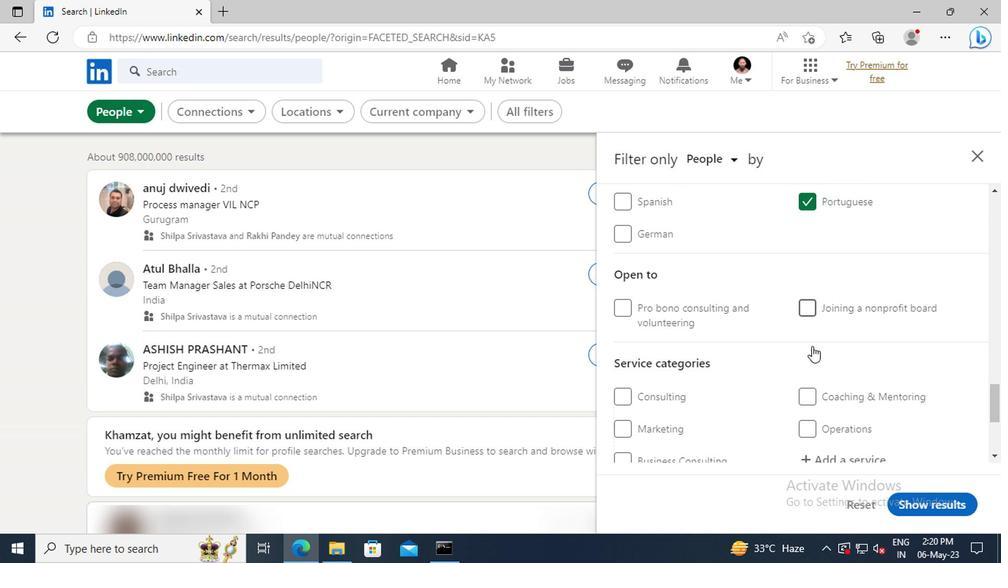
Action: Mouse moved to (812, 374)
Screenshot: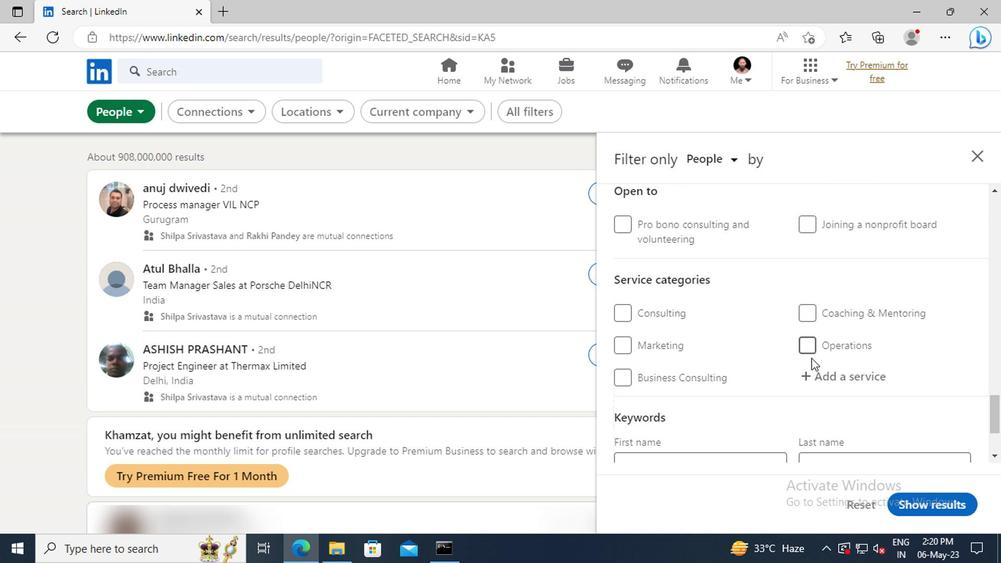 
Action: Mouse pressed left at (812, 374)
Screenshot: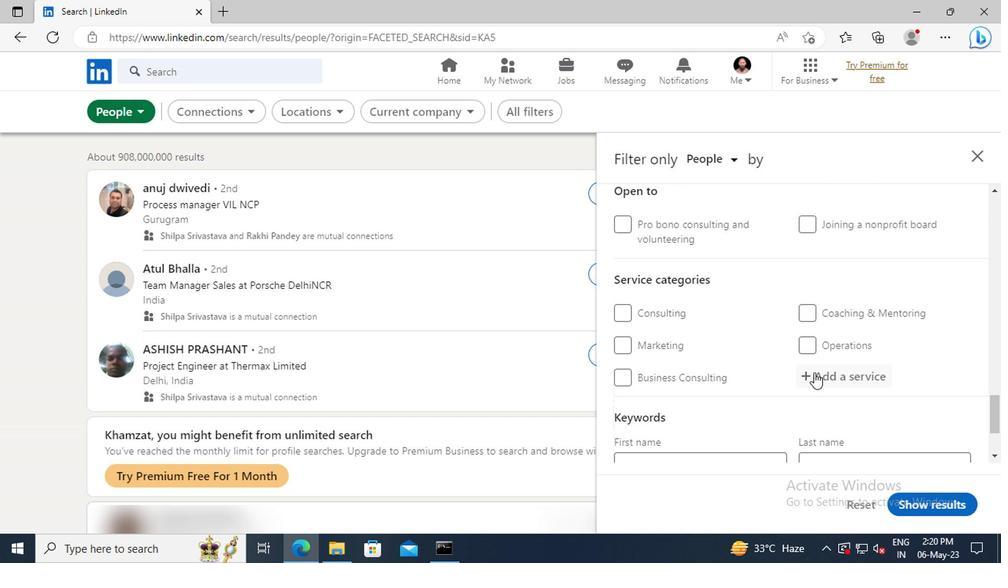 
Action: Key pressed <Key.shift>WEDDI
Screenshot: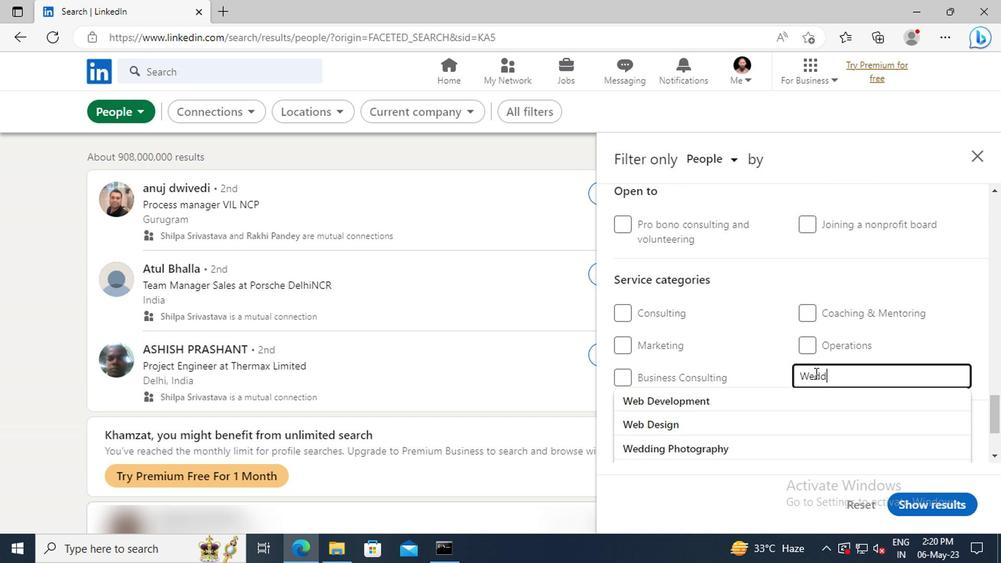 
Action: Mouse moved to (814, 395)
Screenshot: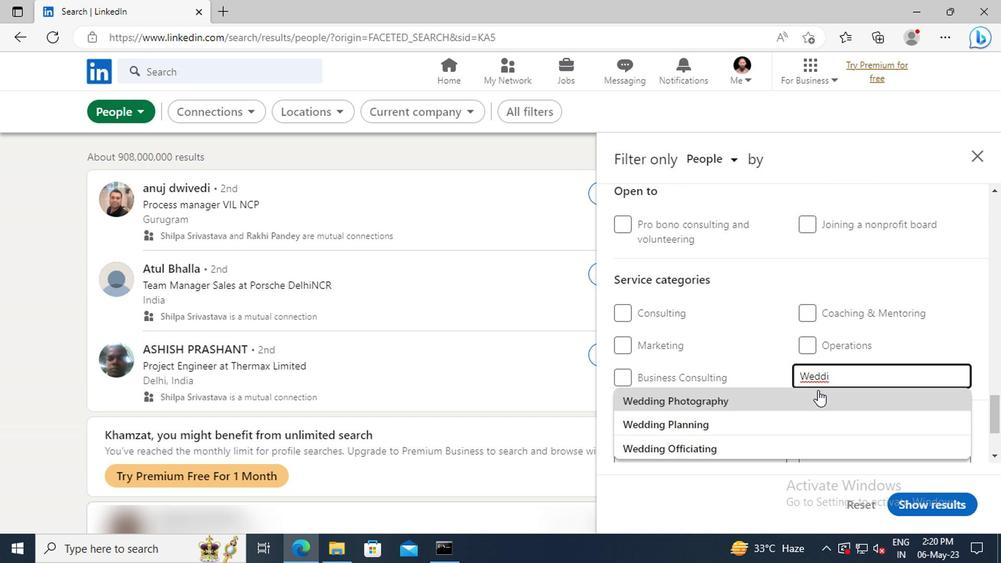 
Action: Mouse pressed left at (814, 395)
Screenshot: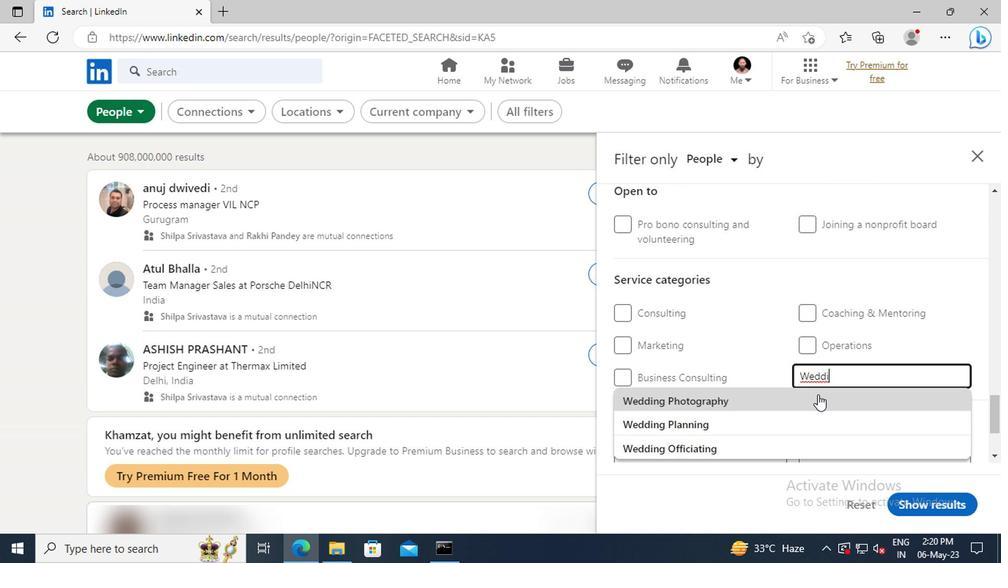 
Action: Mouse scrolled (814, 394) with delta (0, 0)
Screenshot: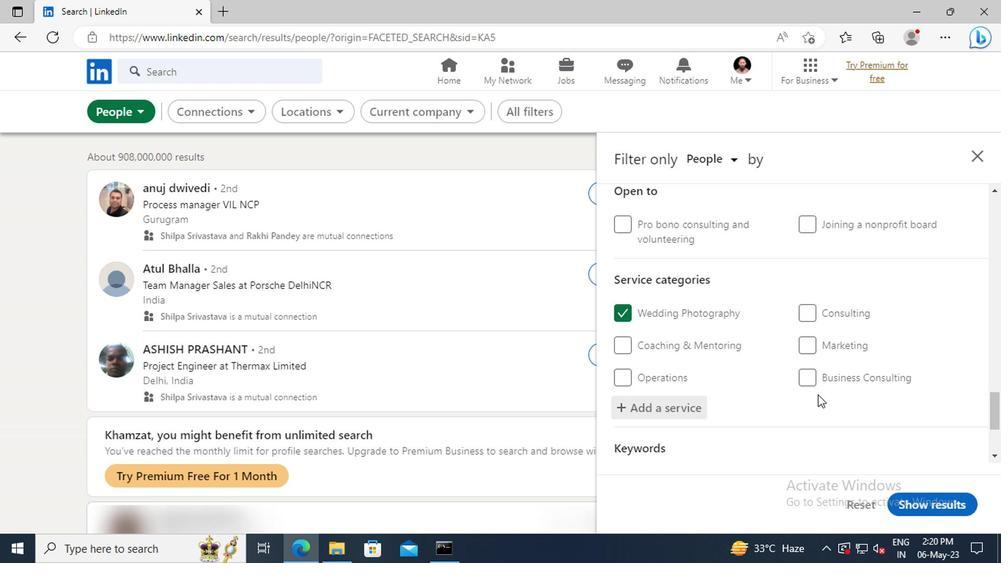 
Action: Mouse scrolled (814, 394) with delta (0, 0)
Screenshot: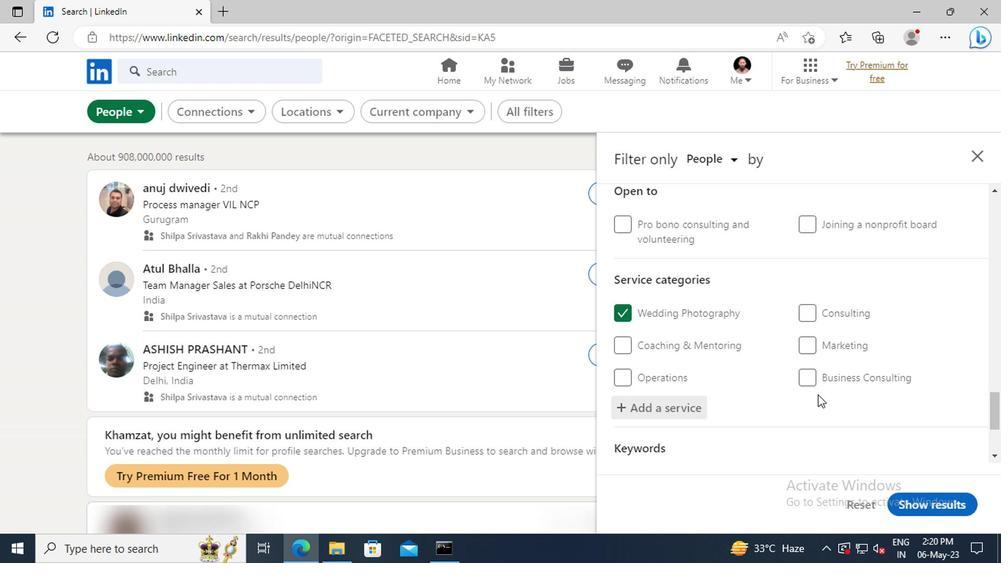 
Action: Mouse scrolled (814, 394) with delta (0, 0)
Screenshot: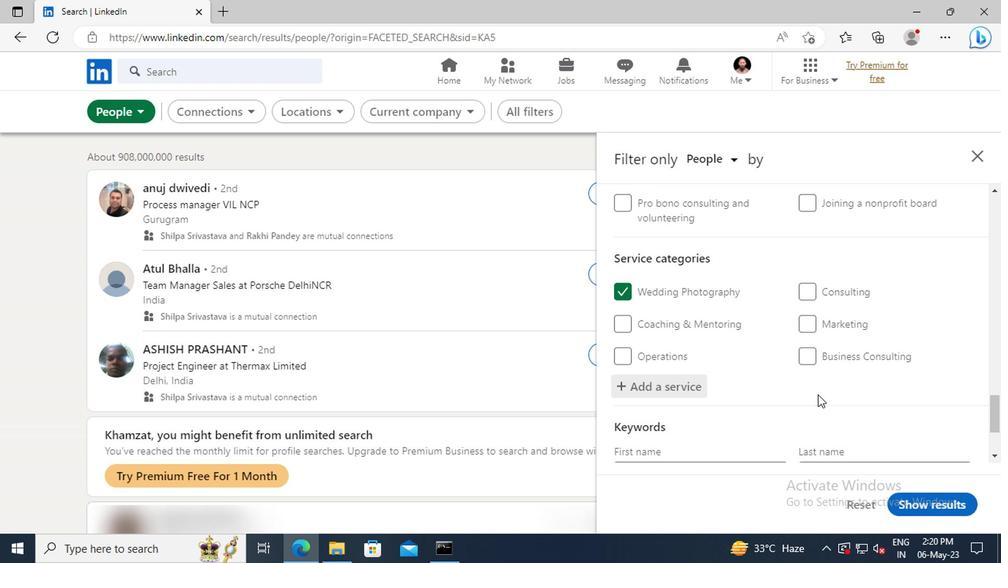 
Action: Mouse scrolled (814, 394) with delta (0, 0)
Screenshot: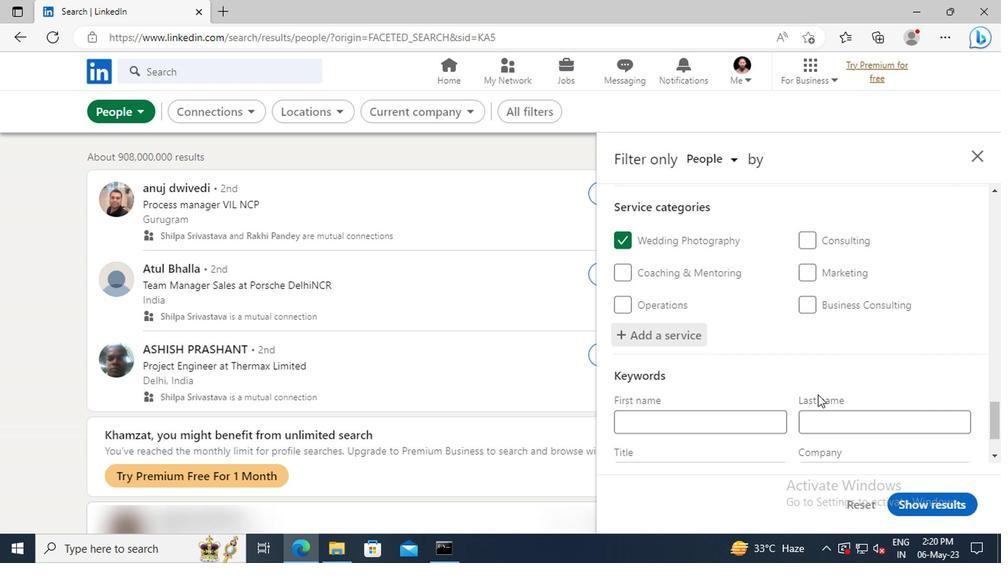 
Action: Mouse moved to (759, 398)
Screenshot: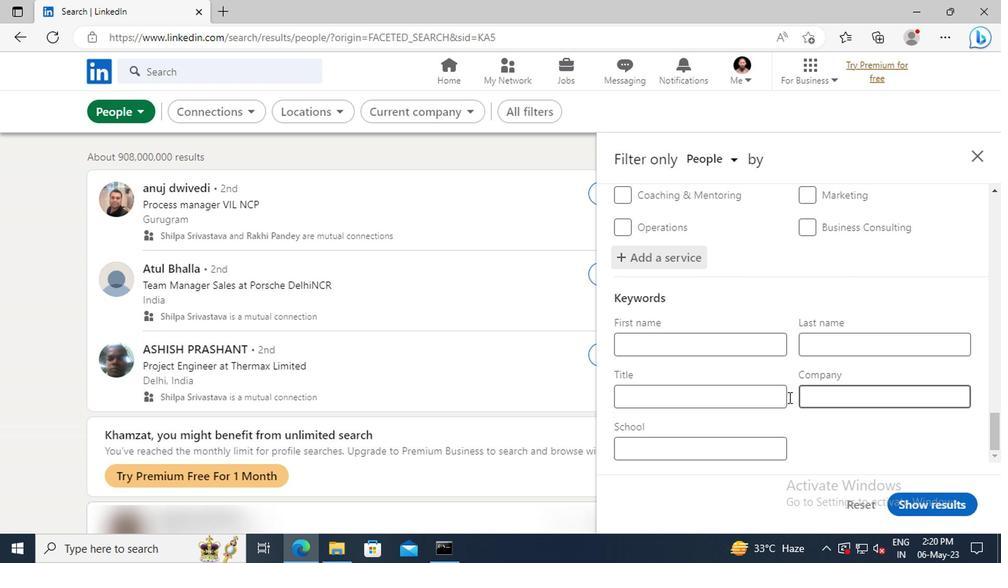
Action: Mouse pressed left at (759, 398)
Screenshot: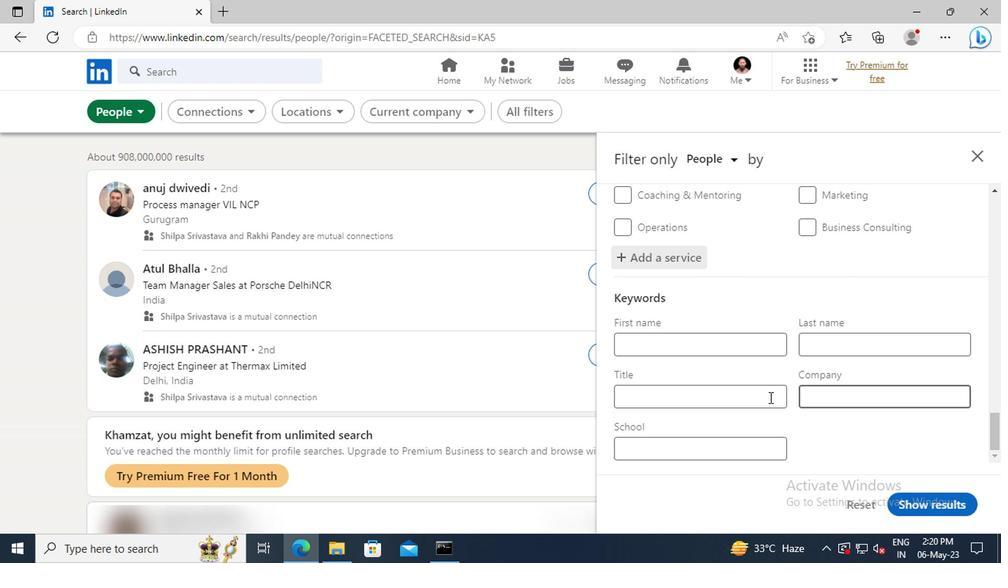 
Action: Key pressed <Key.shift>OWNER<Key.enter>
Screenshot: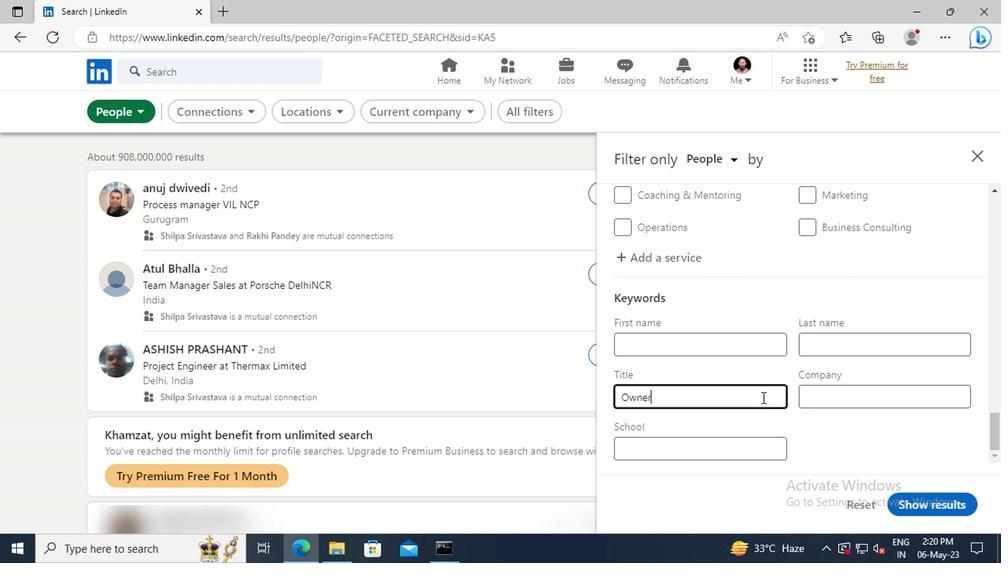 
Action: Mouse moved to (903, 498)
Screenshot: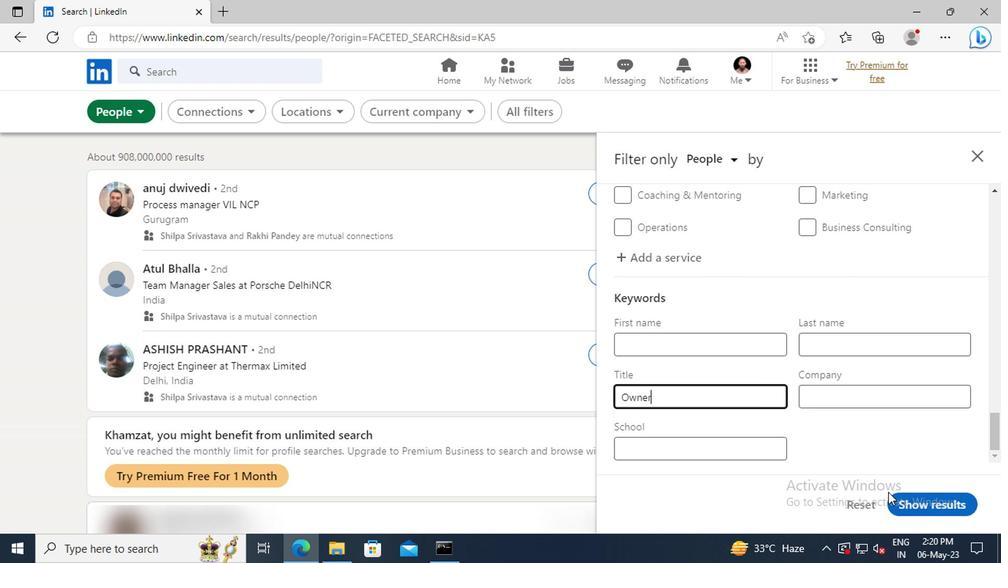 
Action: Mouse pressed left at (903, 498)
Screenshot: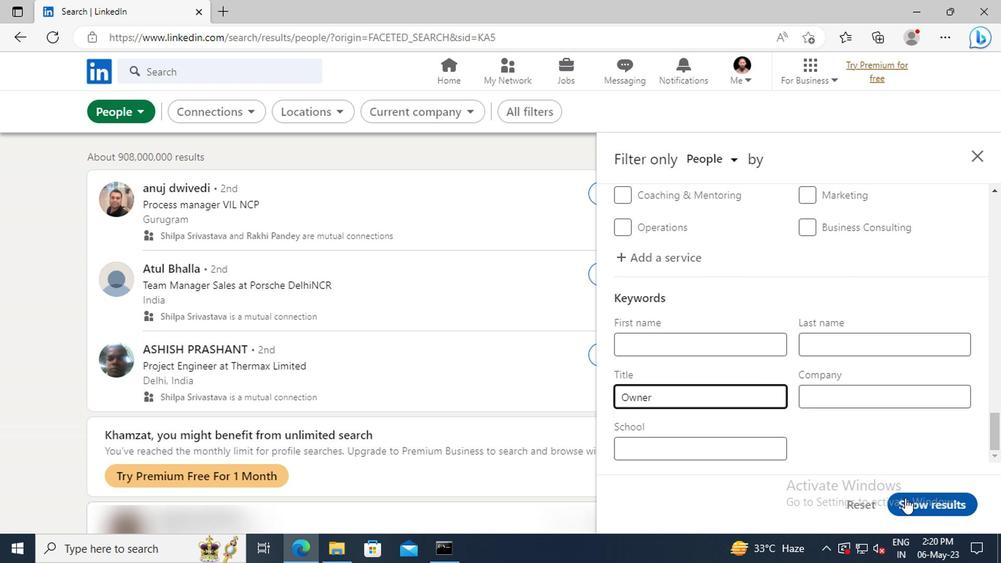 
